 Task: Search one way flight ticket for 1 adult, 5 children, 2 infants in seat and 1 infant on lap in first from Great Falls: Great Falls International Airport to Jacksonville: Albert J. Ellis Airport on 8-3-2023. Number of bags: 2 carry on bags and 6 checked bags. Price is upto 92000. Outbound departure time preference is 14:15.
Action: Mouse moved to (324, 430)
Screenshot: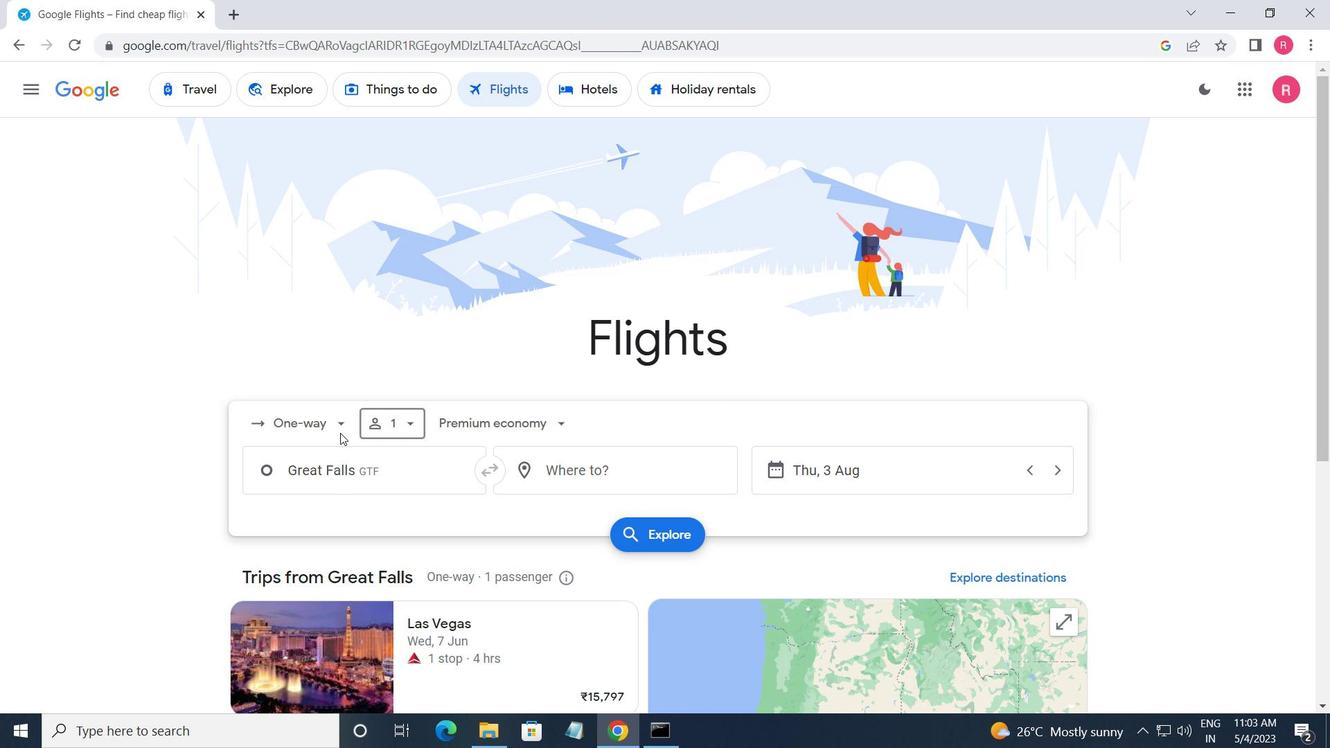 
Action: Mouse pressed left at (324, 430)
Screenshot: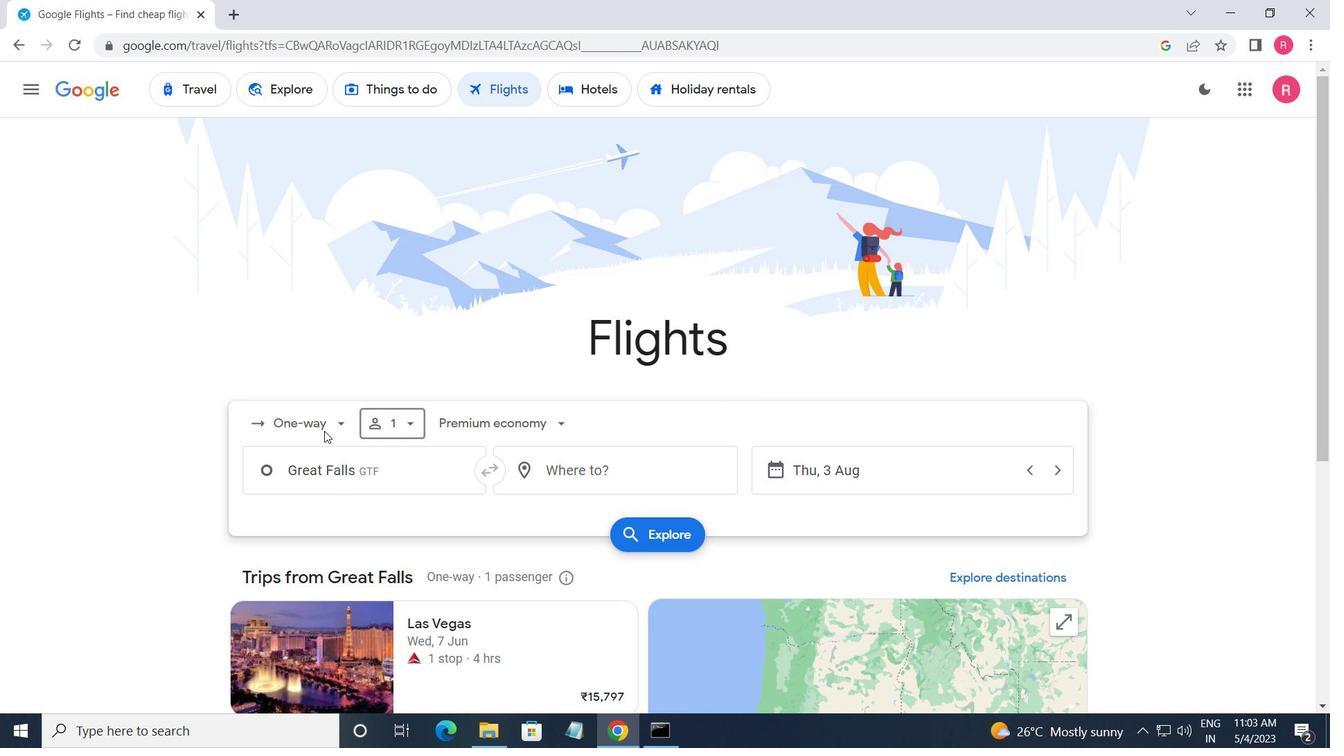 
Action: Mouse moved to (266, 497)
Screenshot: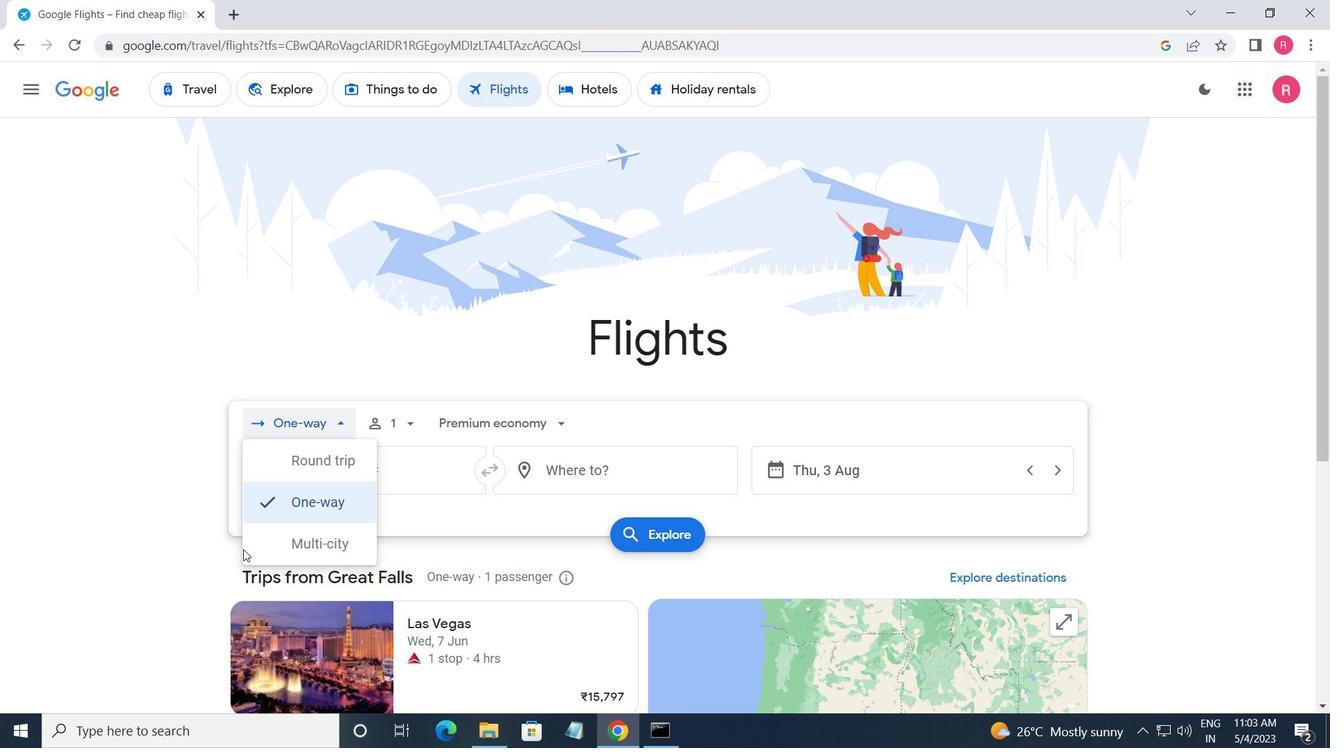 
Action: Mouse pressed left at (266, 497)
Screenshot: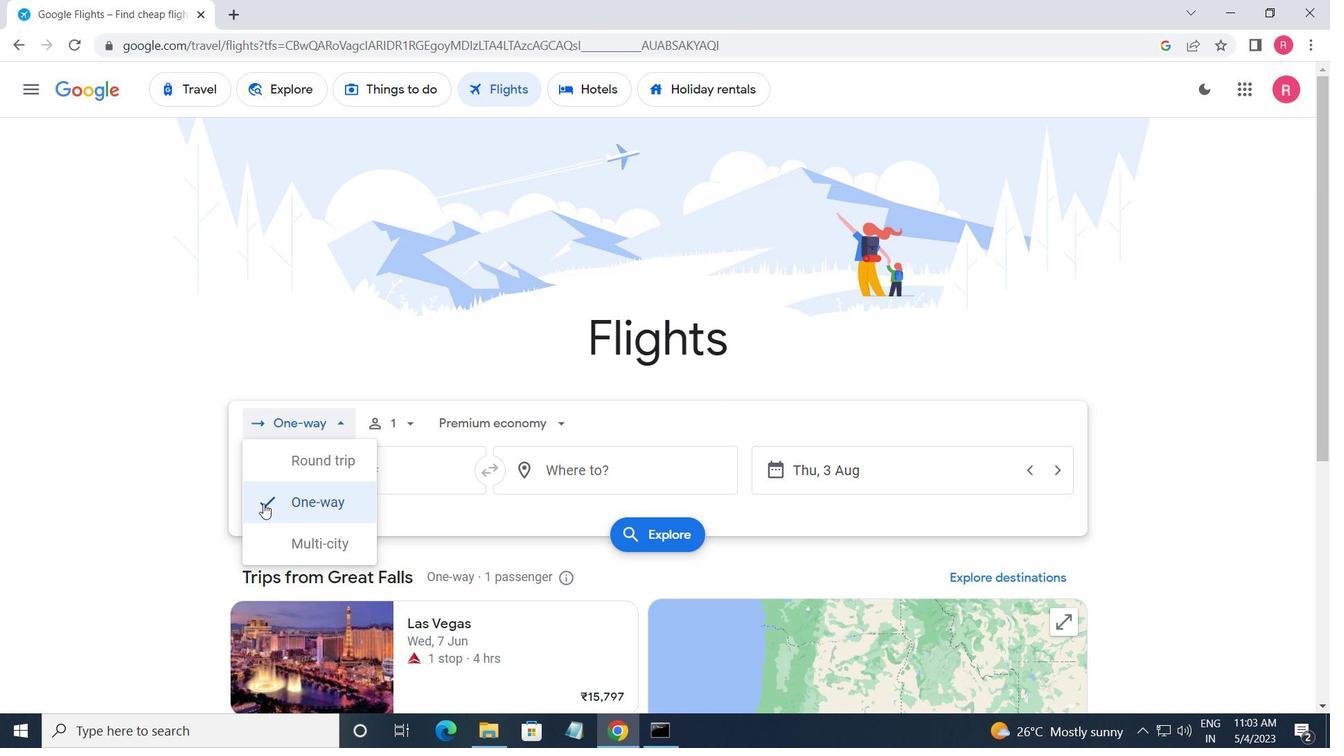 
Action: Mouse moved to (395, 408)
Screenshot: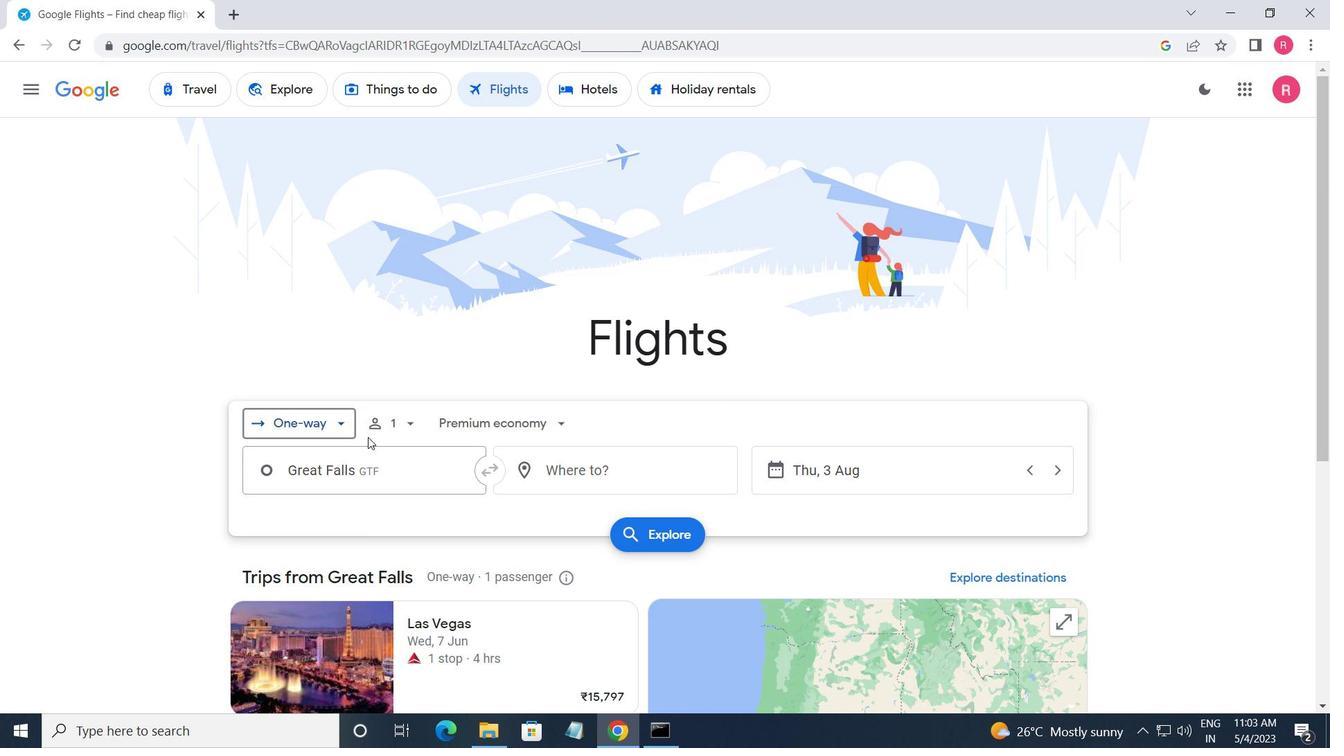 
Action: Mouse pressed left at (395, 408)
Screenshot: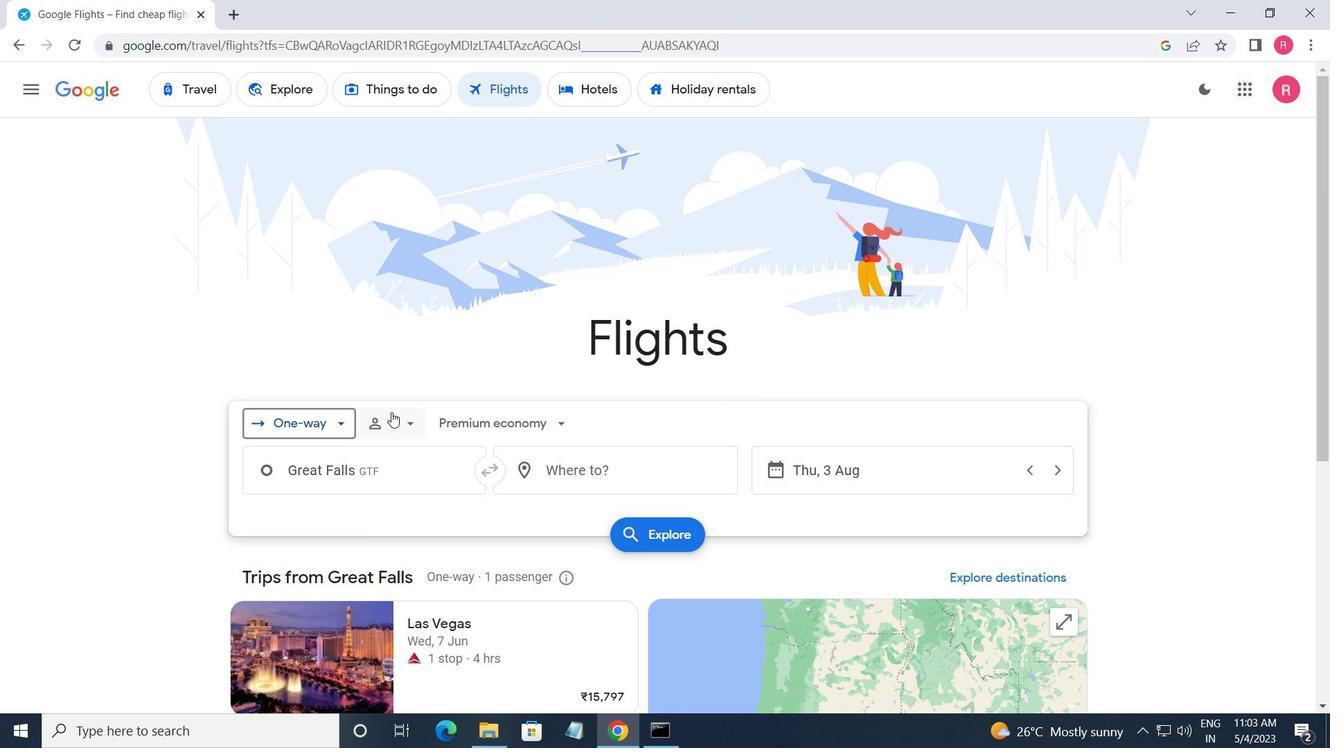 
Action: Mouse moved to (546, 511)
Screenshot: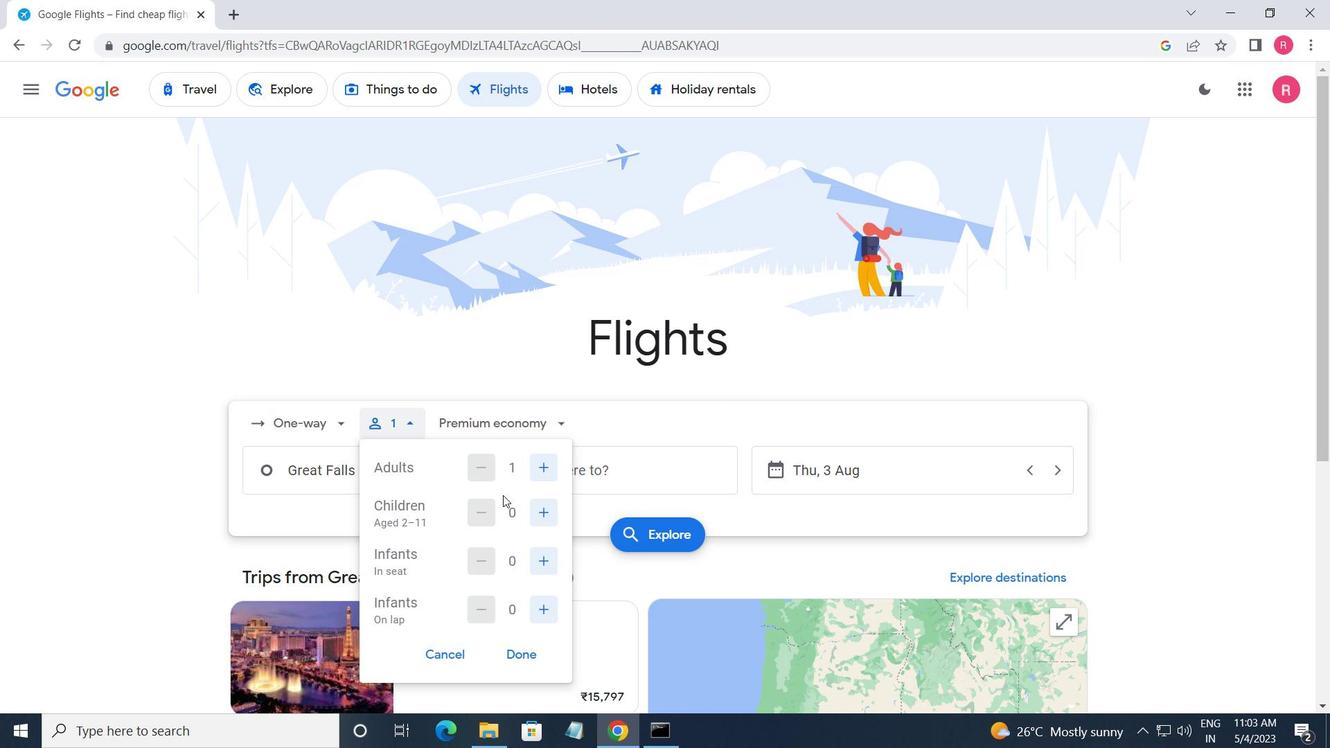 
Action: Mouse pressed left at (546, 511)
Screenshot: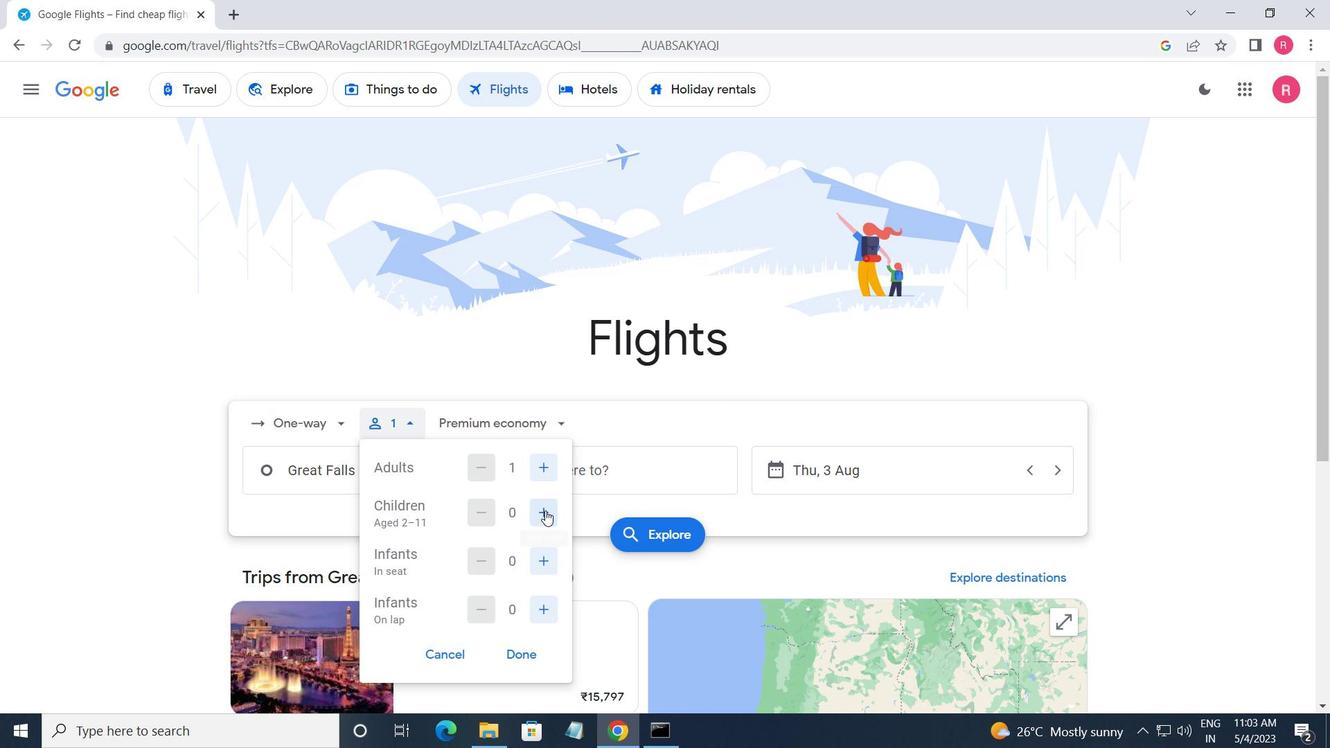 
Action: Mouse pressed left at (546, 511)
Screenshot: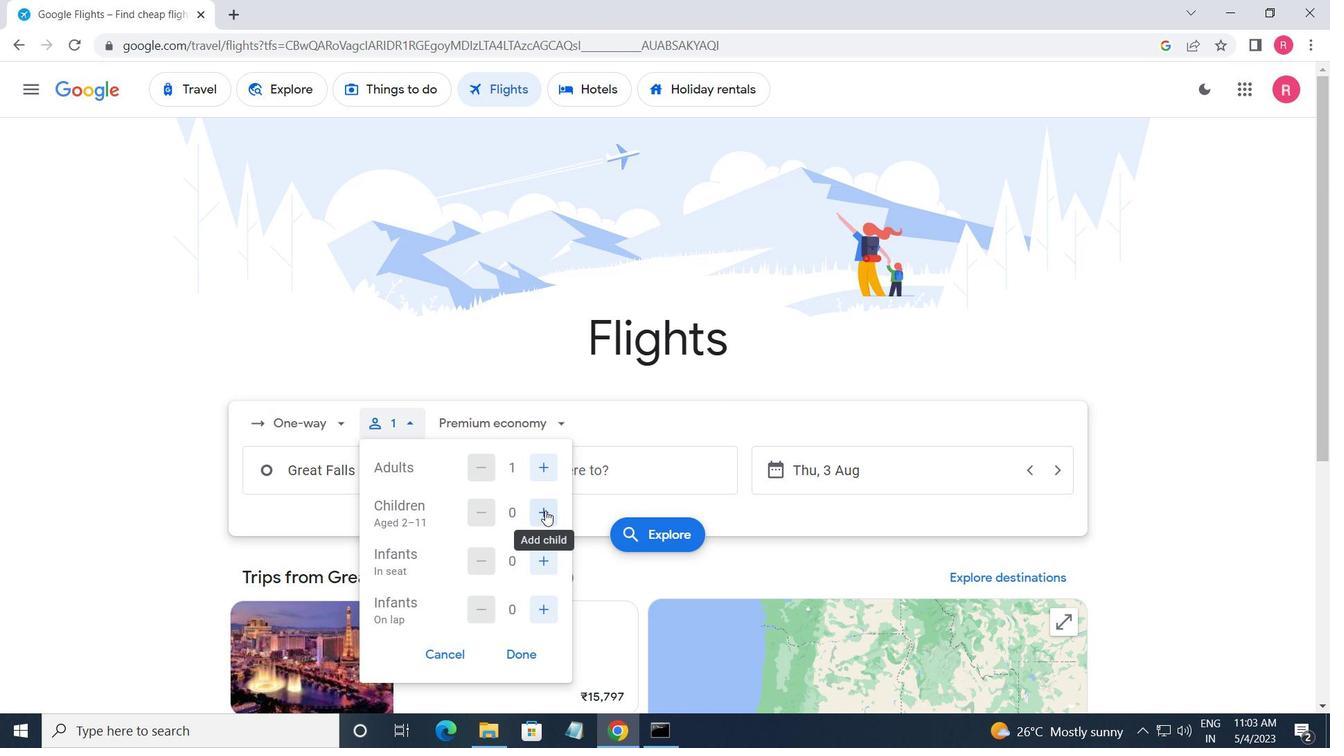 
Action: Mouse pressed left at (546, 511)
Screenshot: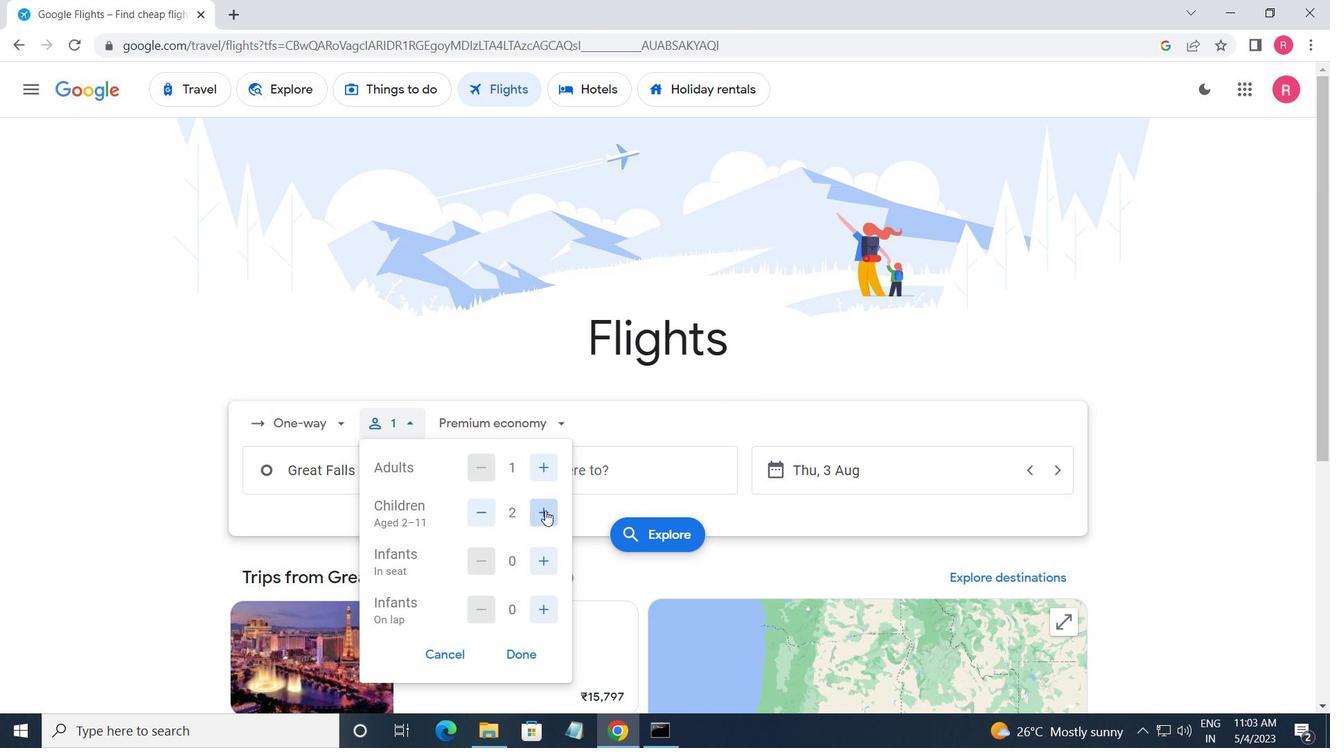 
Action: Mouse pressed left at (546, 511)
Screenshot: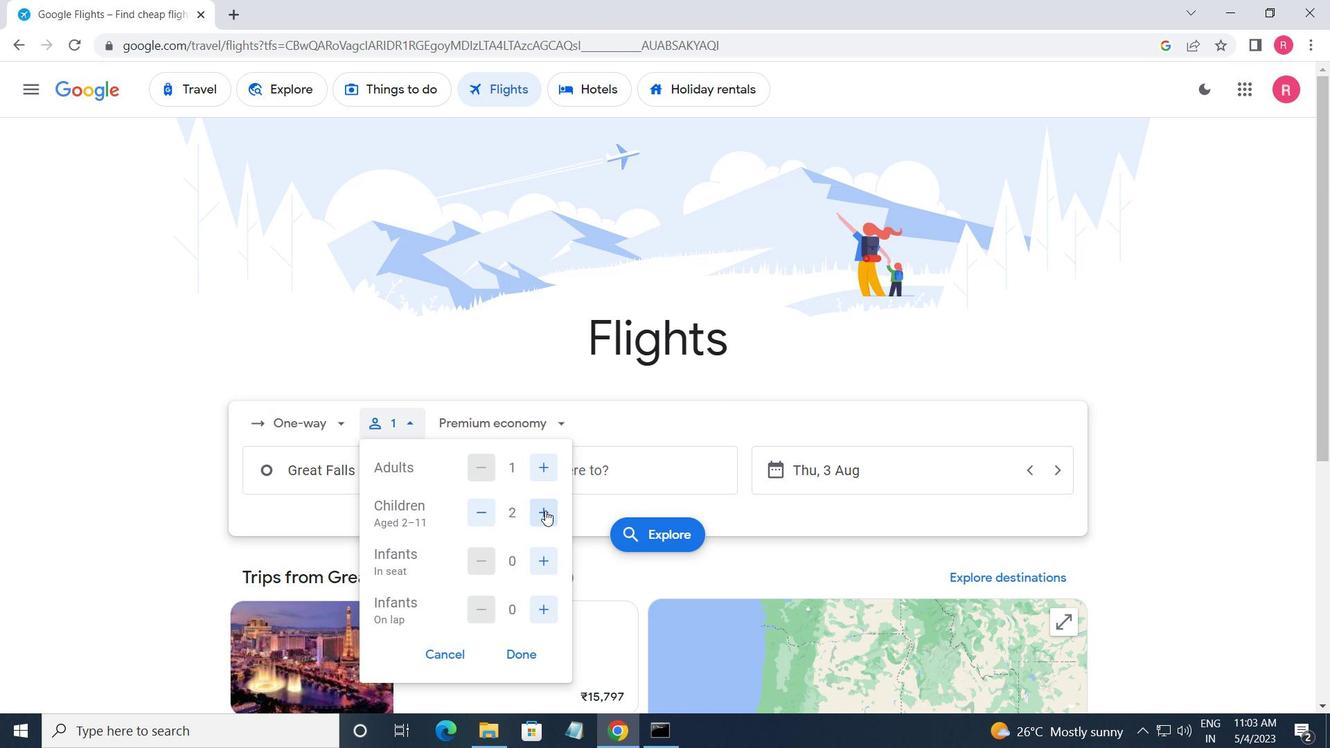 
Action: Mouse moved to (546, 516)
Screenshot: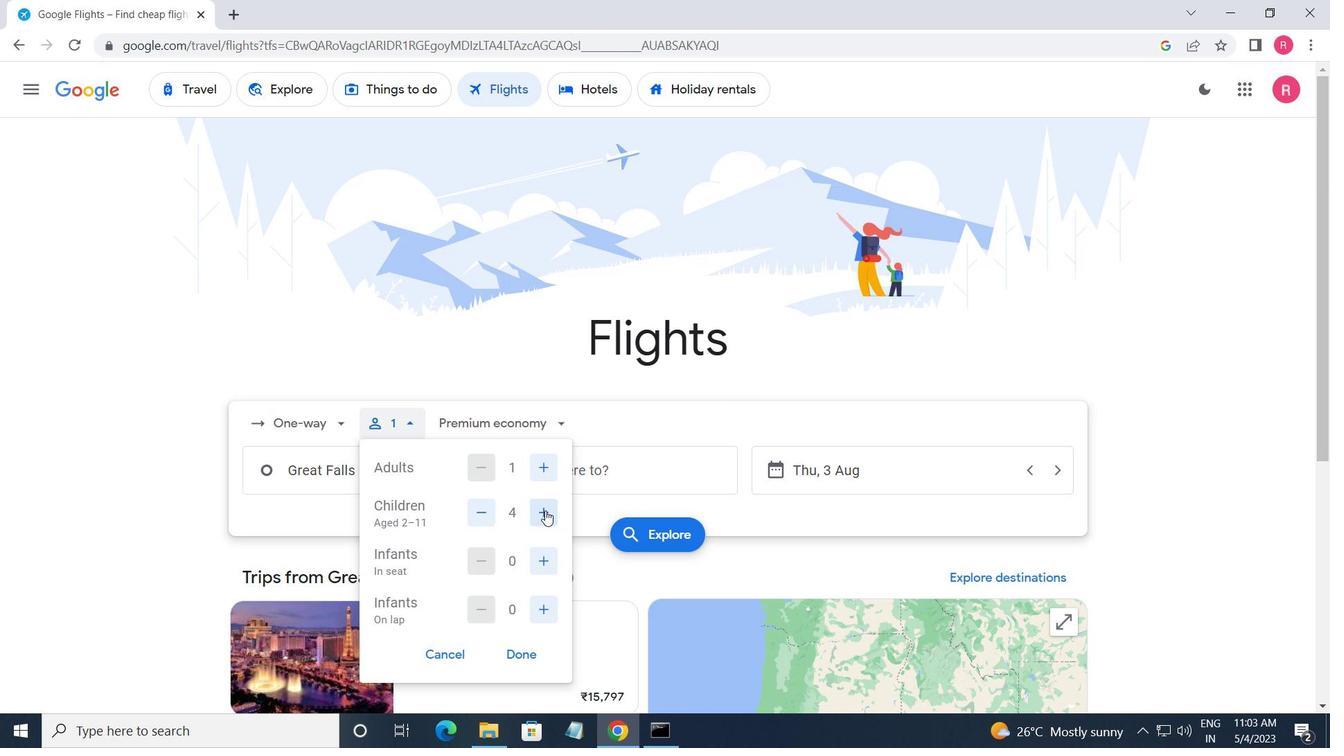 
Action: Mouse pressed left at (546, 516)
Screenshot: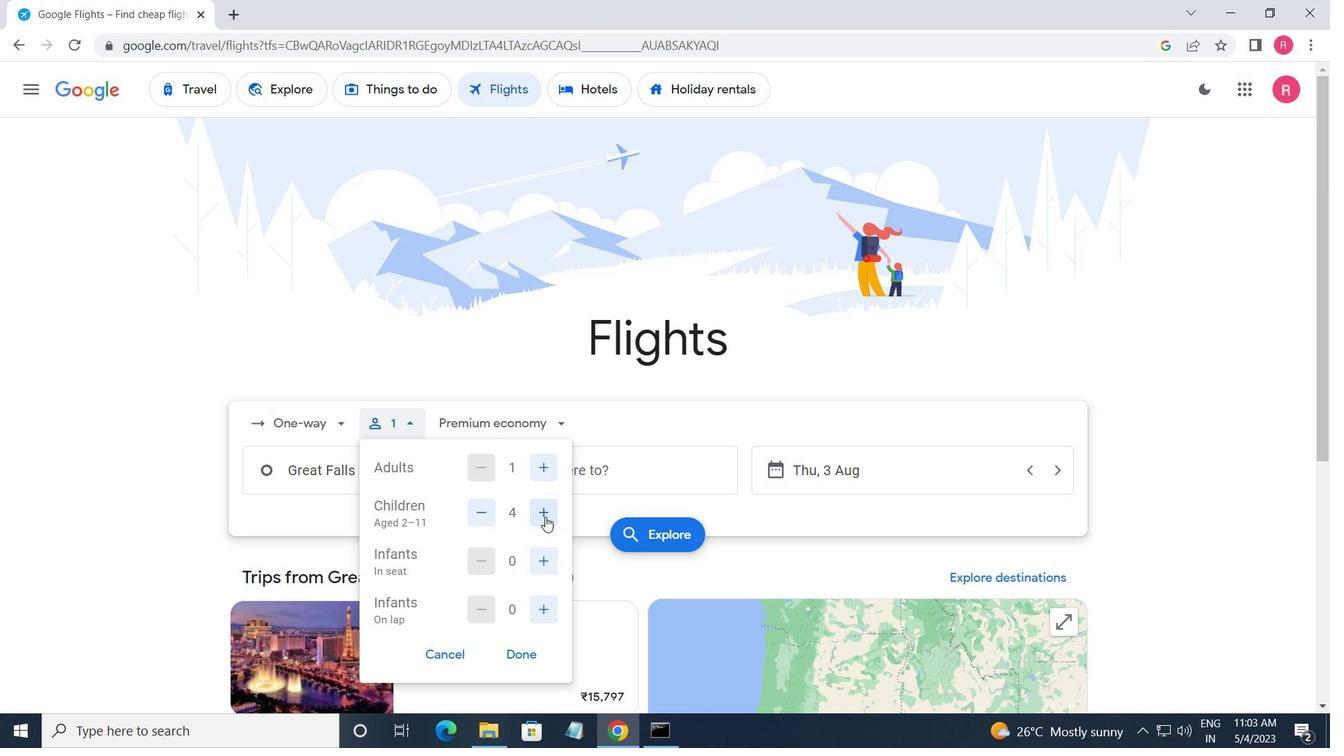 
Action: Mouse moved to (541, 566)
Screenshot: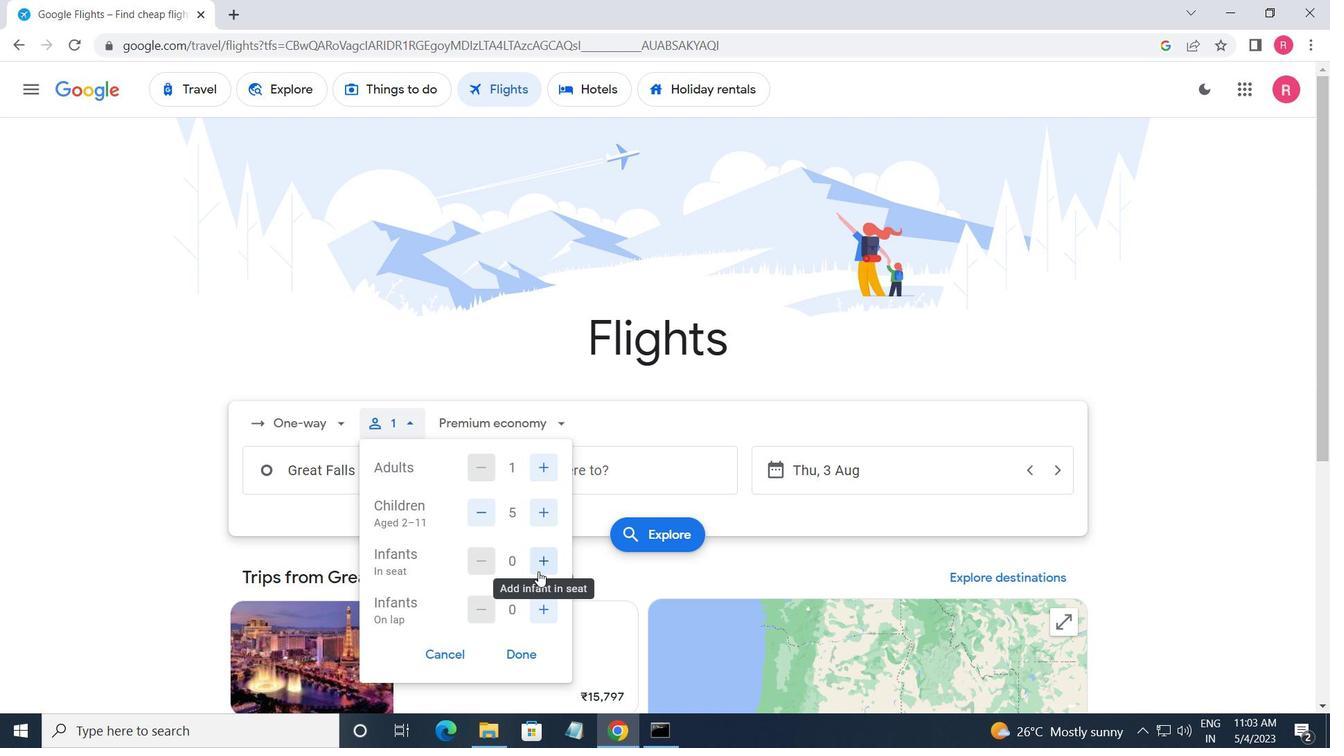 
Action: Mouse pressed left at (541, 566)
Screenshot: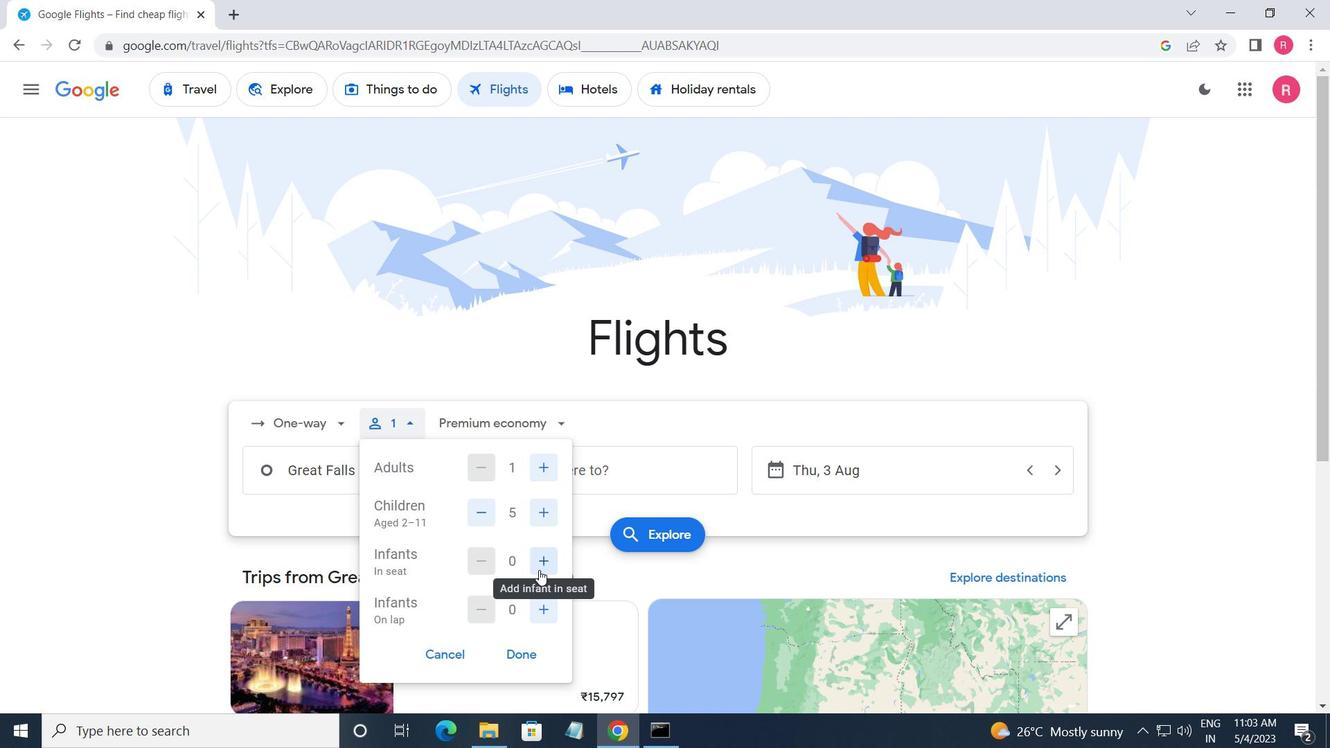
Action: Mouse pressed left at (541, 566)
Screenshot: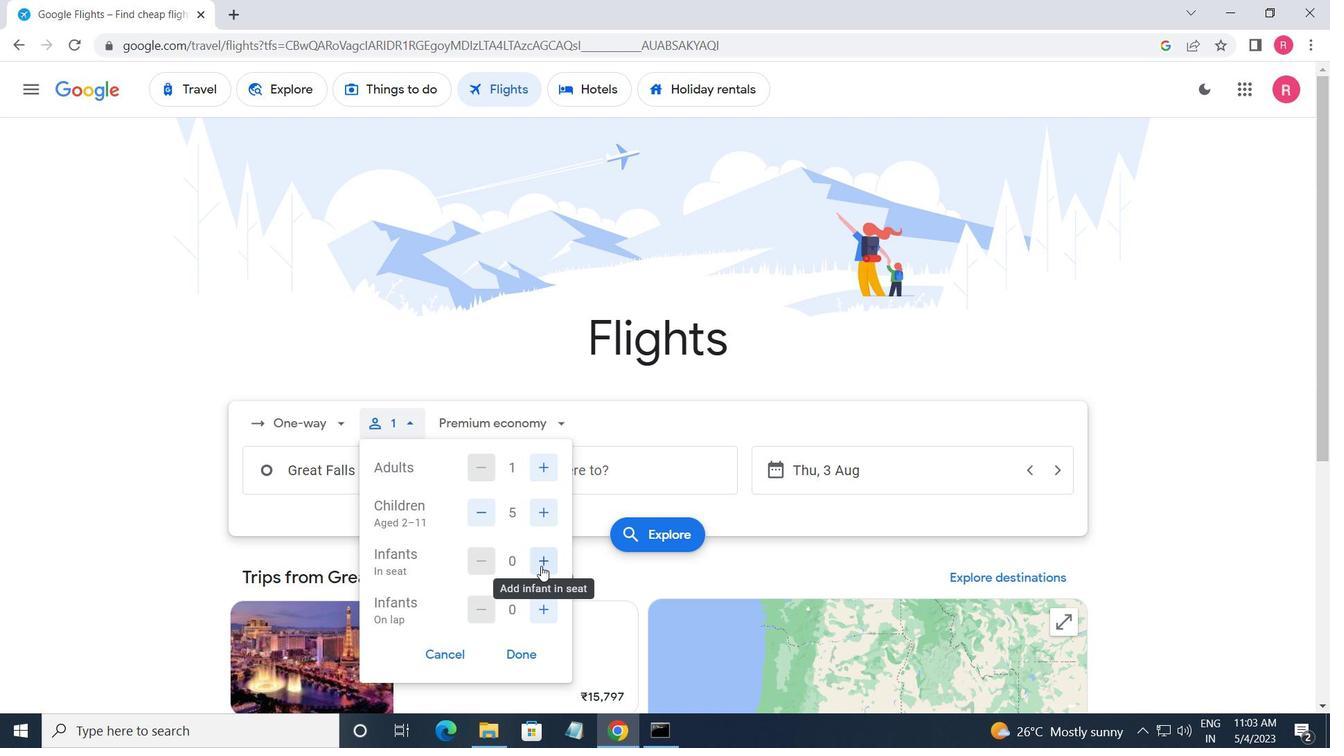 
Action: Mouse moved to (542, 605)
Screenshot: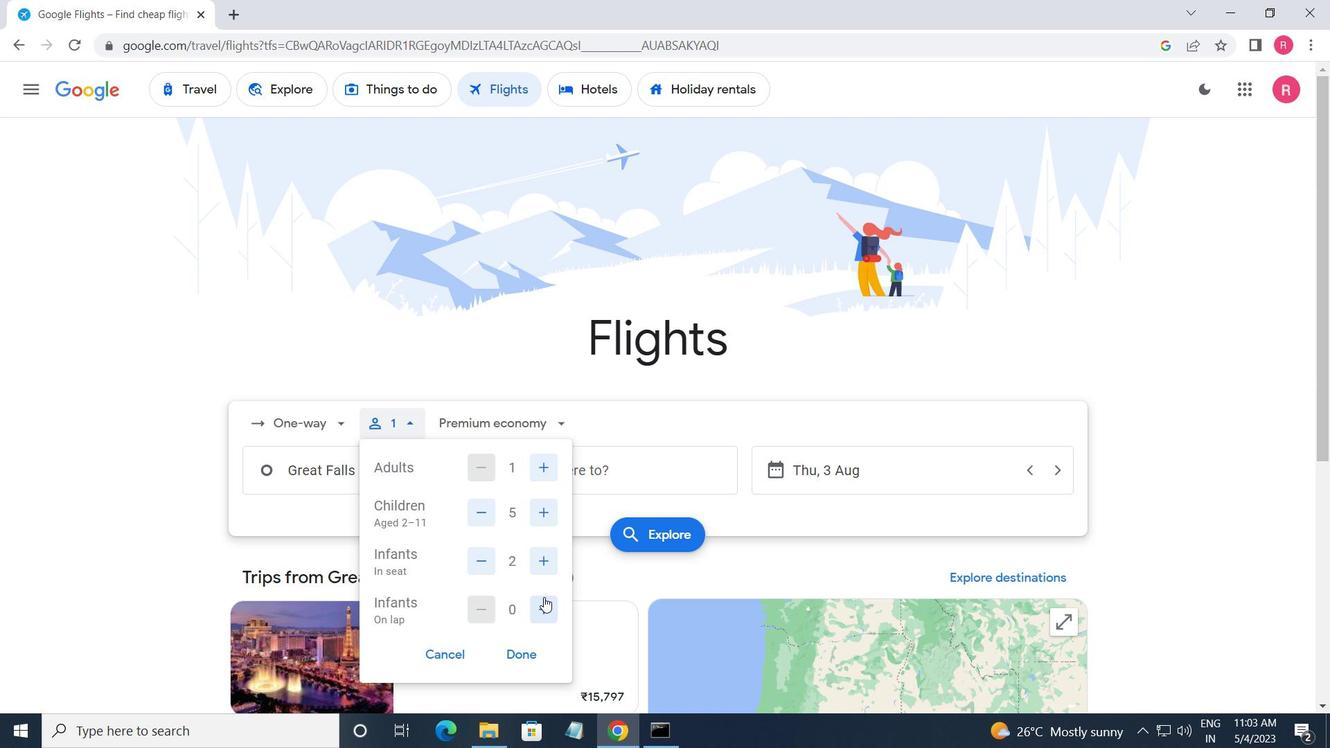
Action: Mouse pressed left at (542, 605)
Screenshot: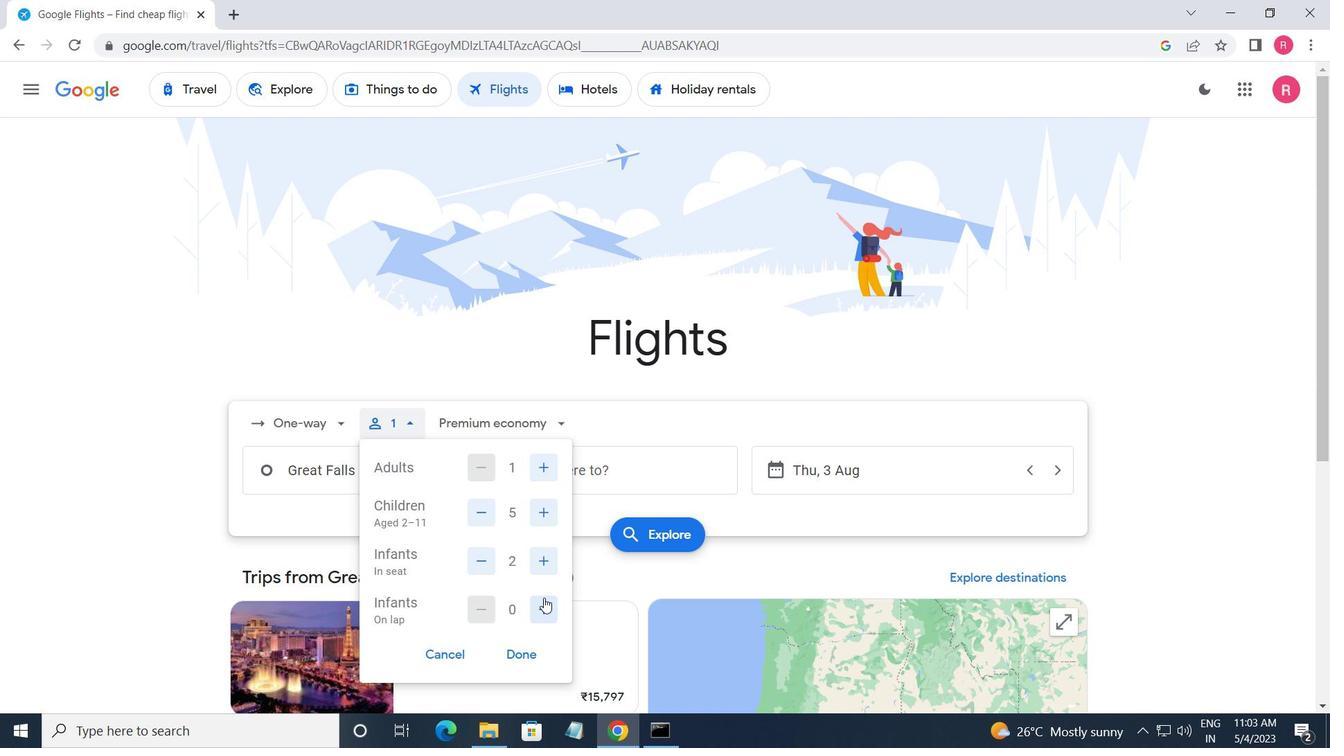 
Action: Mouse moved to (481, 613)
Screenshot: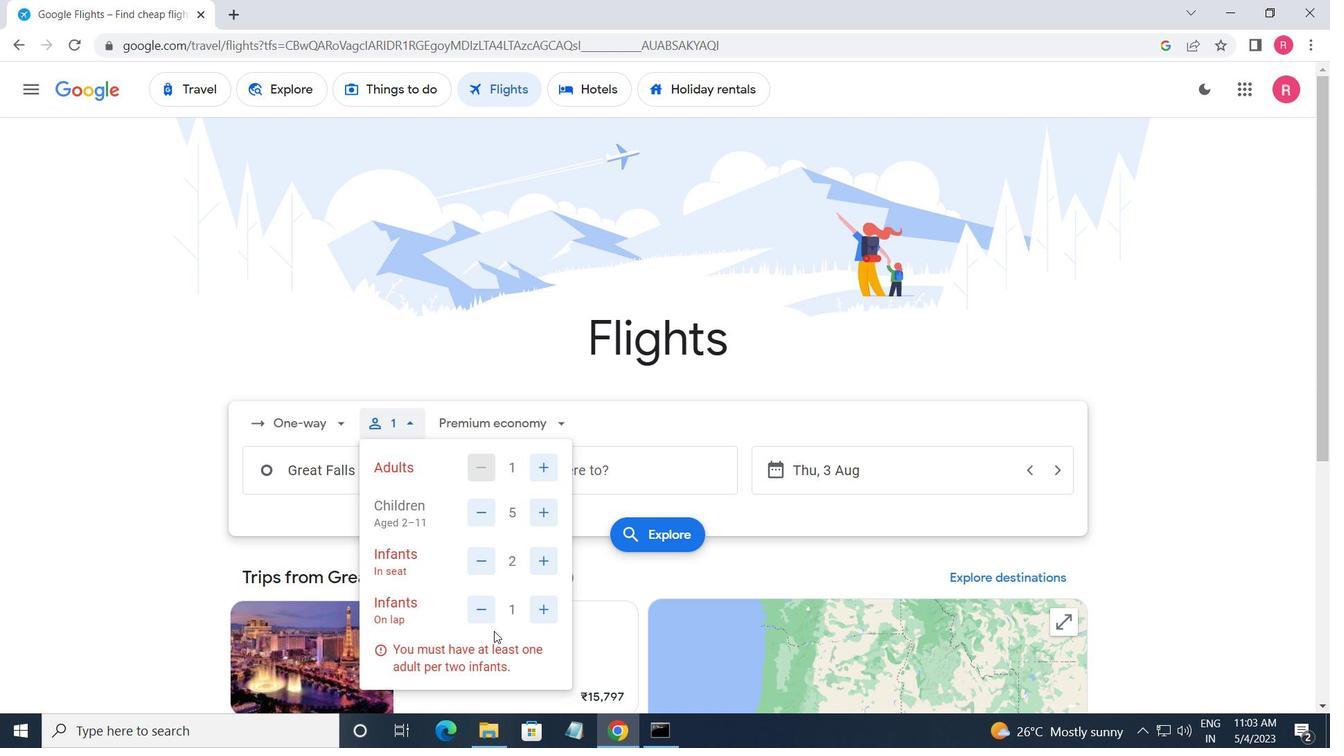 
Action: Mouse pressed left at (481, 613)
Screenshot: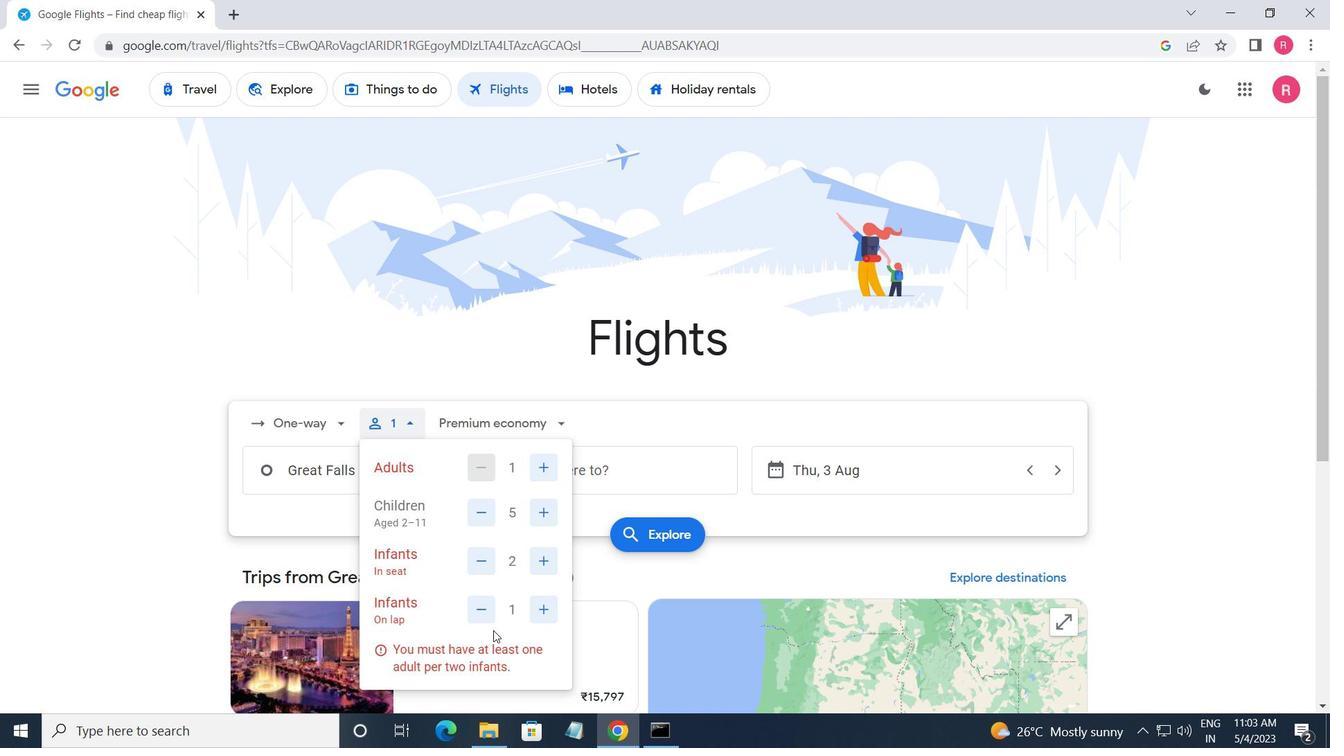 
Action: Mouse moved to (512, 657)
Screenshot: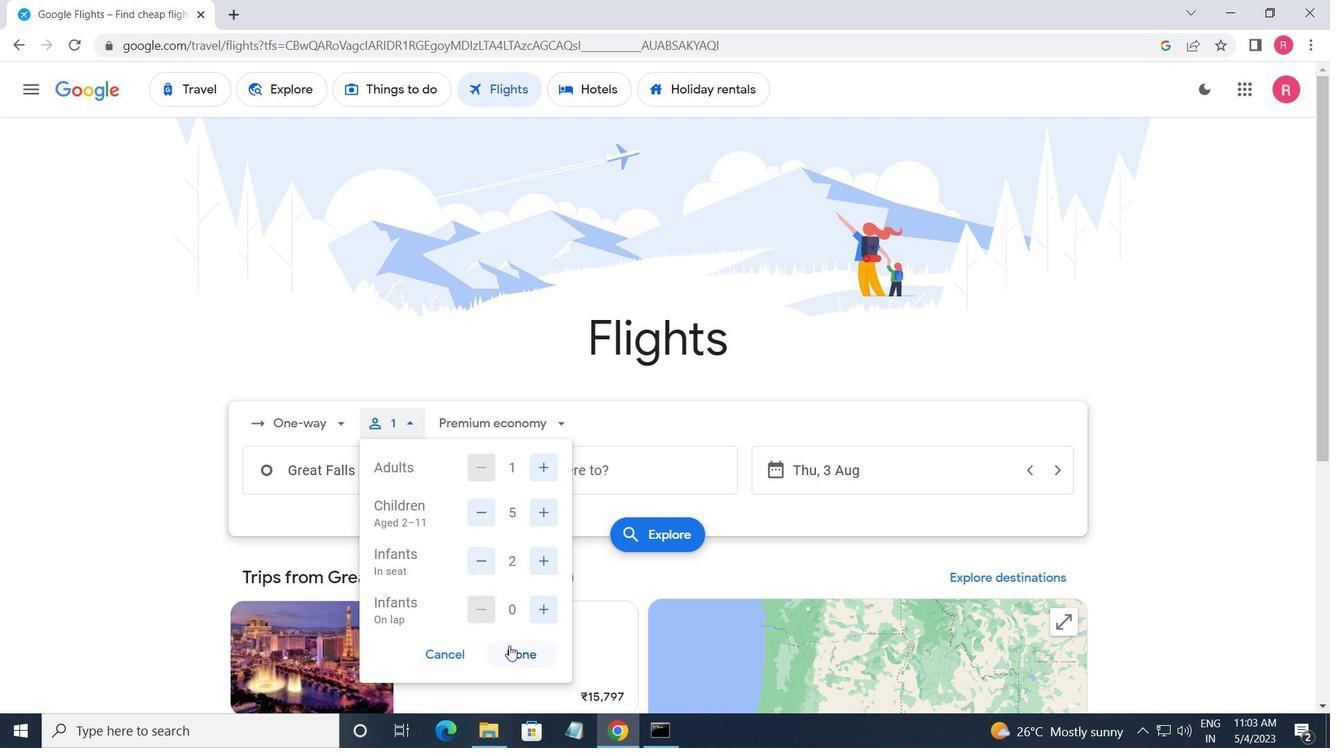 
Action: Mouse pressed left at (512, 657)
Screenshot: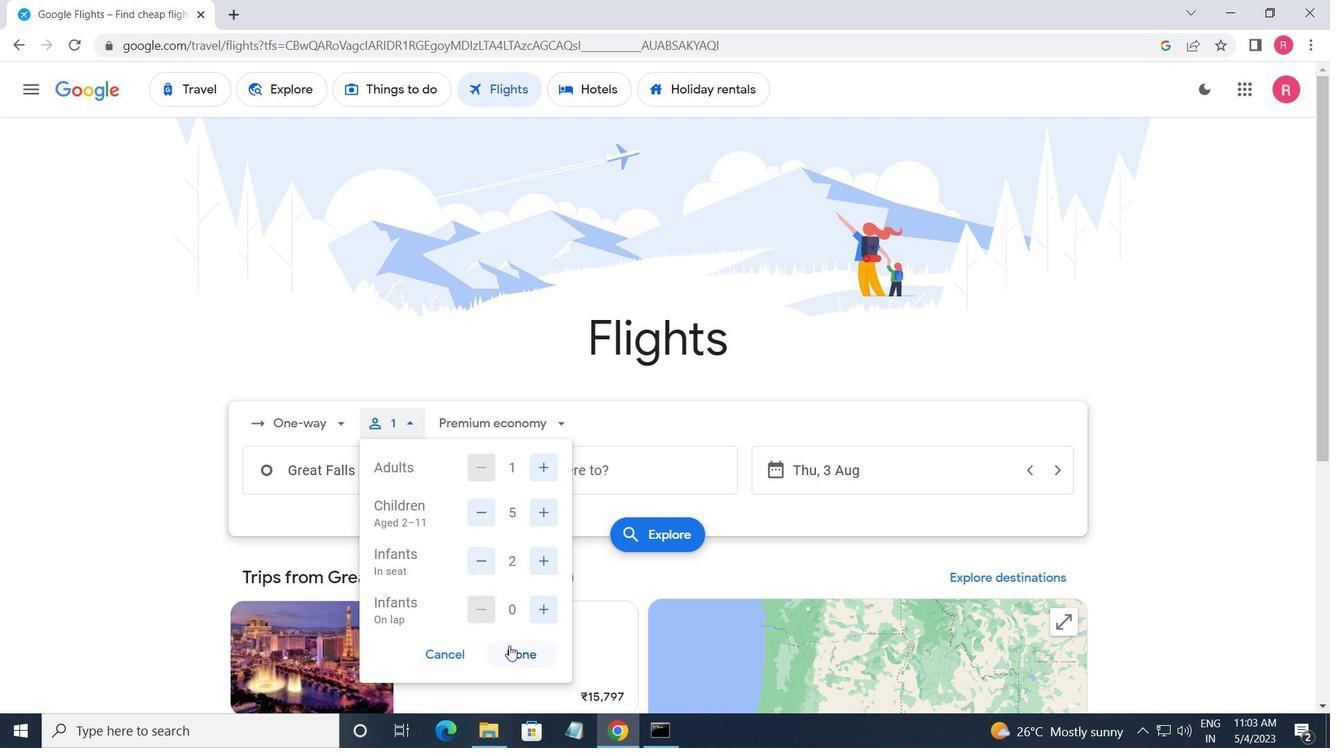
Action: Mouse moved to (462, 433)
Screenshot: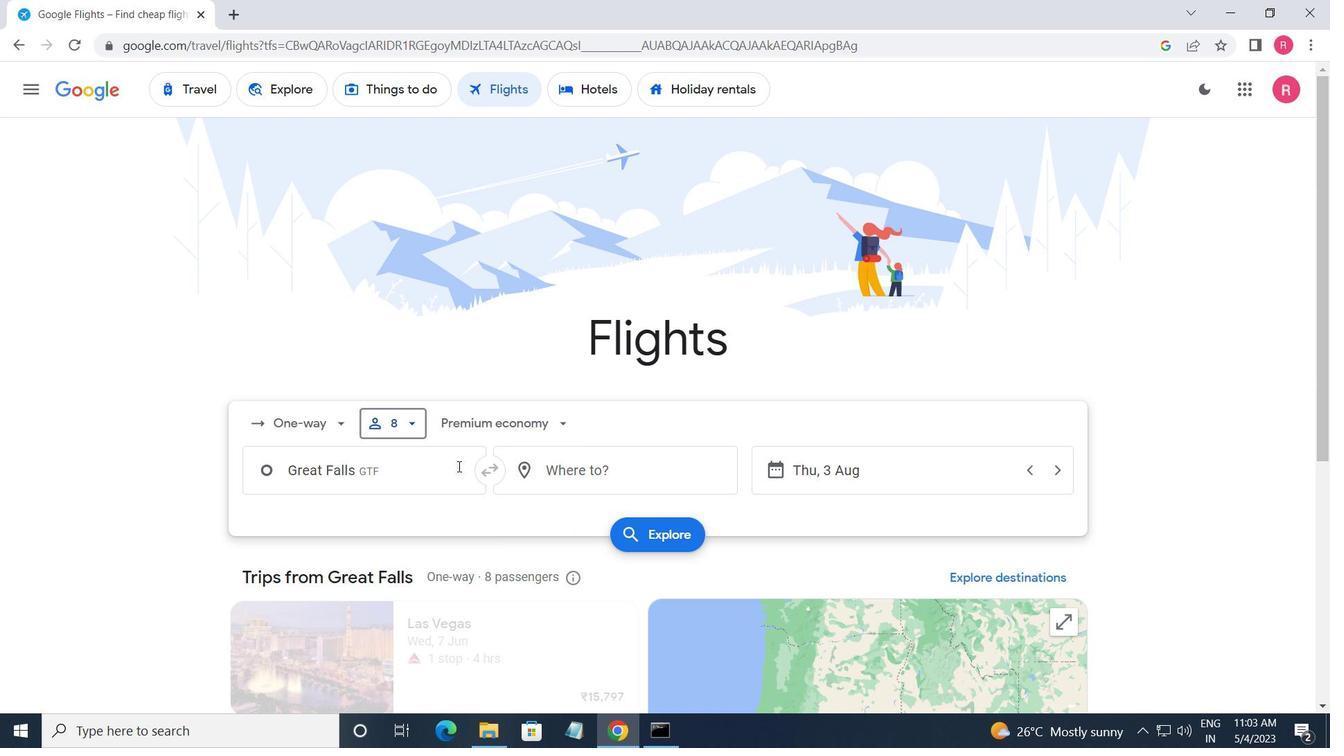 
Action: Mouse pressed left at (462, 433)
Screenshot: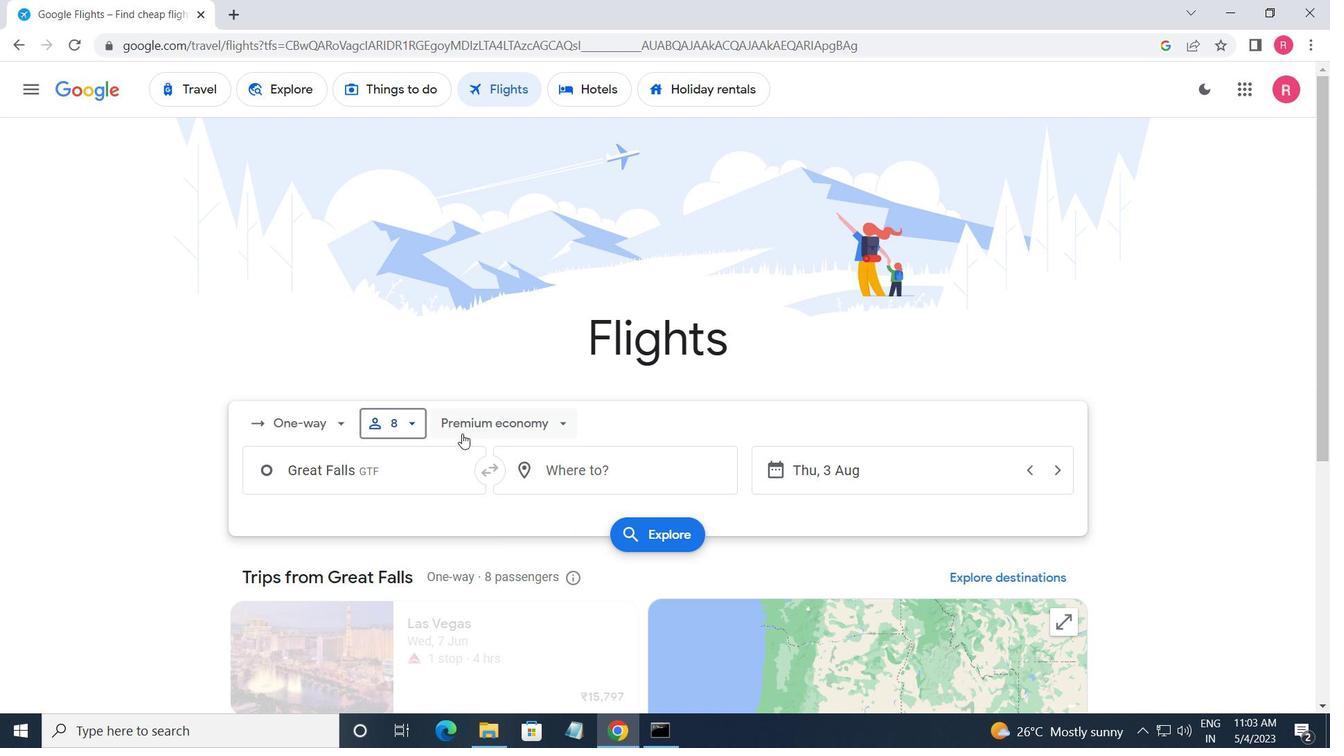 
Action: Mouse moved to (504, 587)
Screenshot: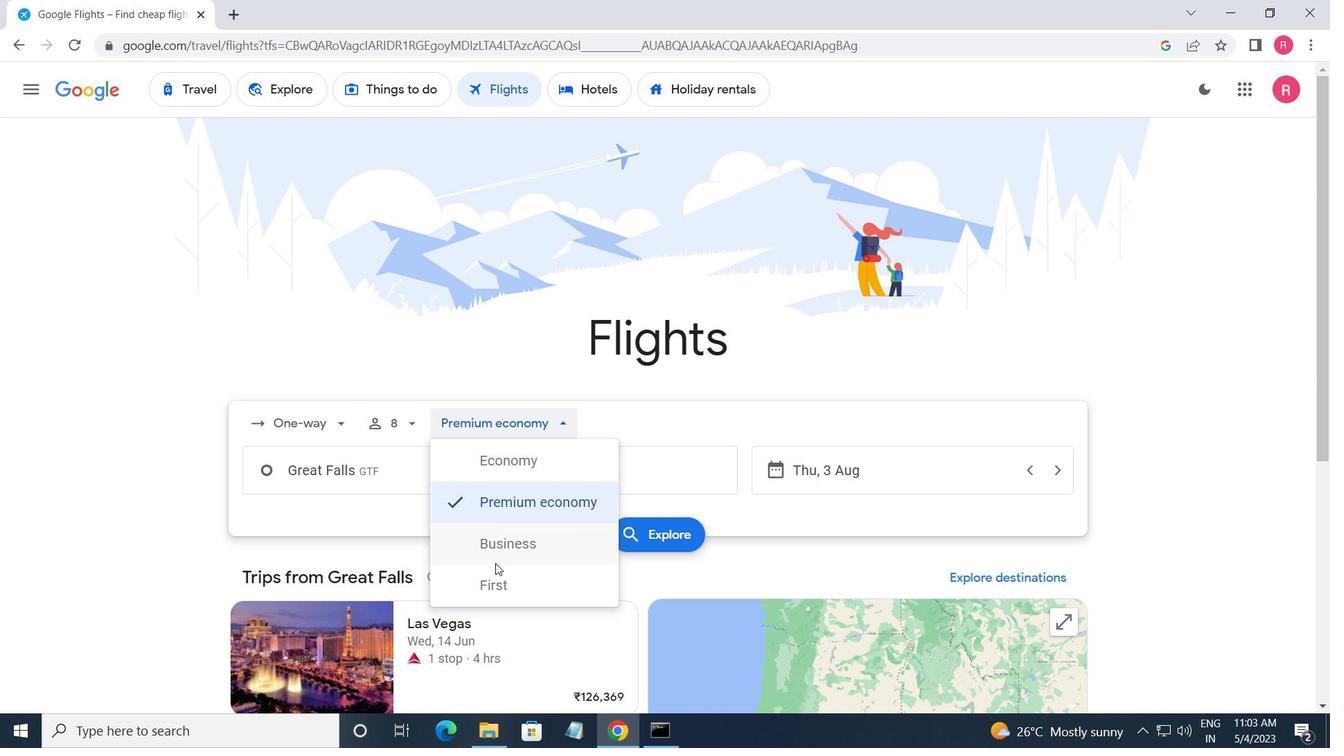 
Action: Mouse pressed left at (504, 587)
Screenshot: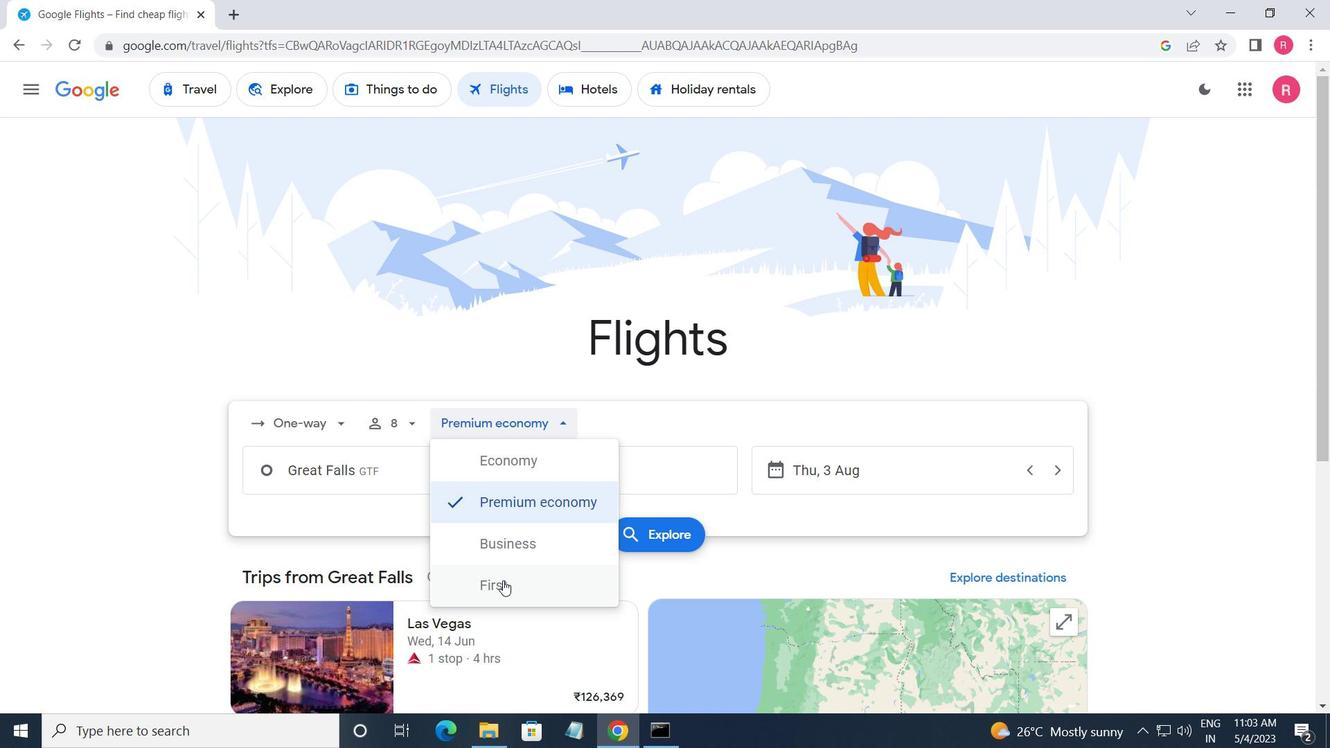 
Action: Mouse moved to (397, 470)
Screenshot: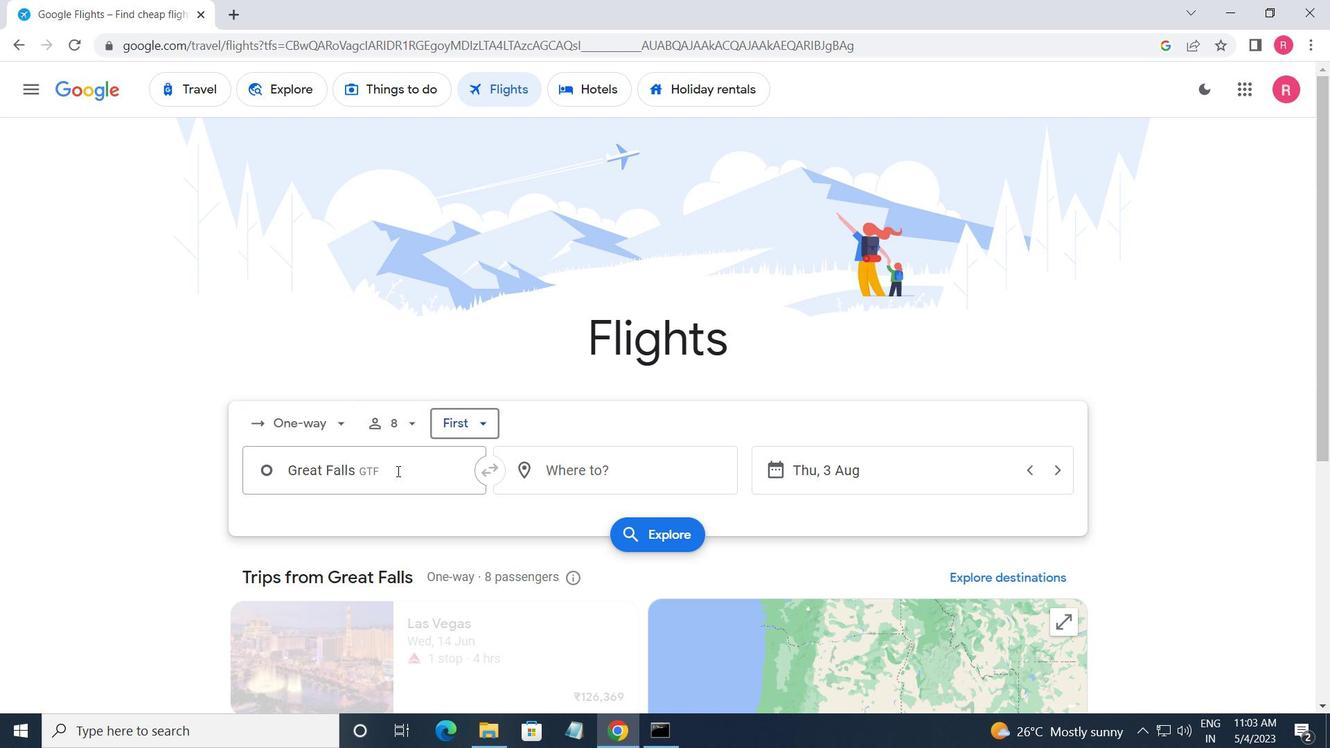 
Action: Mouse pressed left at (397, 470)
Screenshot: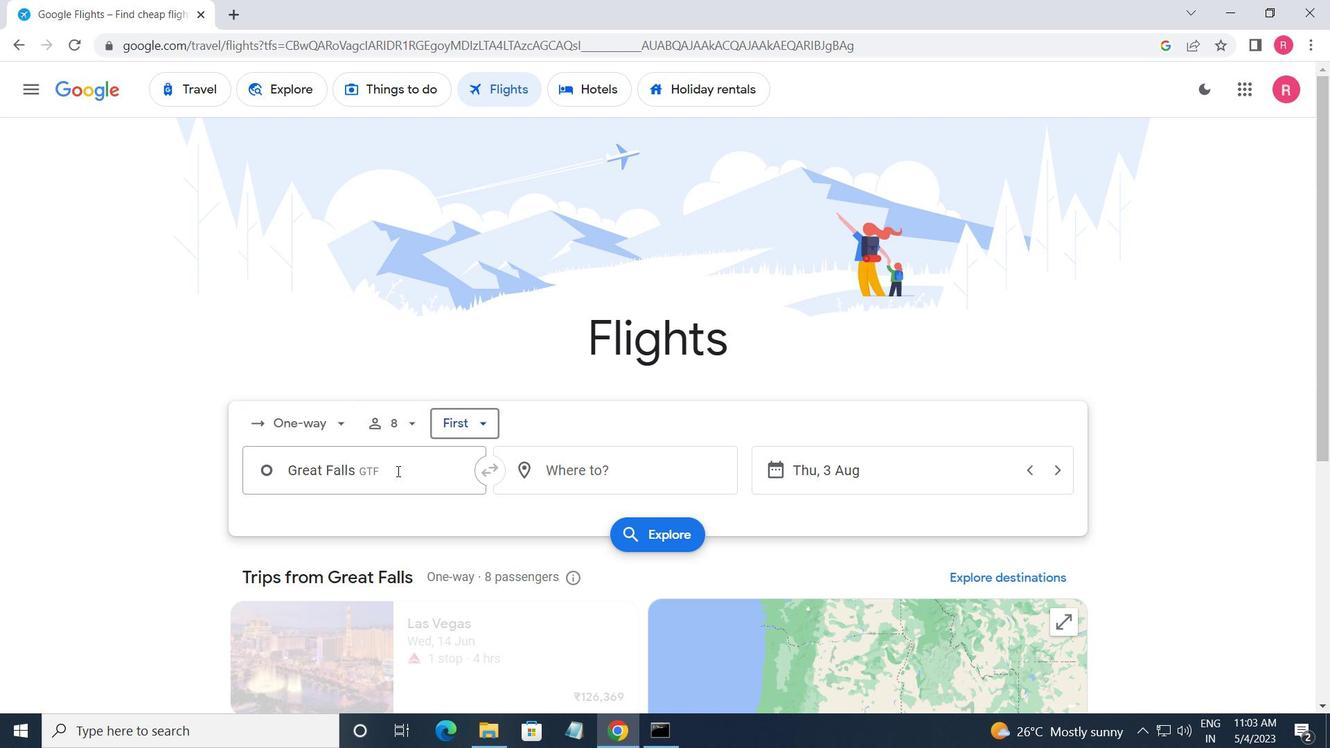 
Action: Mouse moved to (412, 573)
Screenshot: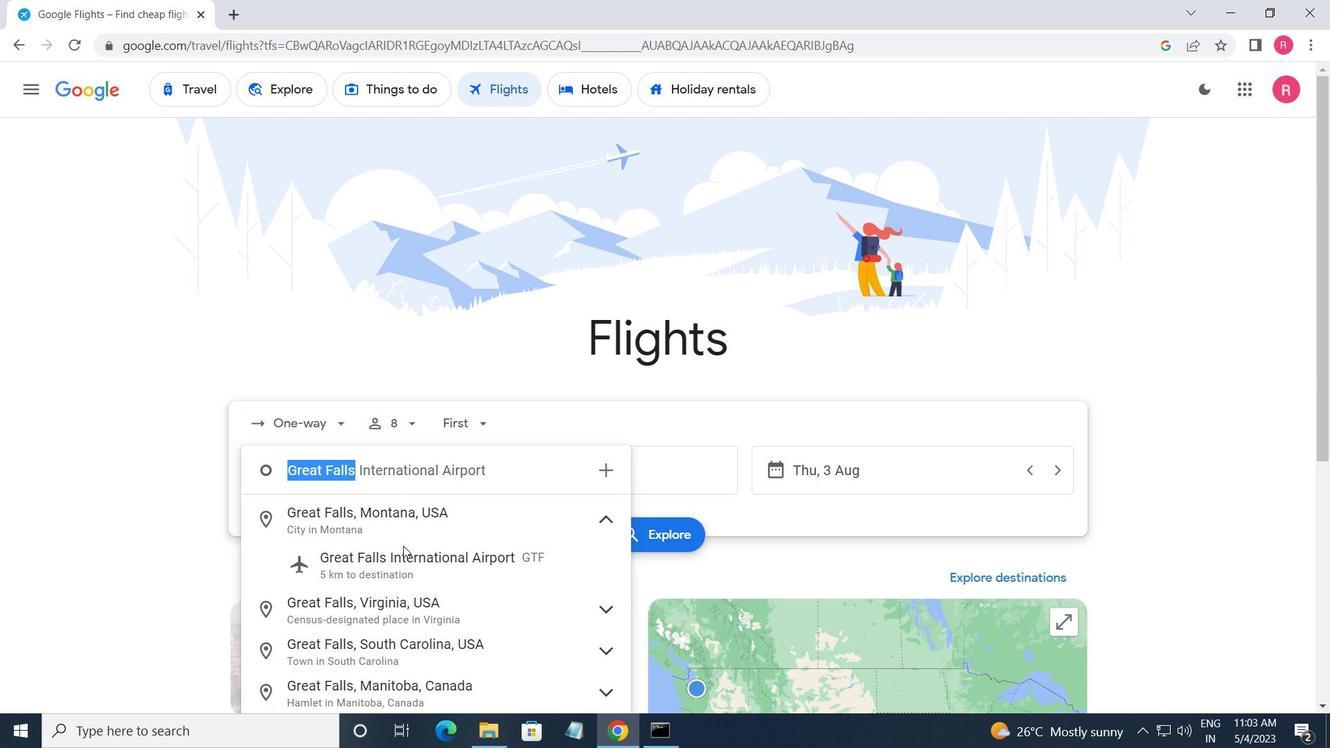 
Action: Mouse pressed left at (412, 573)
Screenshot: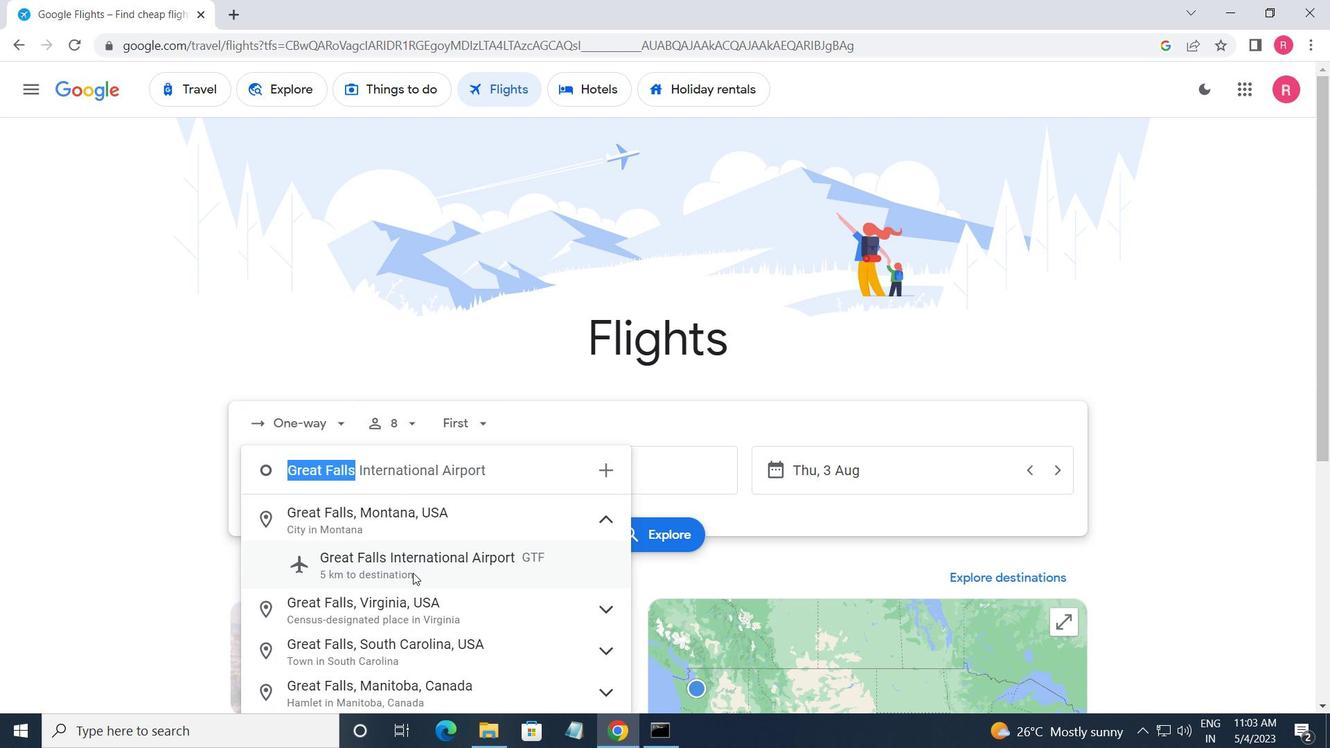 
Action: Mouse moved to (613, 477)
Screenshot: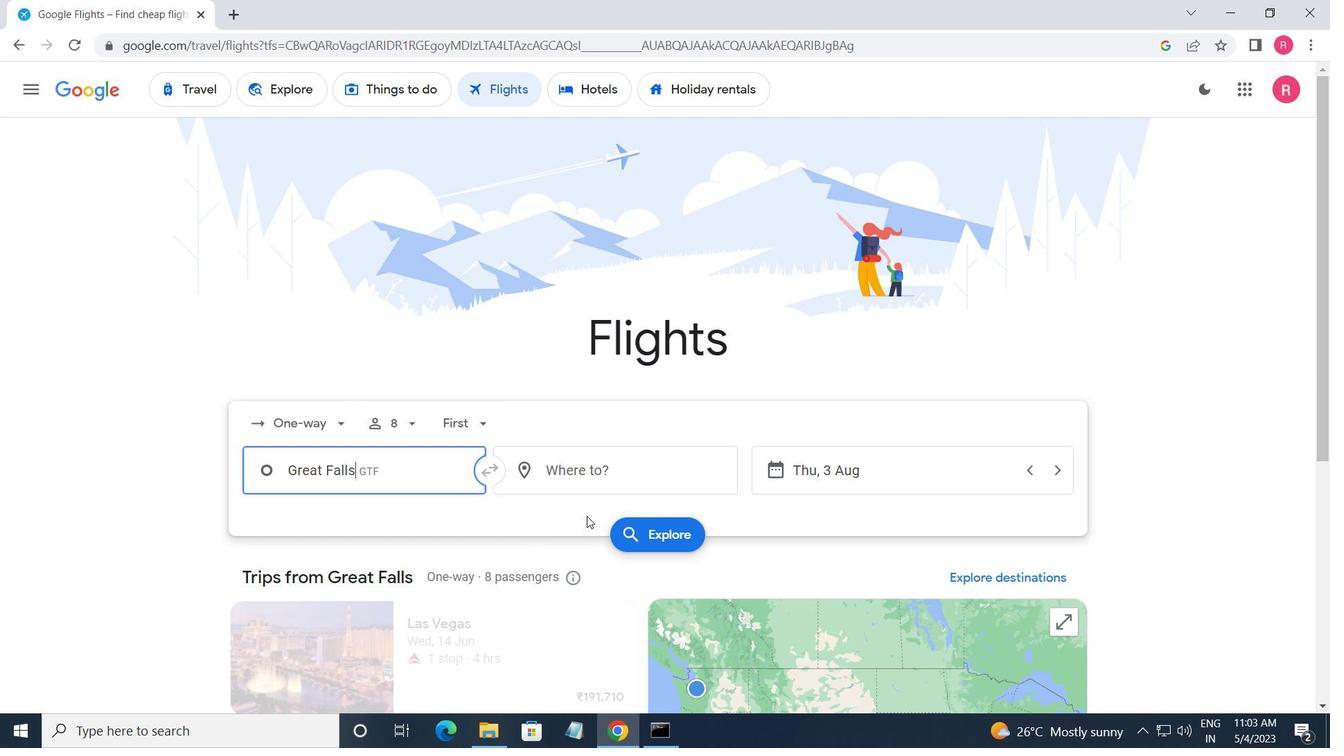 
Action: Mouse pressed left at (613, 477)
Screenshot: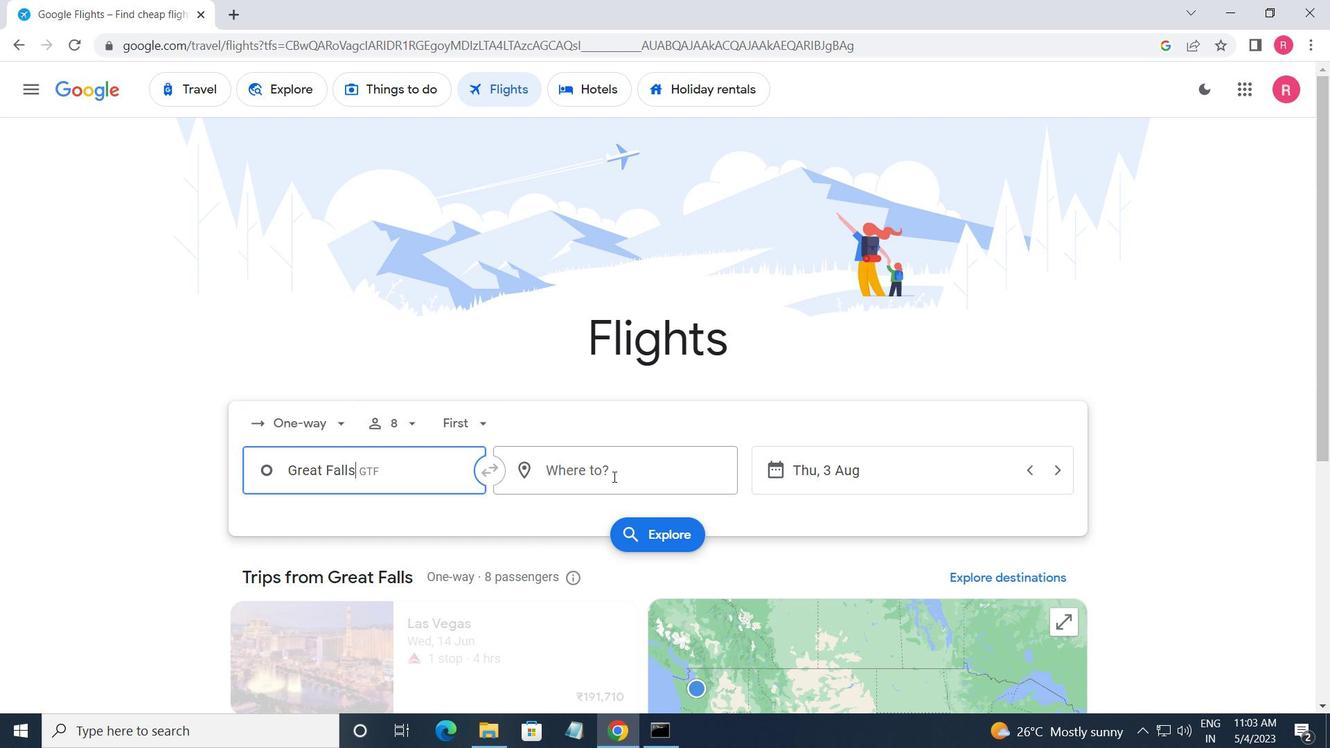 
Action: Mouse moved to (616, 649)
Screenshot: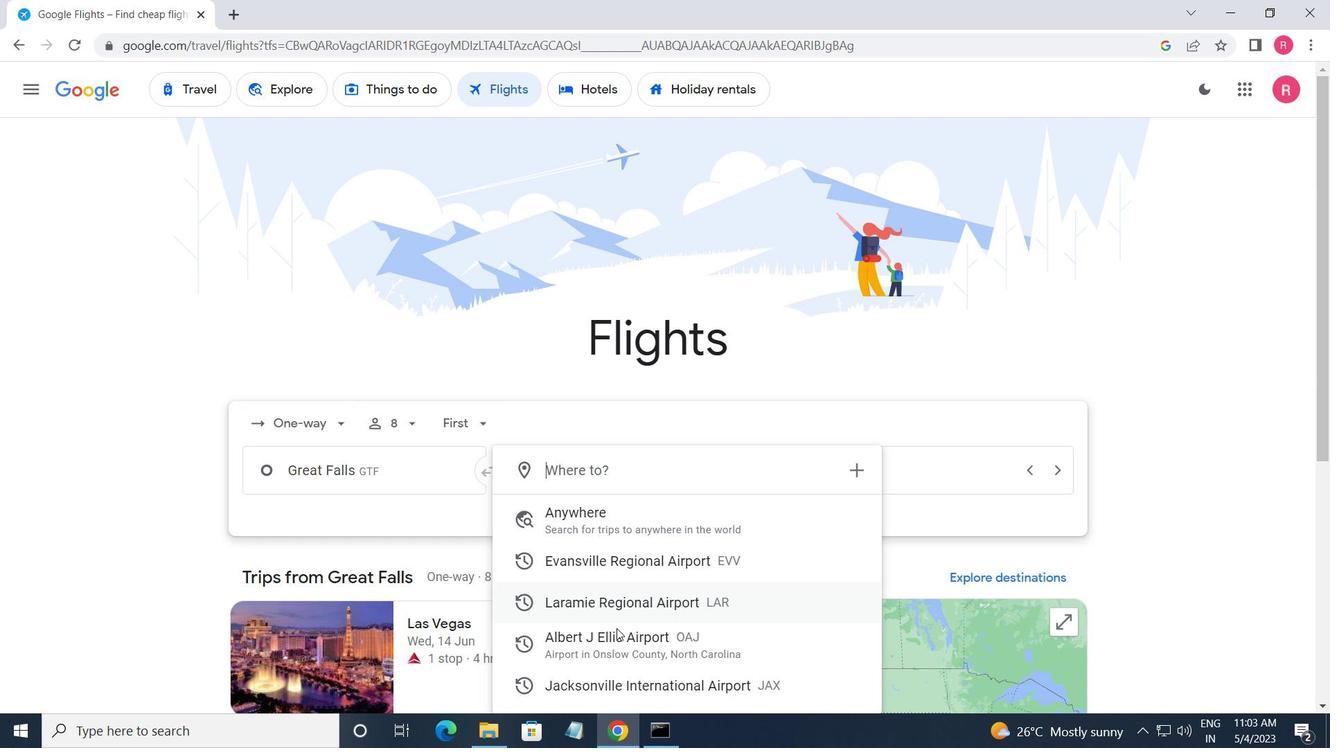 
Action: Mouse pressed left at (616, 649)
Screenshot: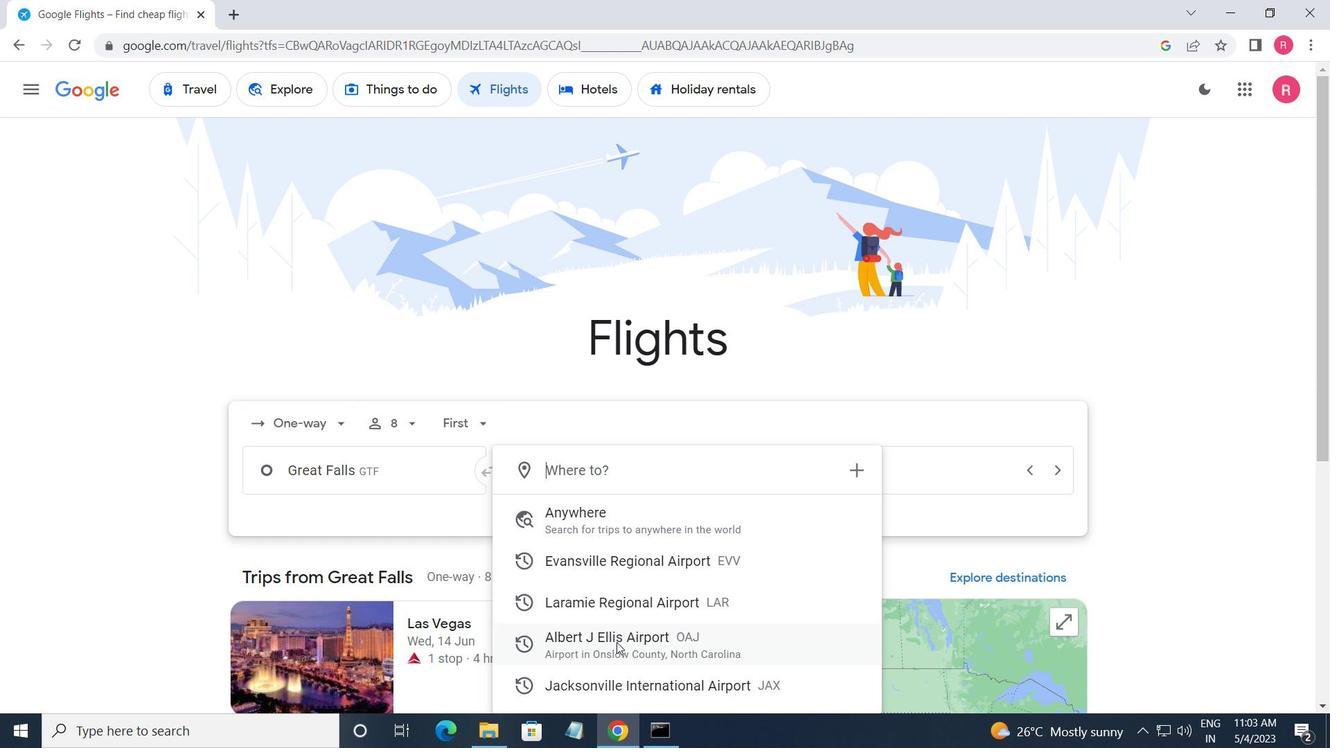 
Action: Mouse moved to (864, 473)
Screenshot: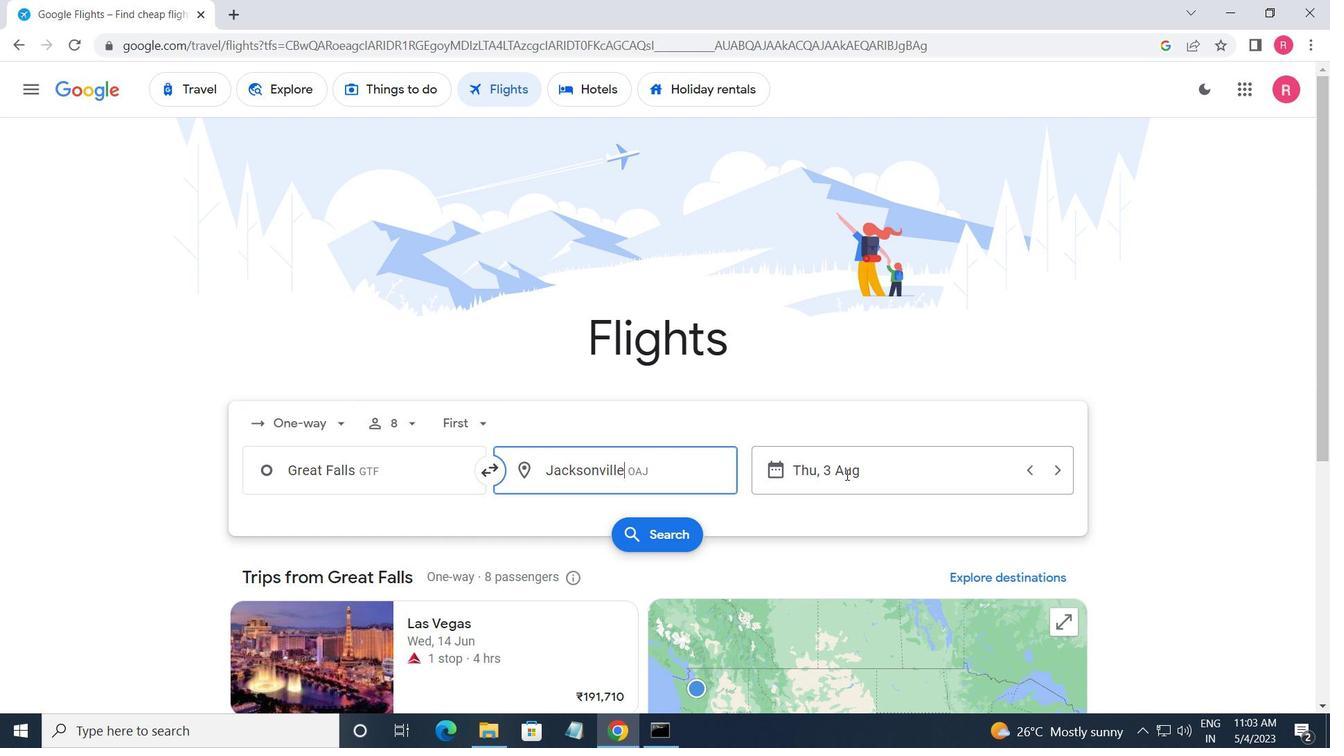 
Action: Mouse pressed left at (864, 473)
Screenshot: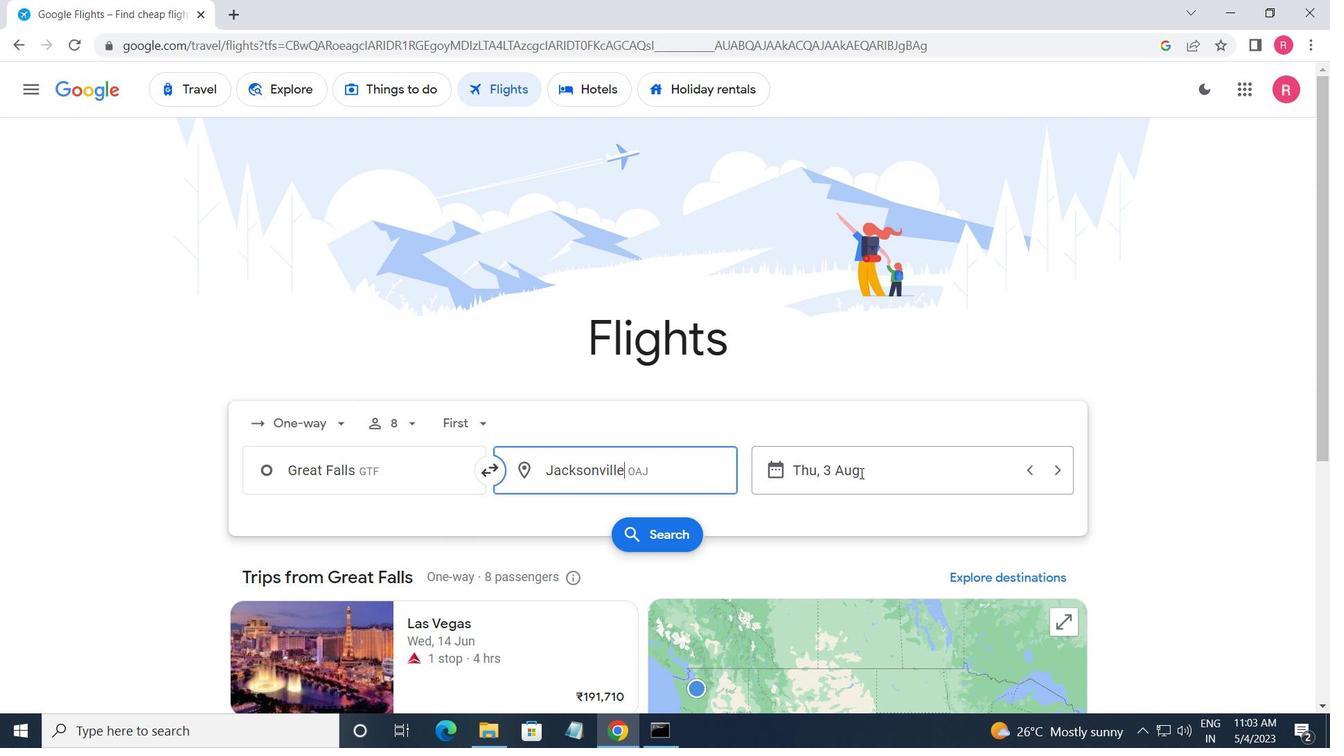 
Action: Mouse moved to (634, 410)
Screenshot: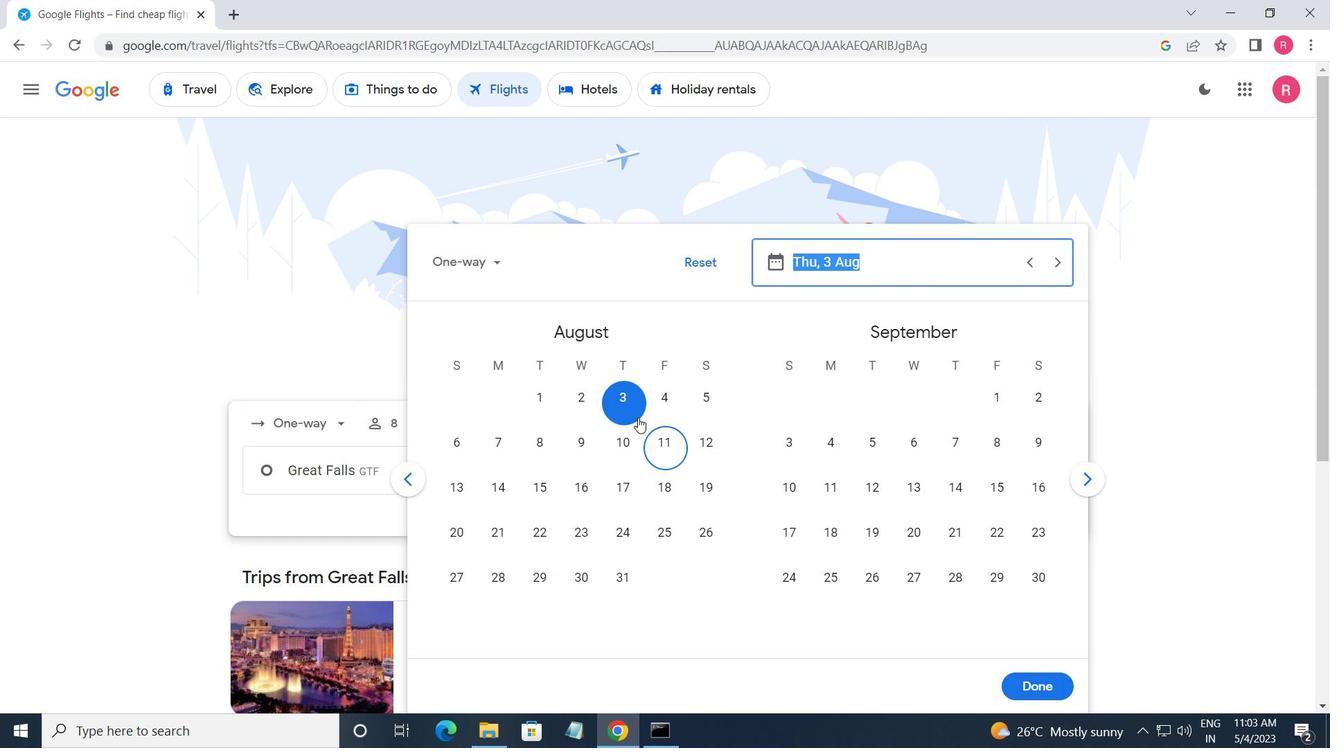 
Action: Mouse pressed left at (634, 410)
Screenshot: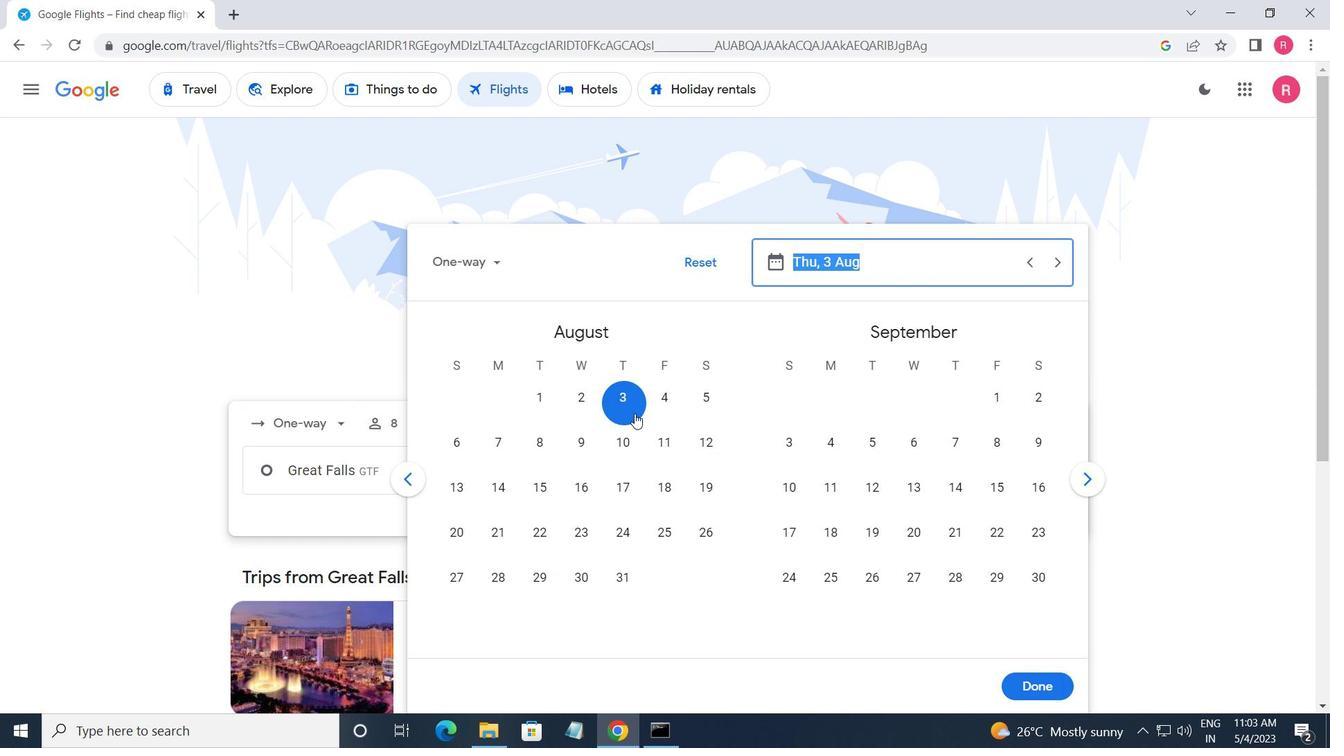 
Action: Mouse moved to (1035, 679)
Screenshot: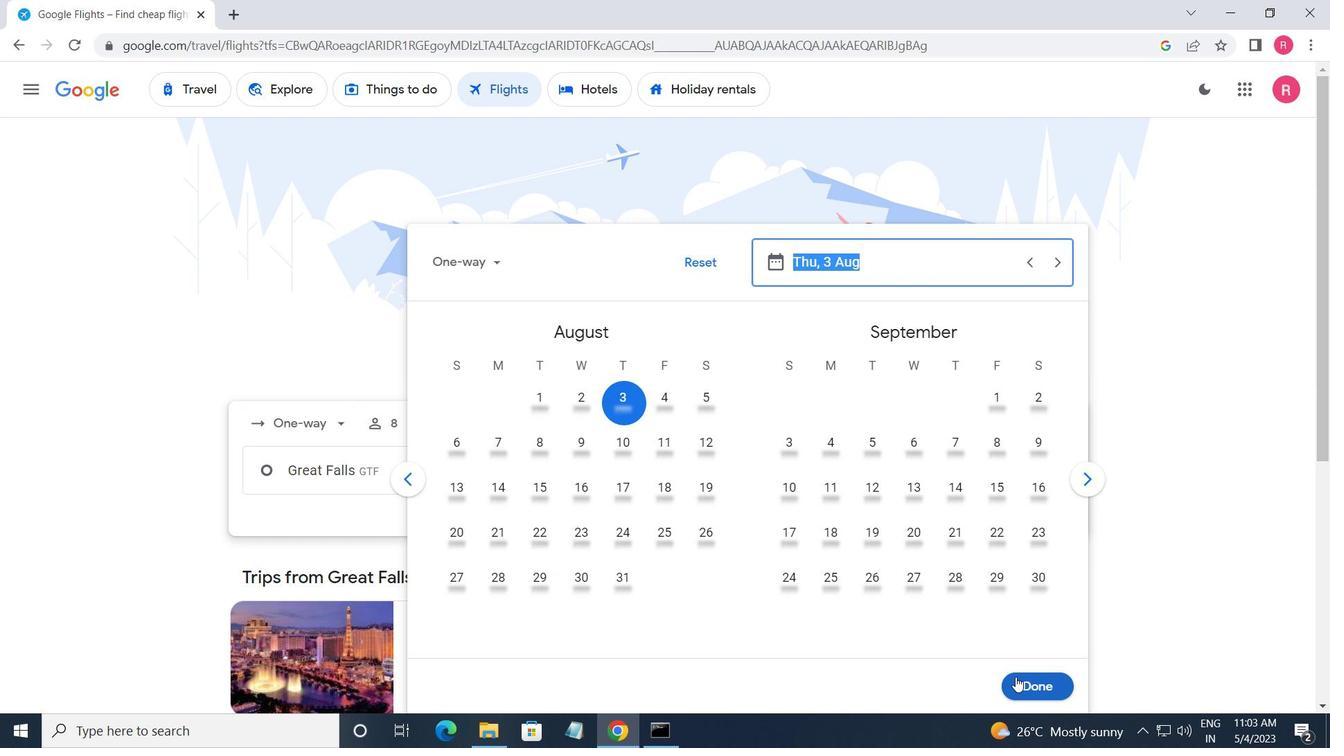 
Action: Mouse pressed left at (1035, 679)
Screenshot: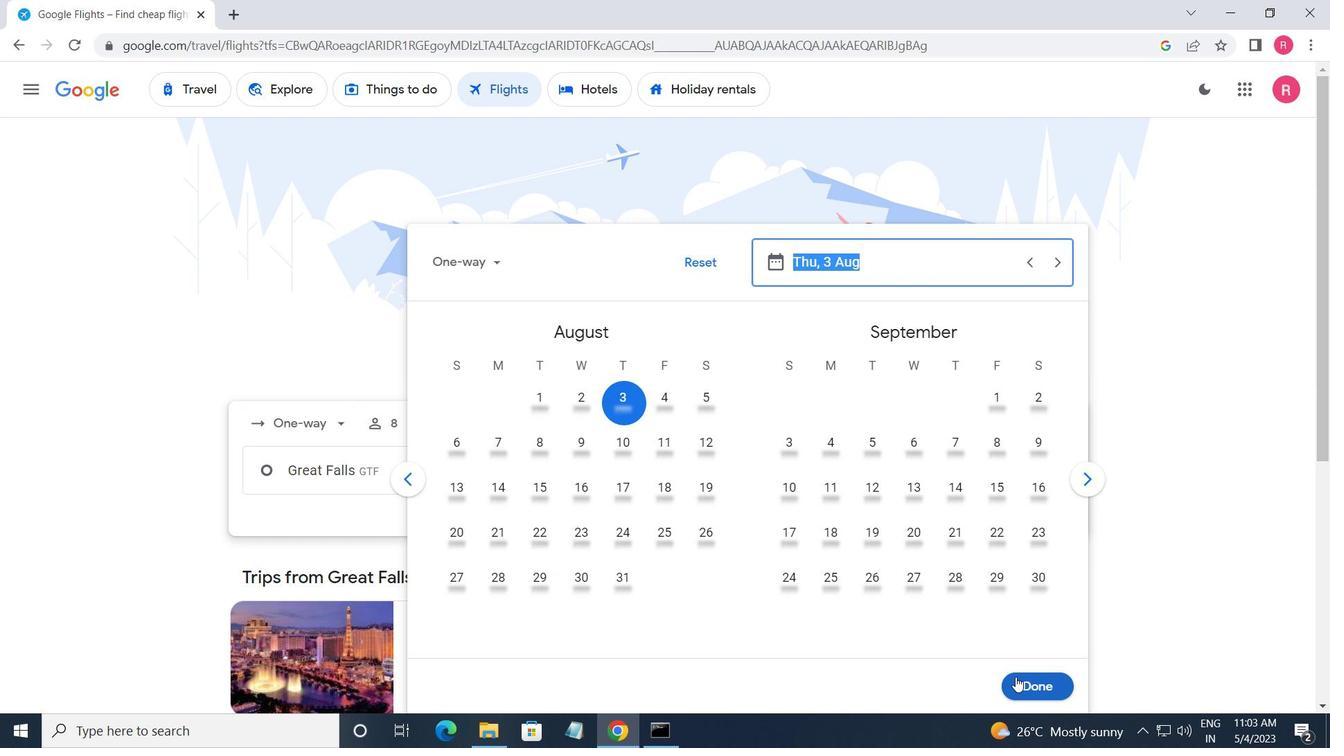 
Action: Mouse moved to (650, 541)
Screenshot: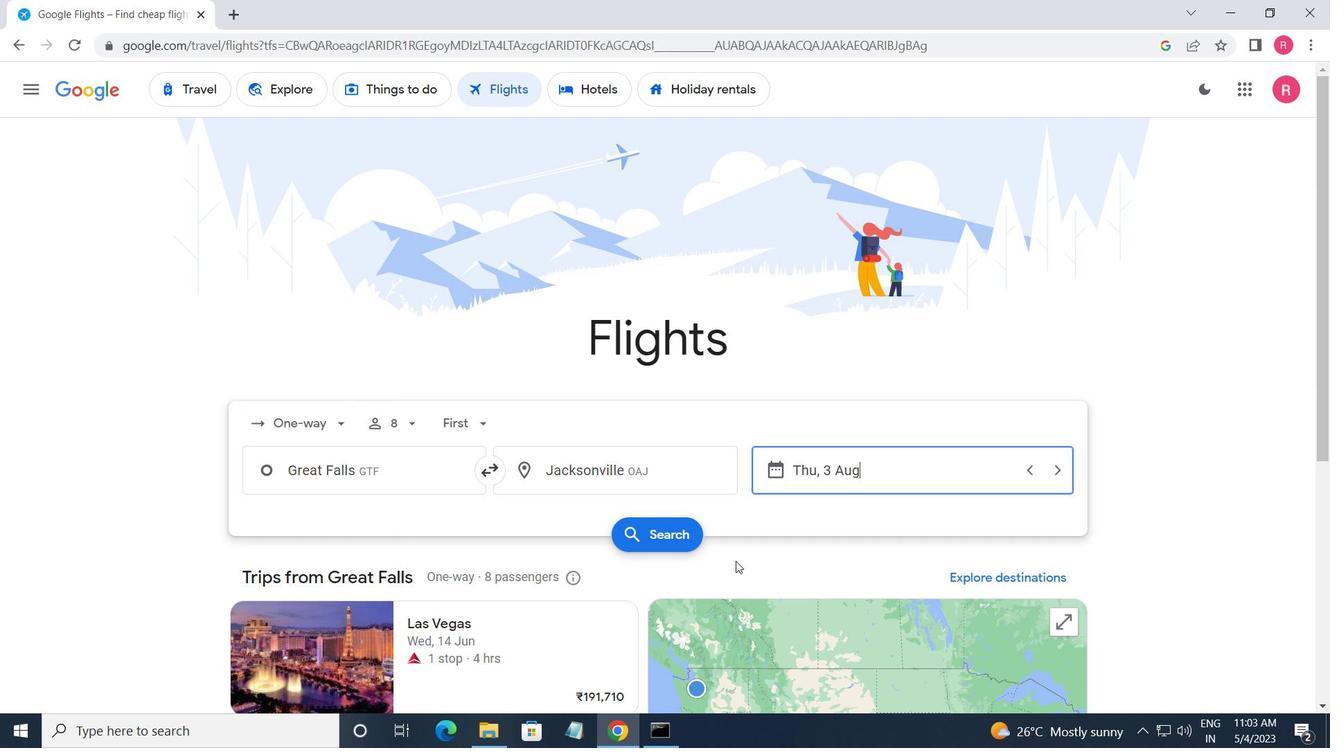 
Action: Mouse pressed left at (650, 541)
Screenshot: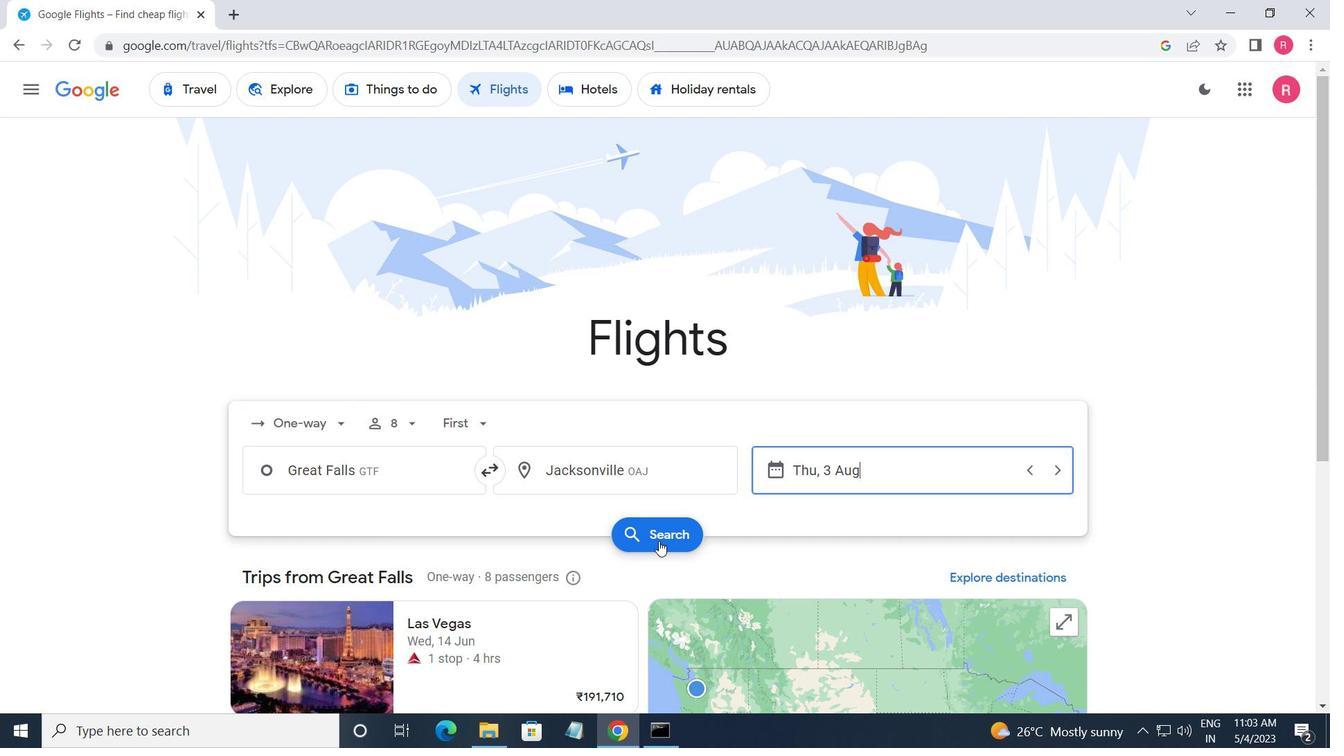 
Action: Mouse moved to (260, 256)
Screenshot: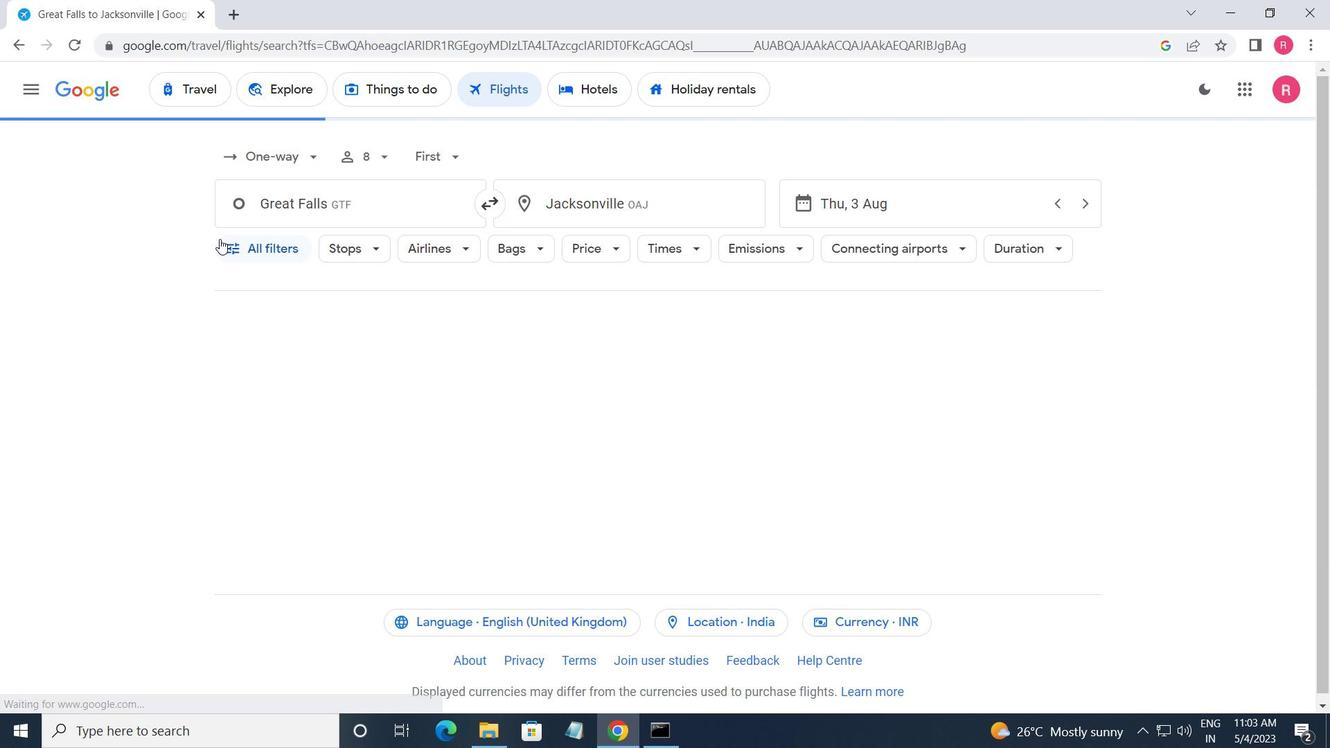 
Action: Mouse pressed left at (260, 256)
Screenshot: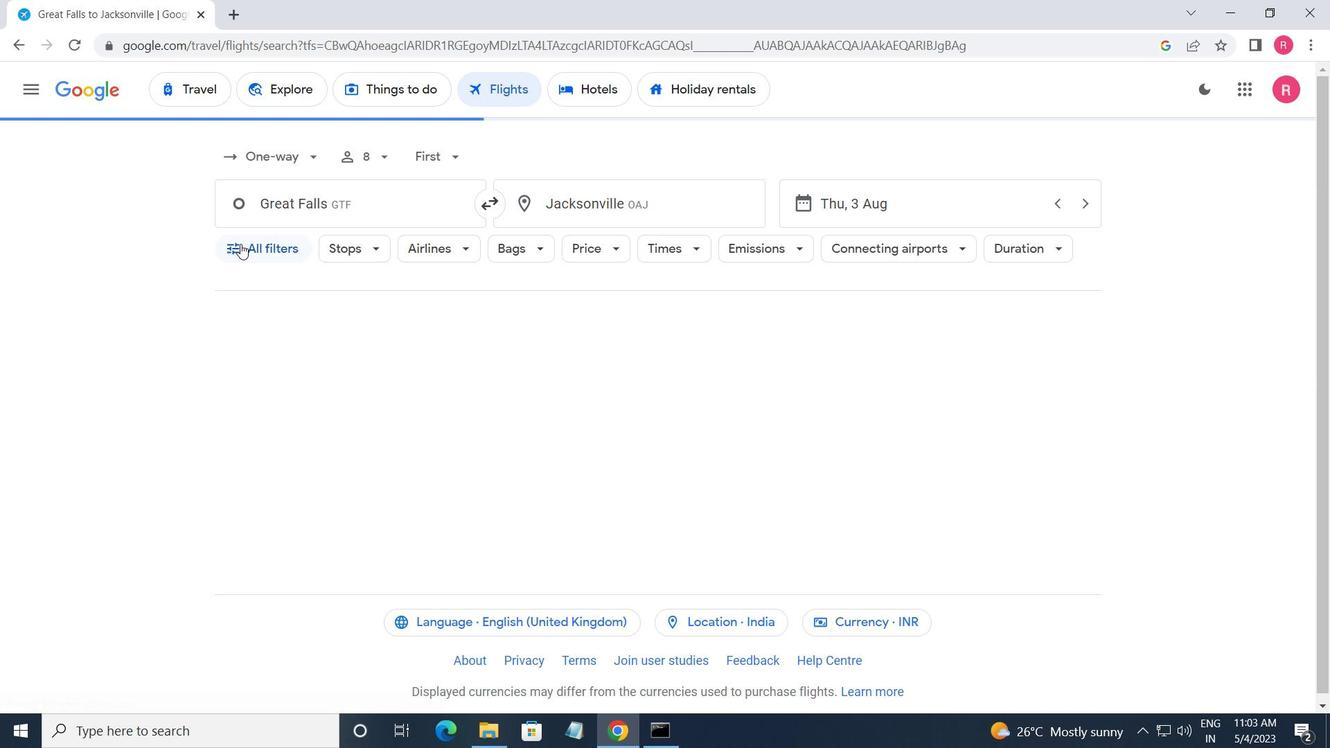 
Action: Mouse moved to (298, 408)
Screenshot: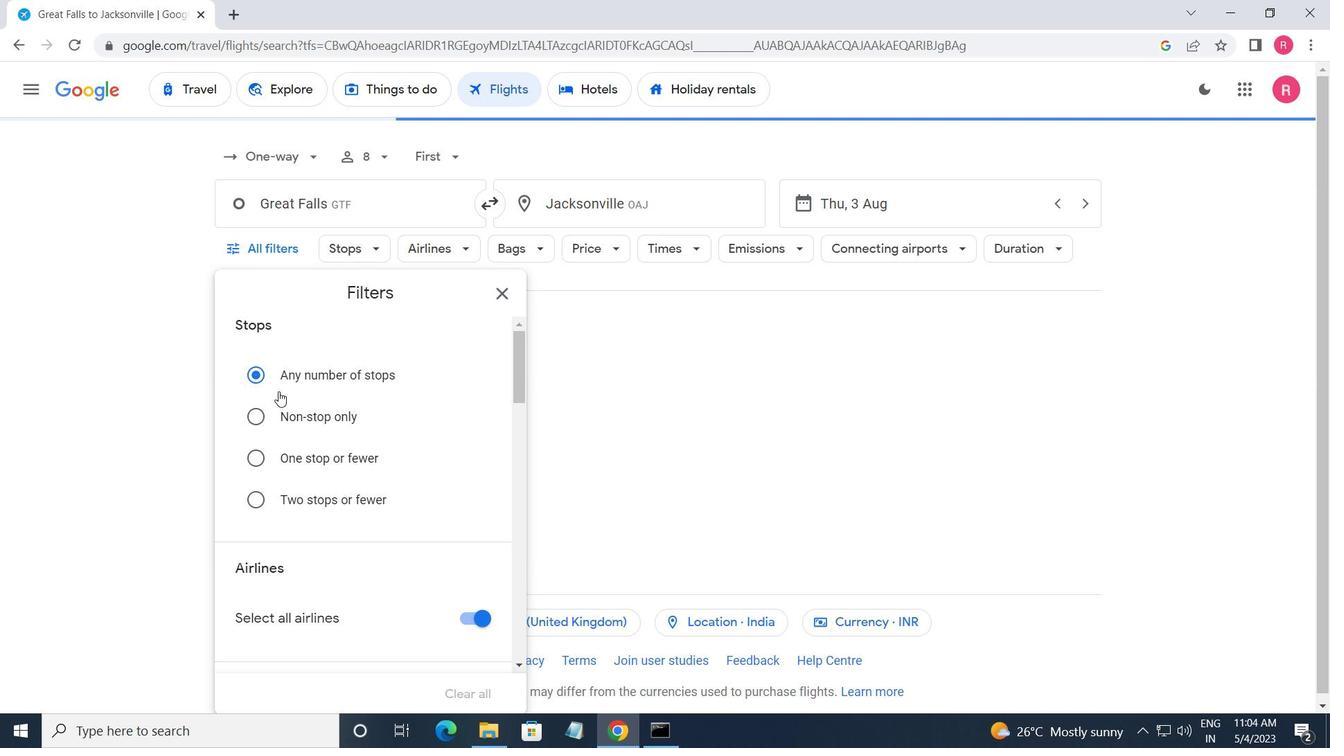 
Action: Mouse scrolled (298, 407) with delta (0, 0)
Screenshot: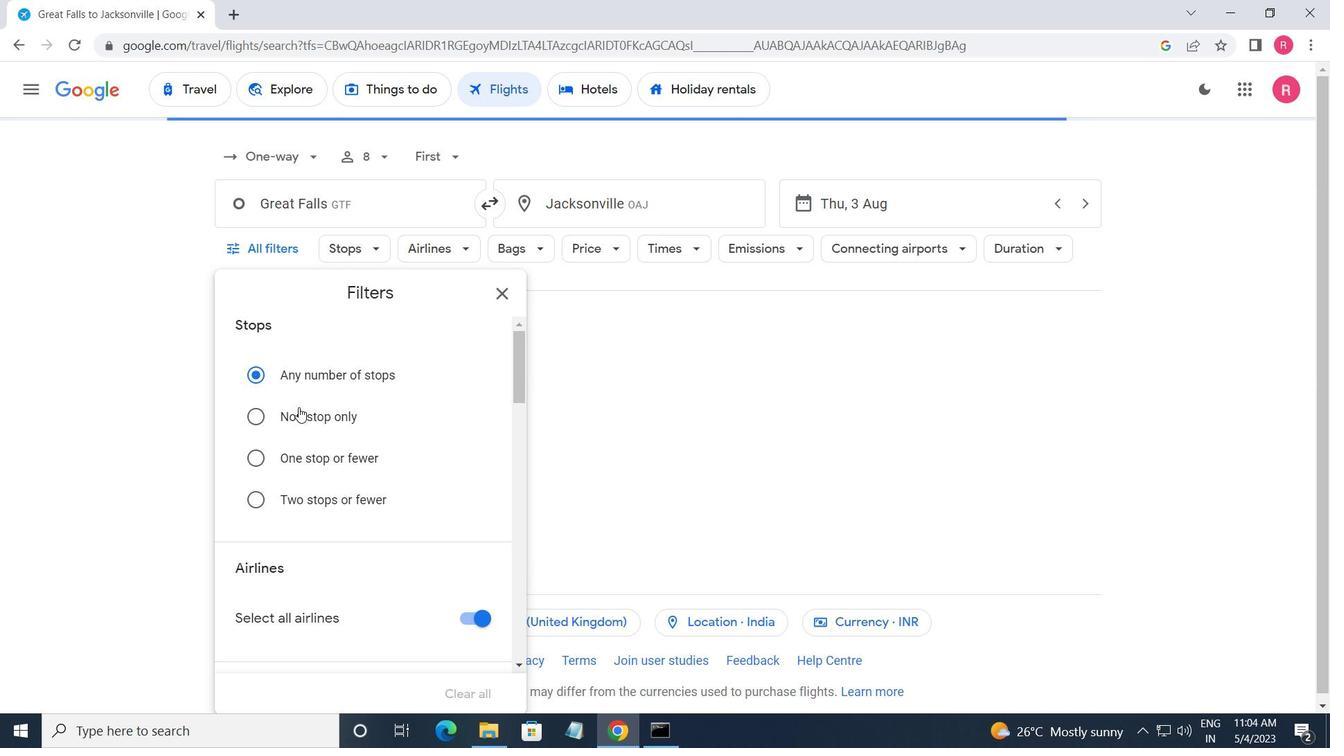 
Action: Mouse moved to (299, 408)
Screenshot: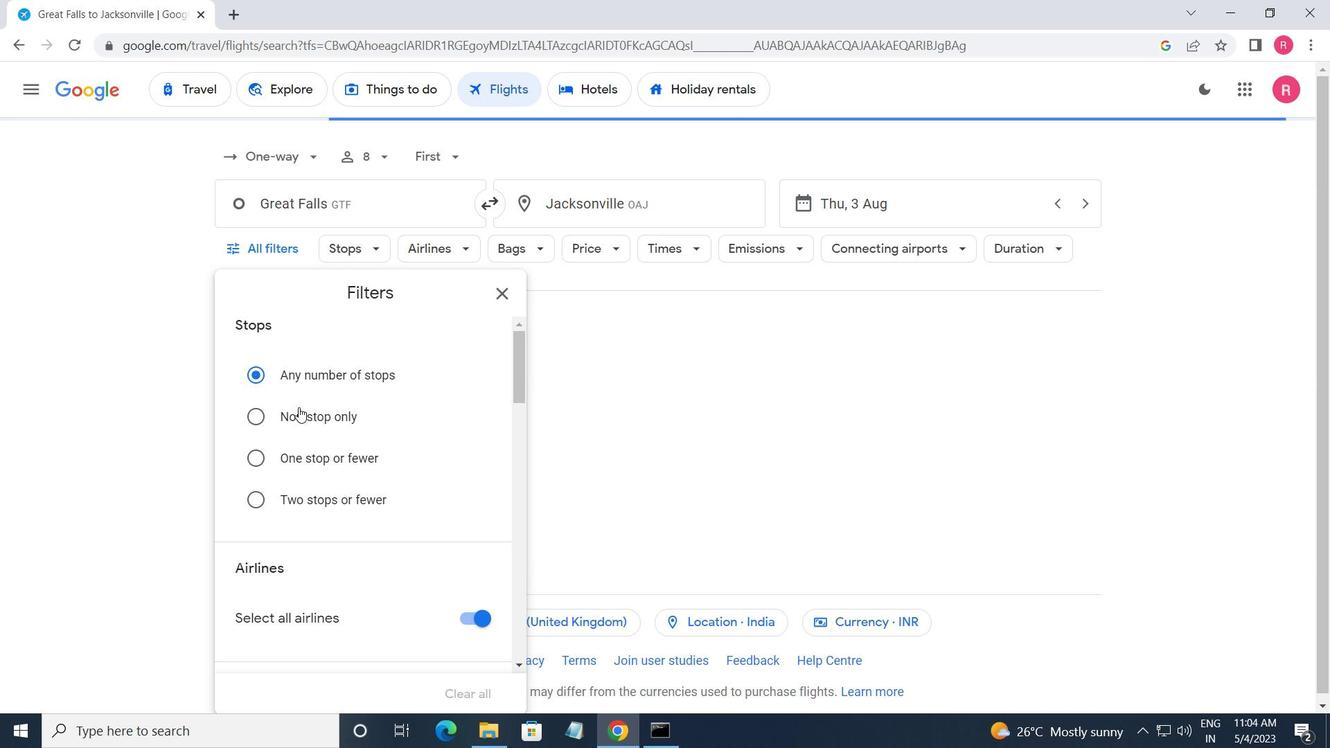 
Action: Mouse scrolled (299, 408) with delta (0, 0)
Screenshot: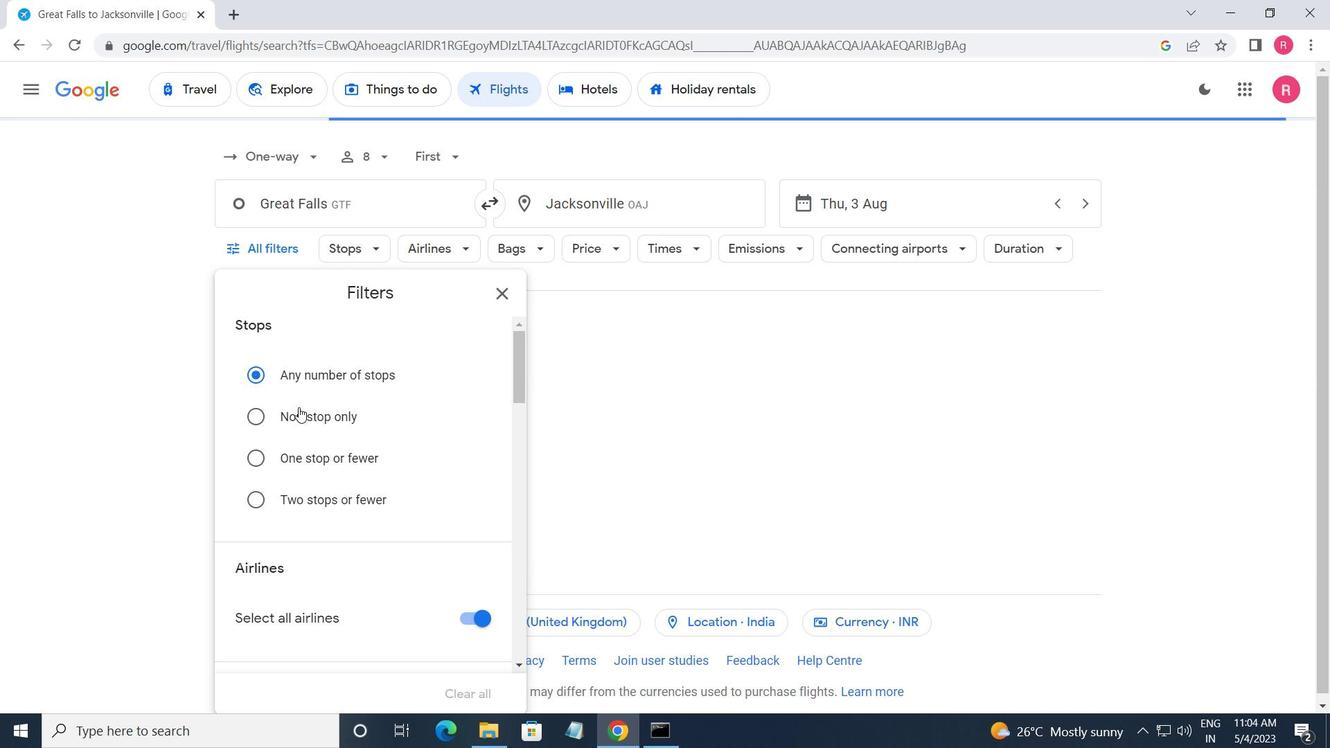 
Action: Mouse moved to (301, 415)
Screenshot: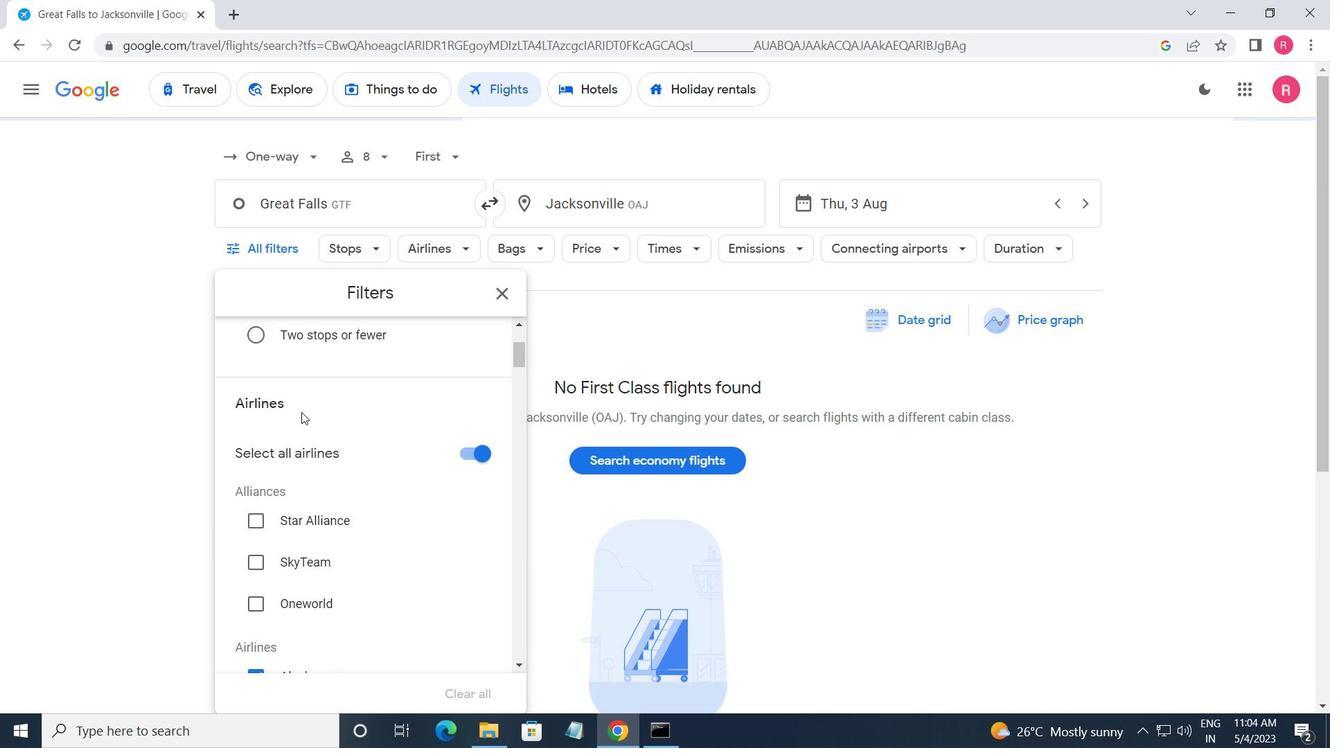 
Action: Mouse scrolled (301, 415) with delta (0, 0)
Screenshot: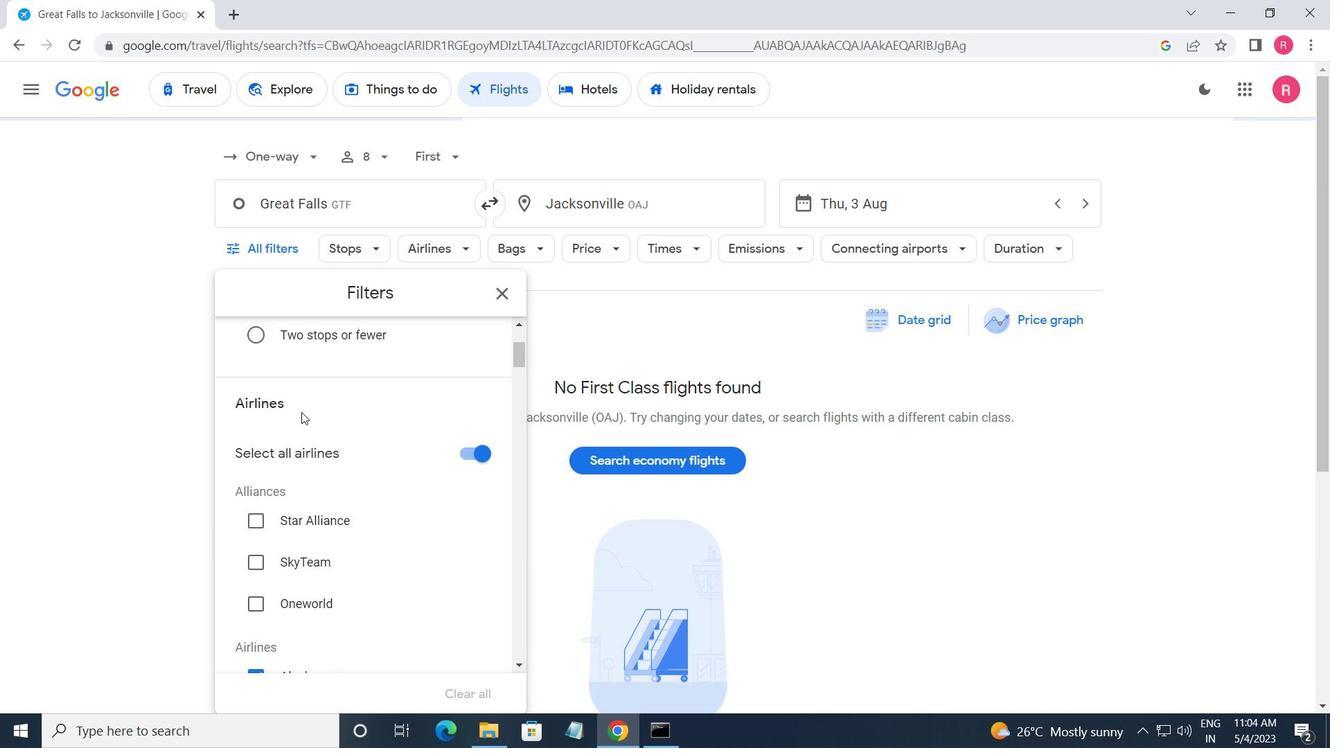 
Action: Mouse moved to (305, 428)
Screenshot: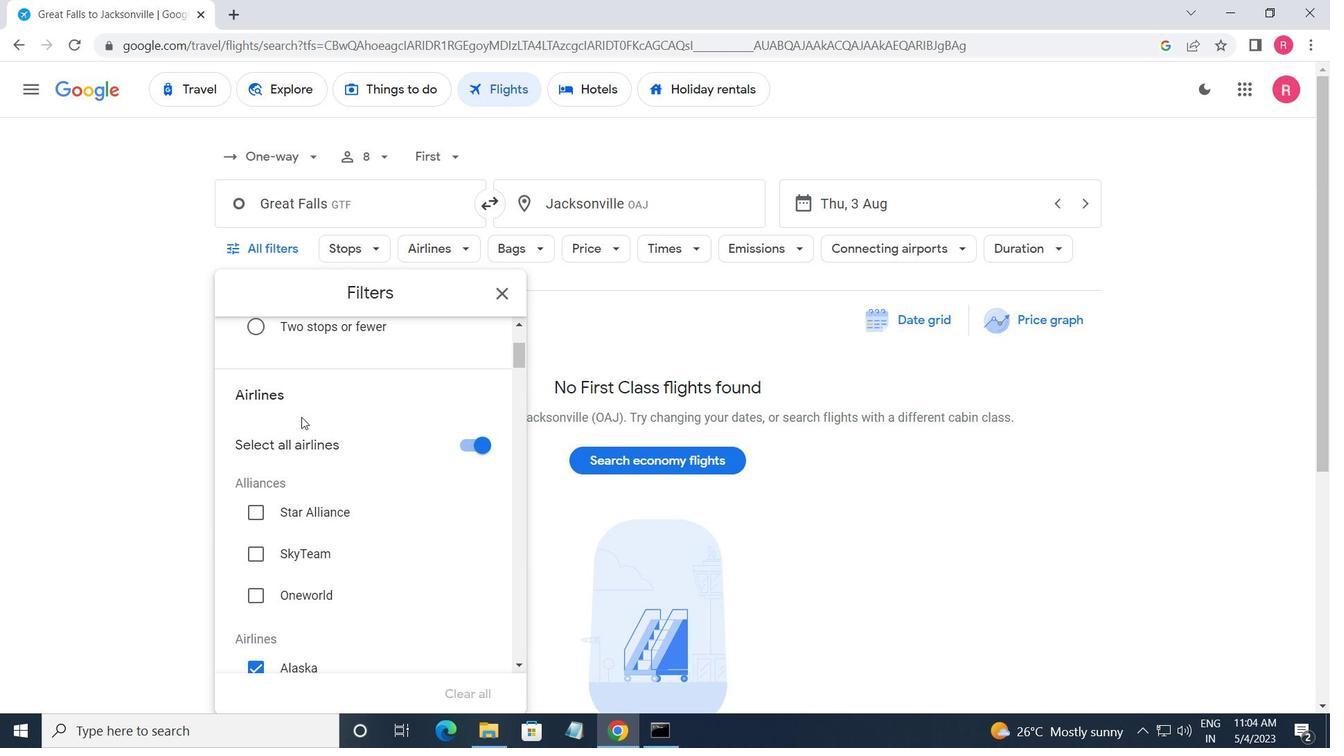 
Action: Mouse scrolled (305, 427) with delta (0, 0)
Screenshot: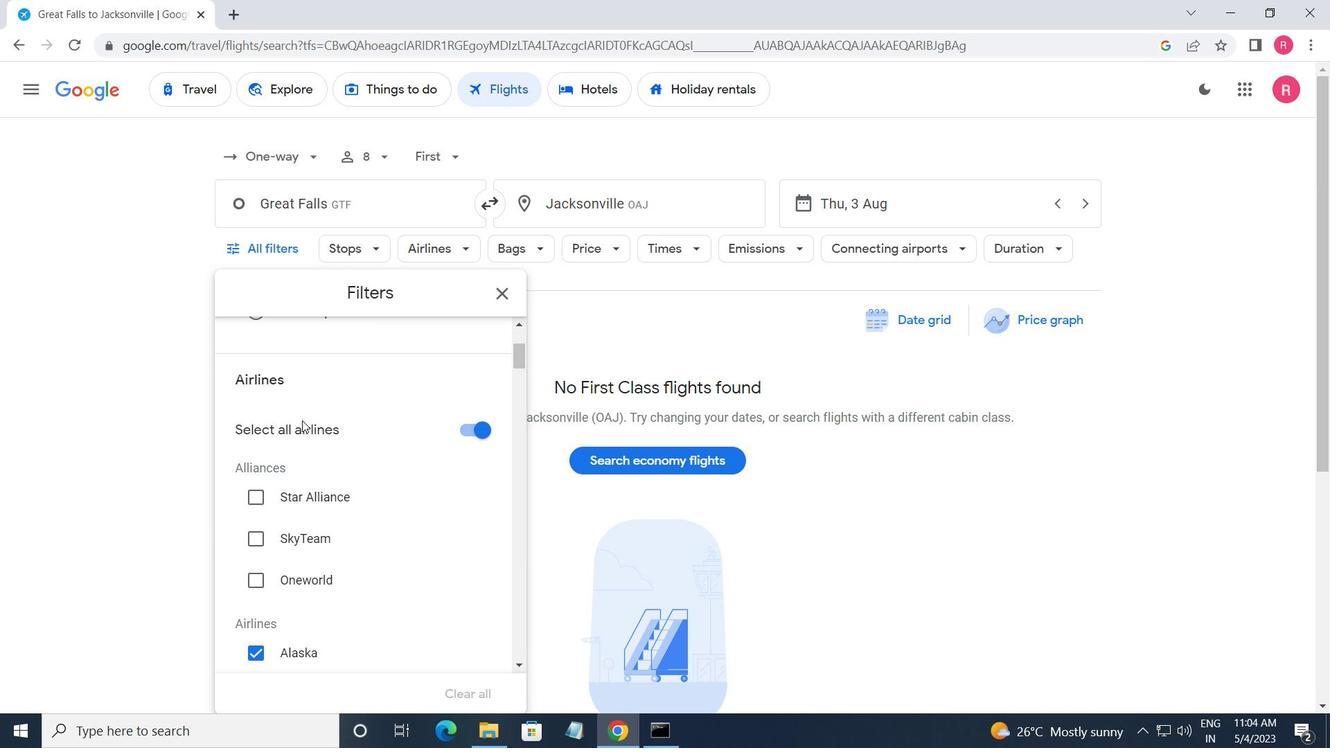 
Action: Mouse moved to (307, 432)
Screenshot: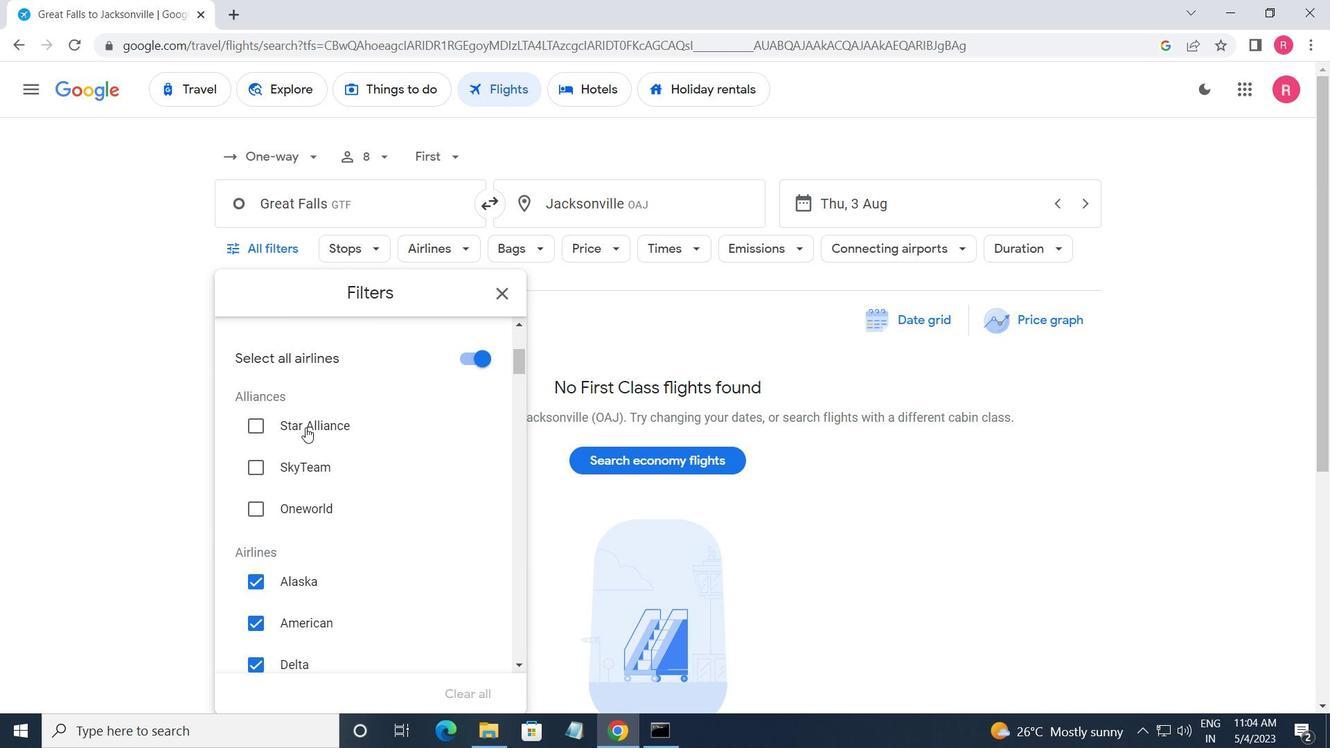 
Action: Mouse scrolled (307, 433) with delta (0, 0)
Screenshot: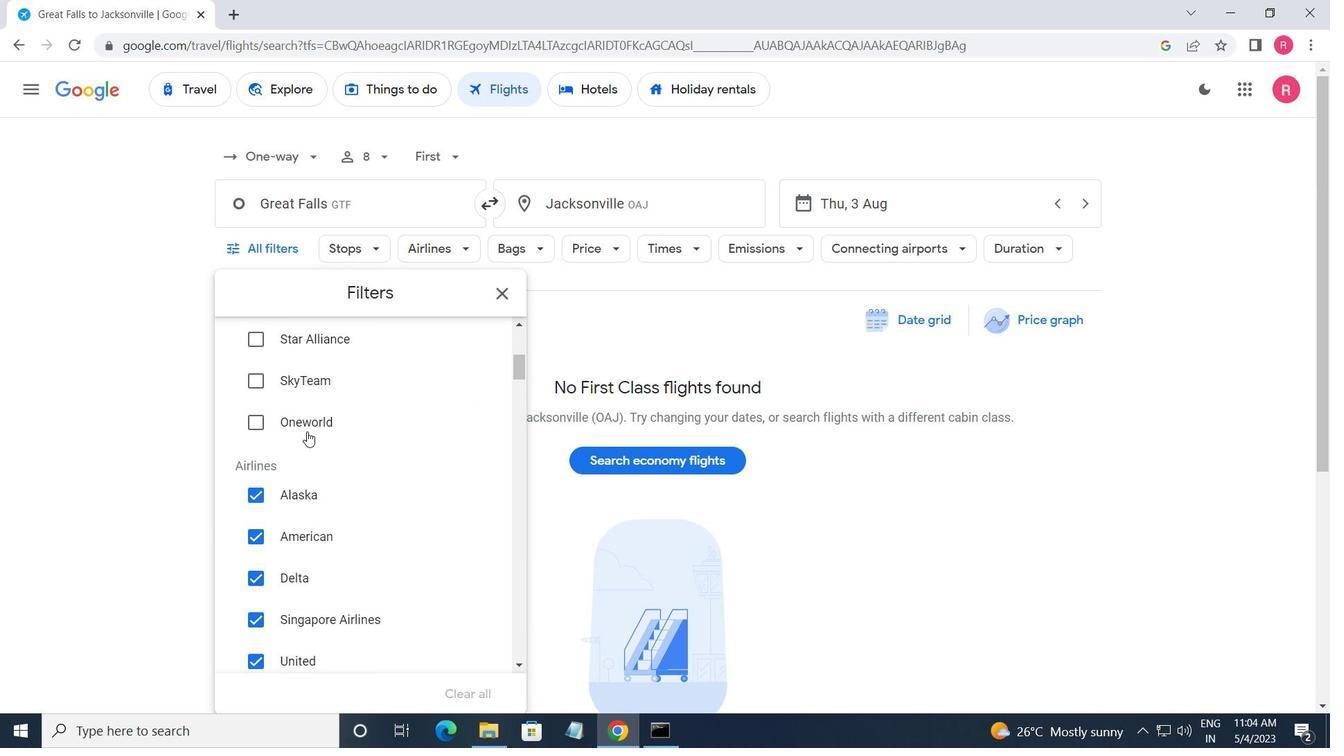 
Action: Mouse moved to (309, 435)
Screenshot: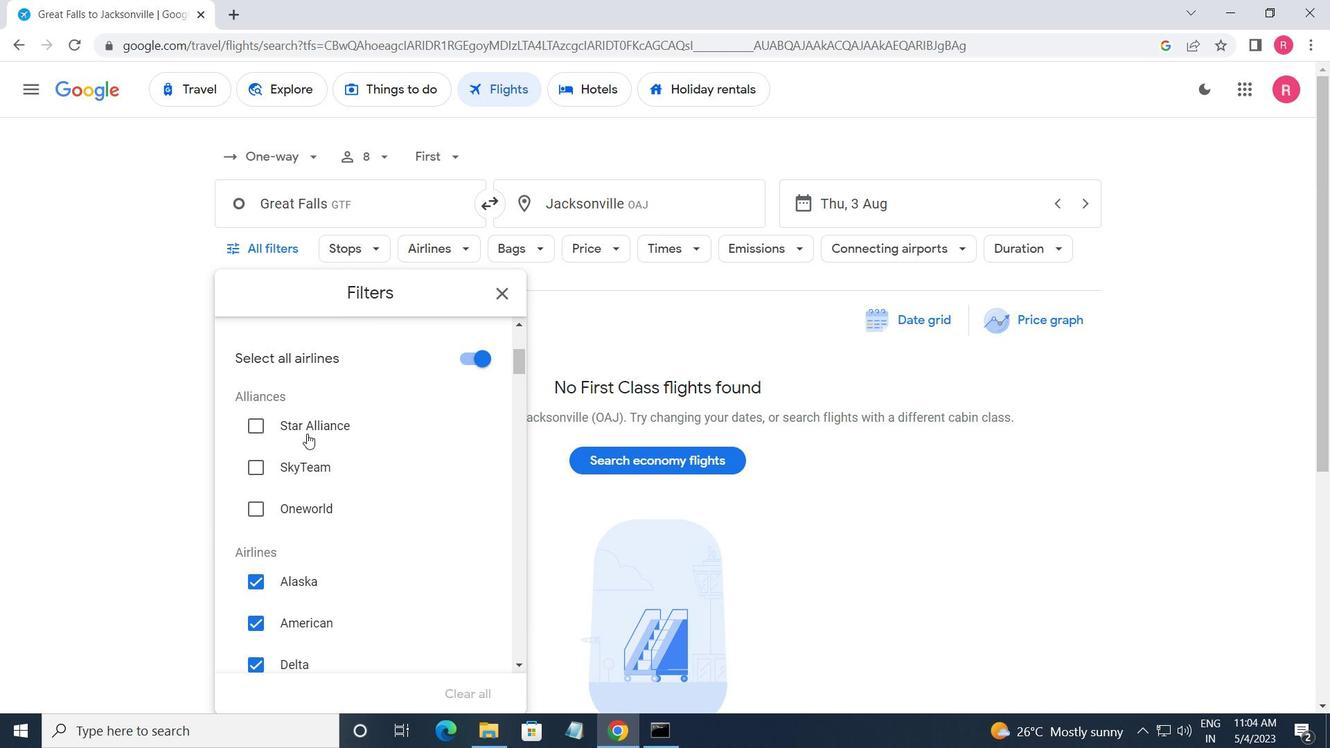 
Action: Mouse scrolled (309, 435) with delta (0, 0)
Screenshot: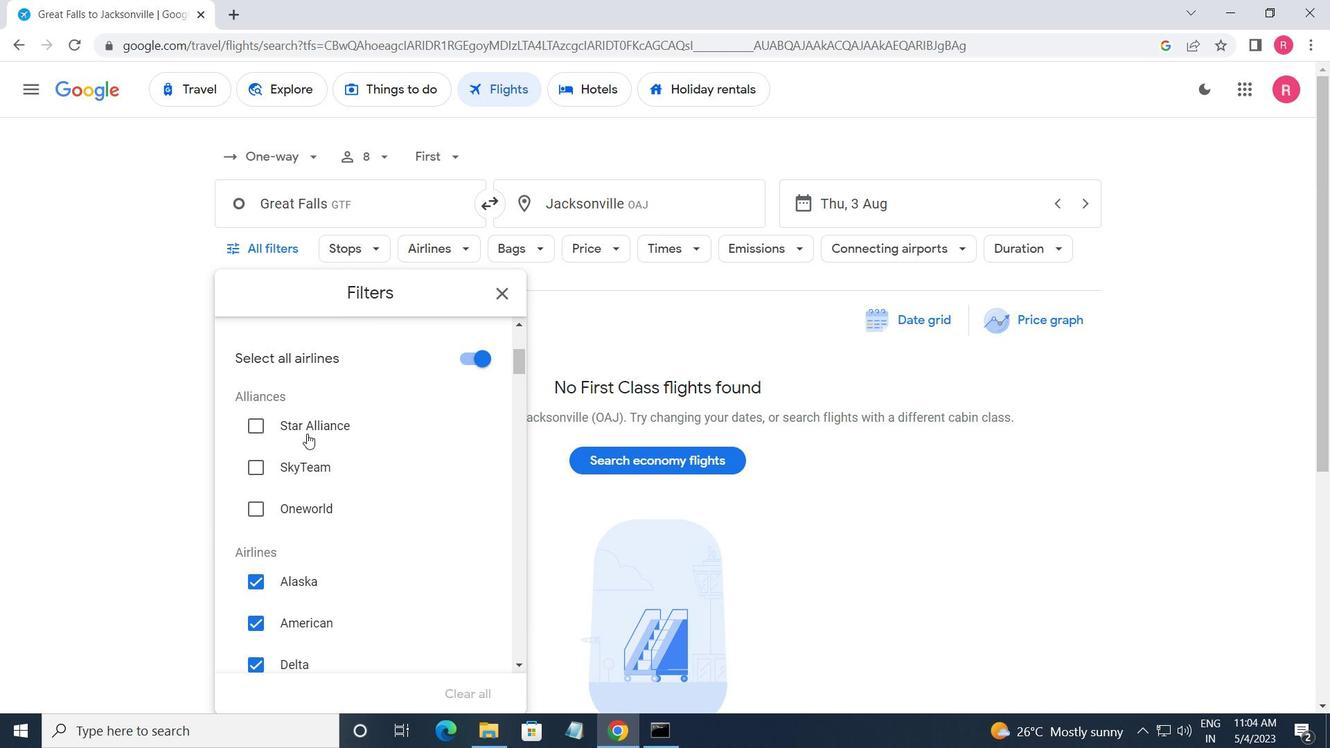 
Action: Mouse moved to (309, 436)
Screenshot: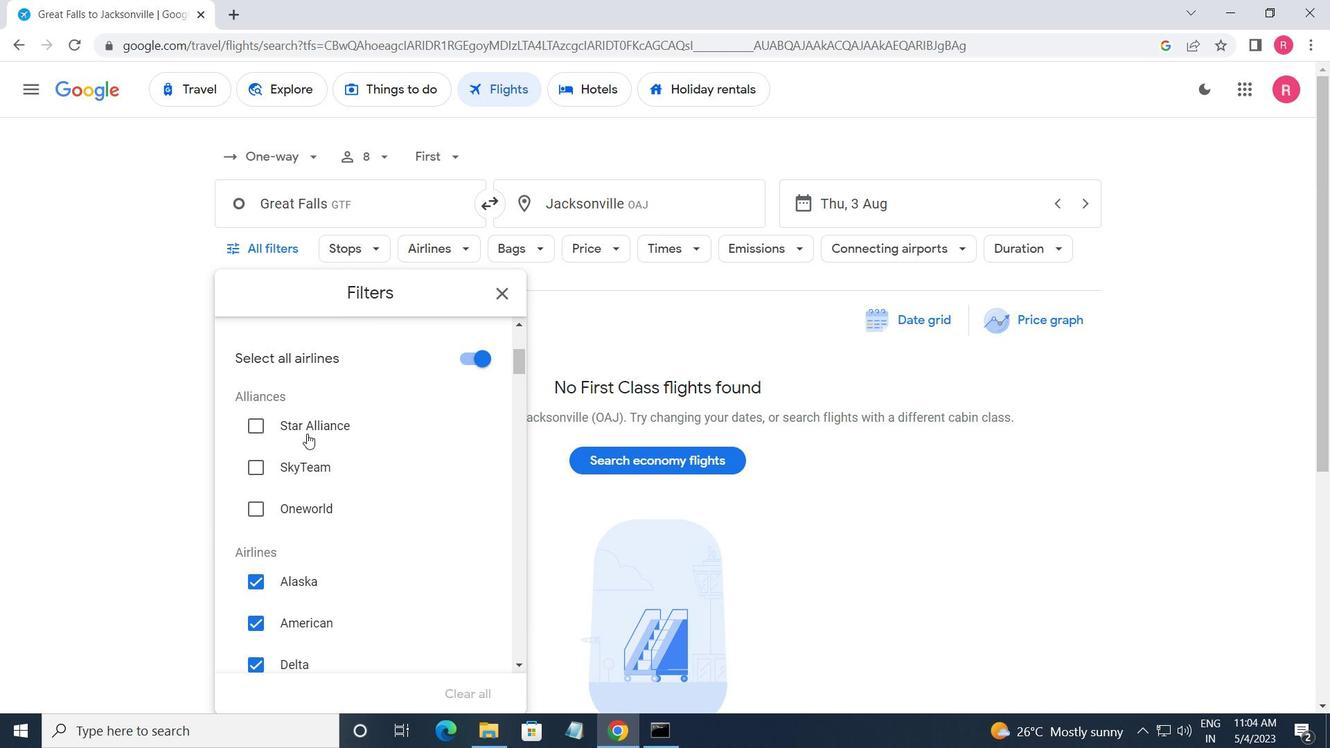 
Action: Mouse scrolled (309, 435) with delta (0, 0)
Screenshot: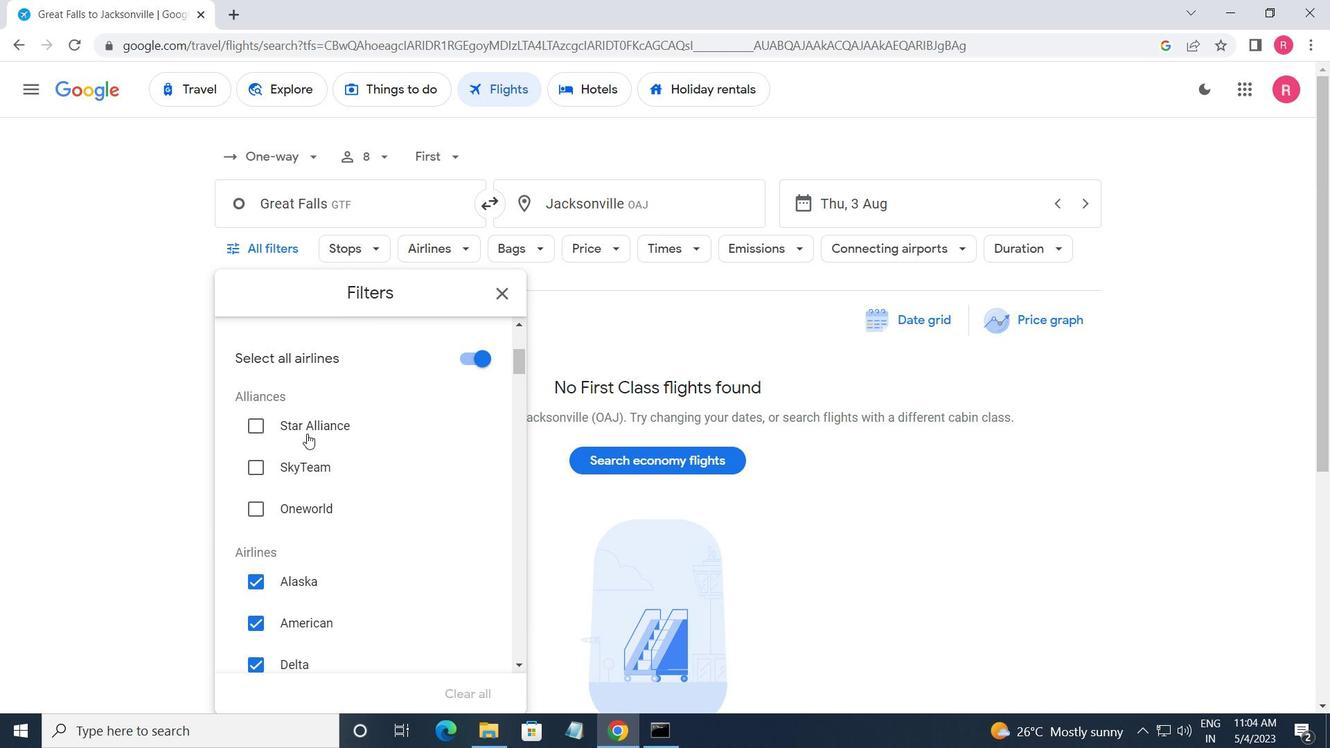 
Action: Mouse moved to (310, 437)
Screenshot: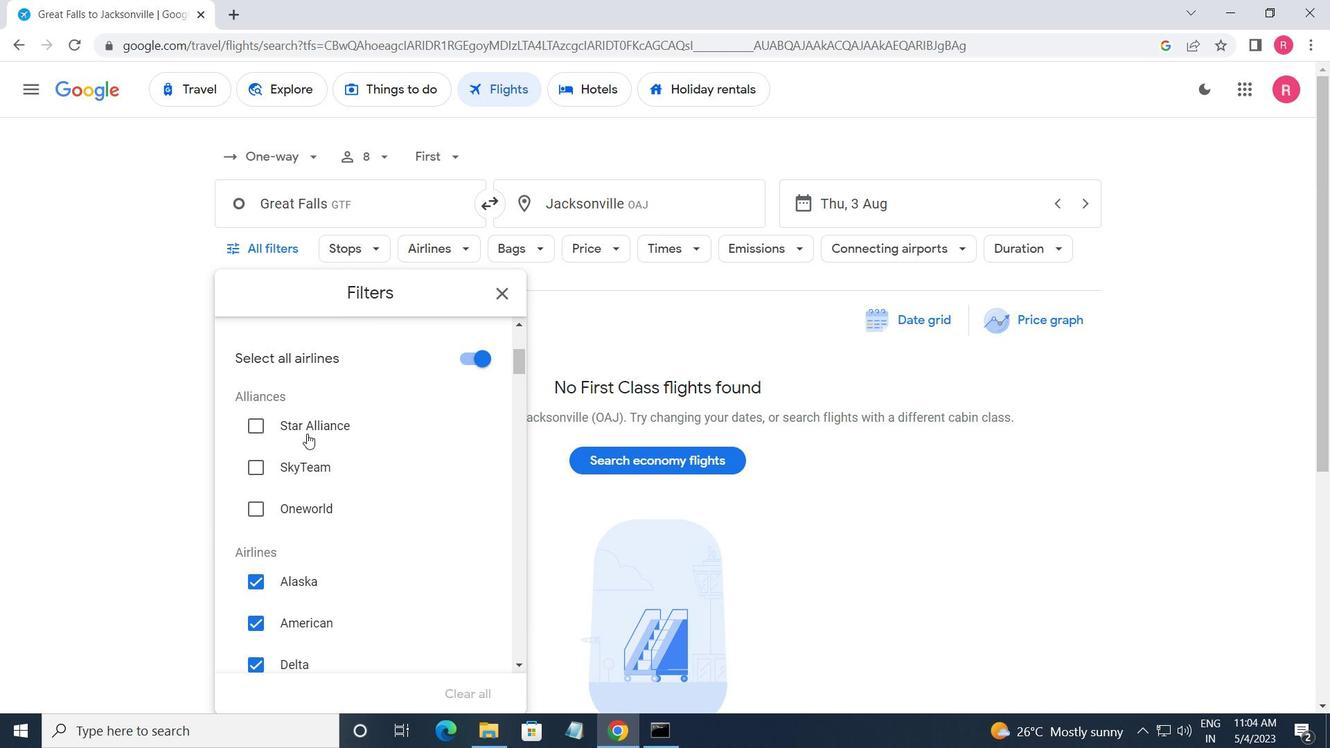 
Action: Mouse scrolled (310, 437) with delta (0, 0)
Screenshot: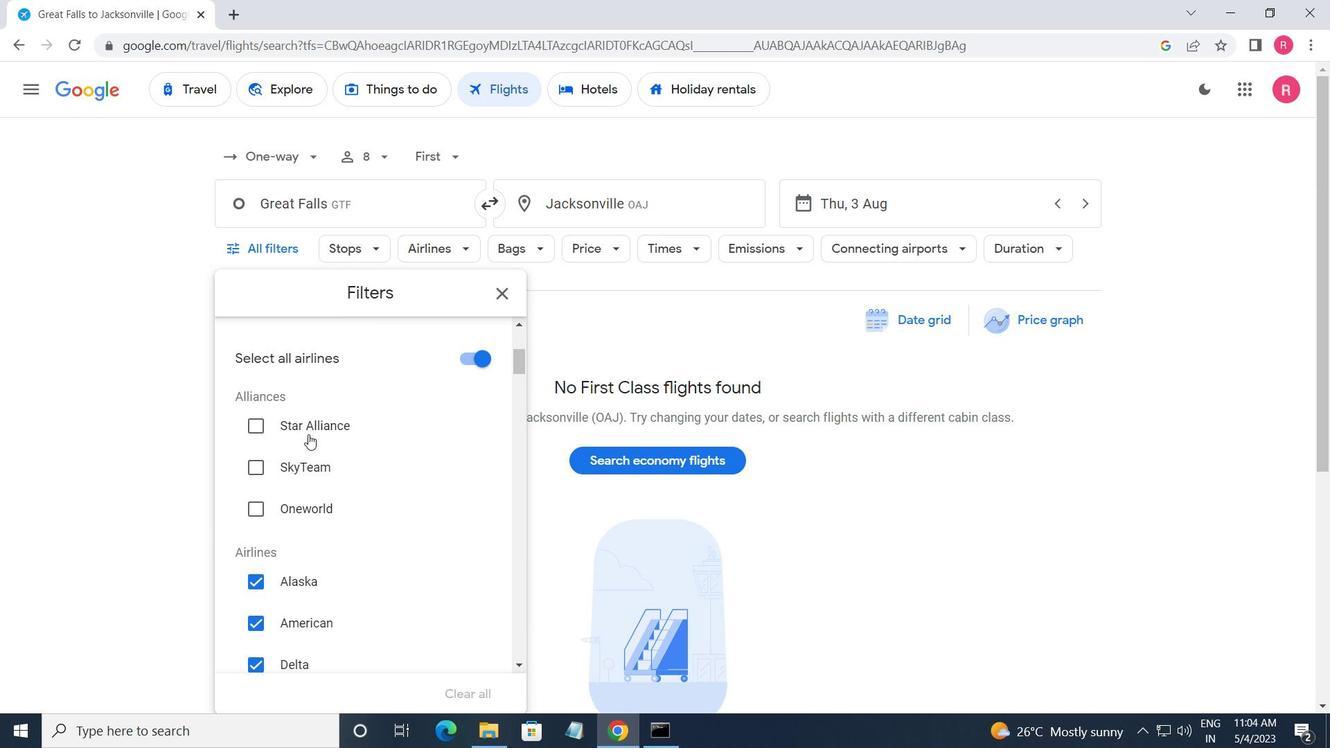 
Action: Mouse scrolled (310, 437) with delta (0, 0)
Screenshot: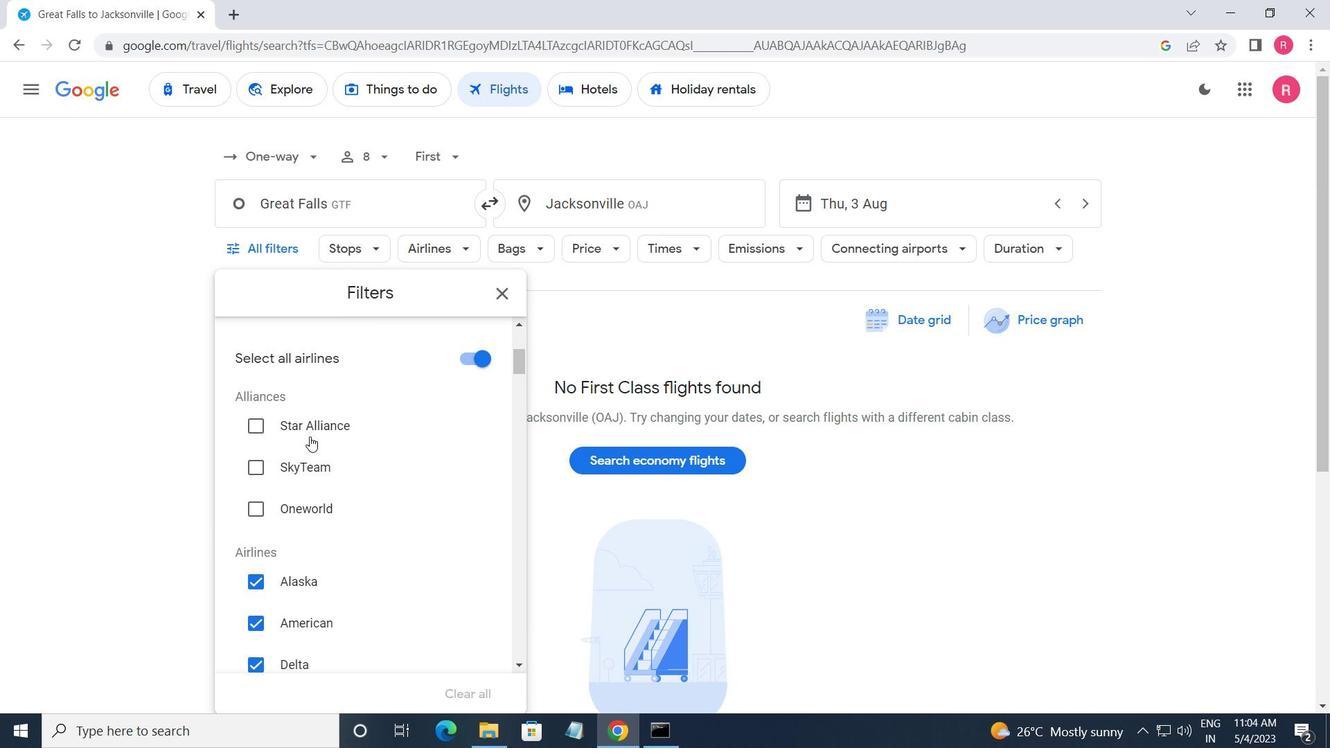 
Action: Mouse moved to (311, 439)
Screenshot: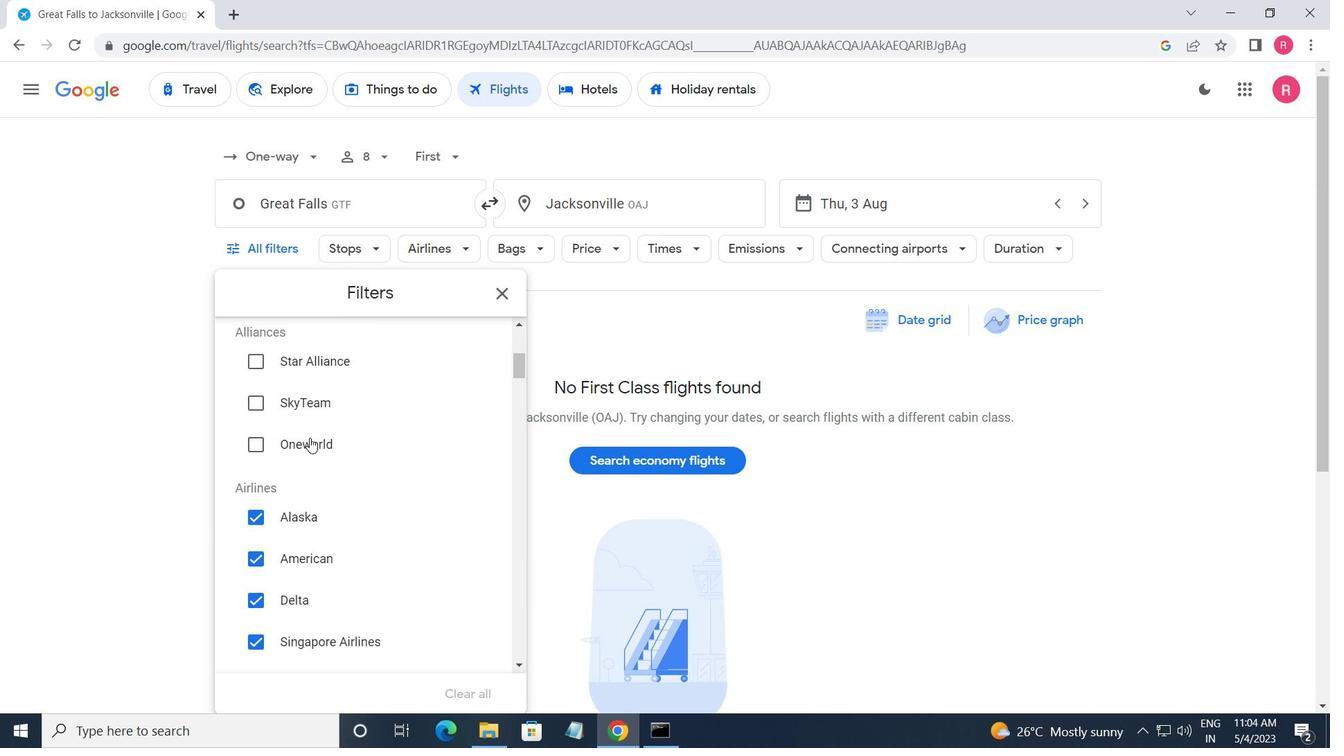 
Action: Mouse scrolled (311, 438) with delta (0, 0)
Screenshot: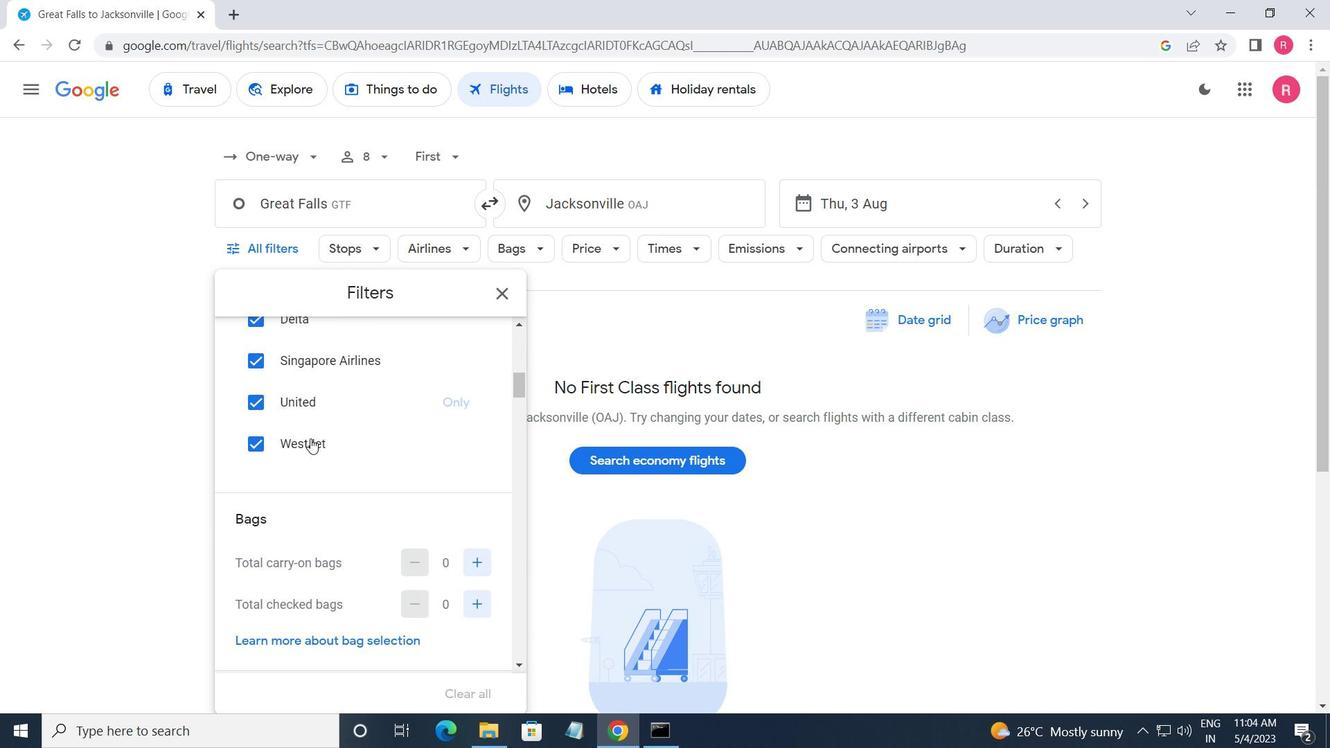 
Action: Mouse scrolled (311, 438) with delta (0, 0)
Screenshot: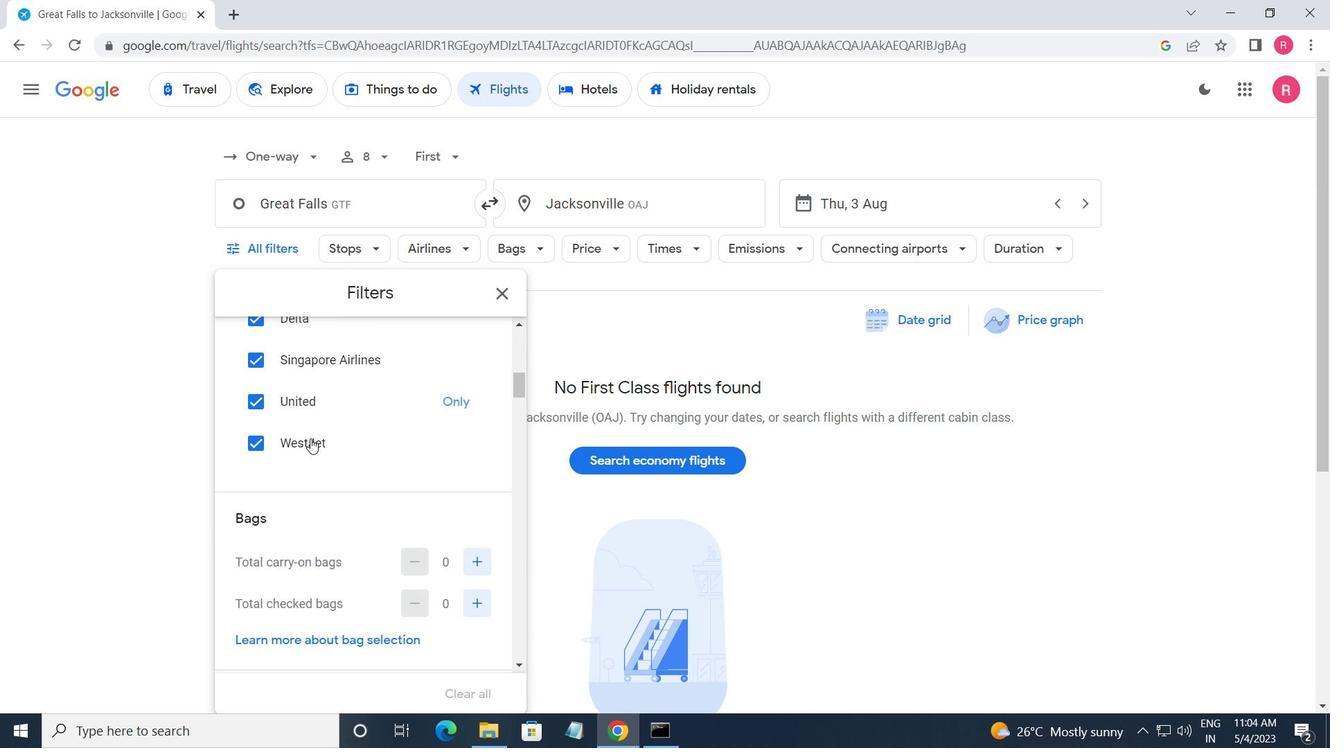 
Action: Mouse scrolled (311, 438) with delta (0, 0)
Screenshot: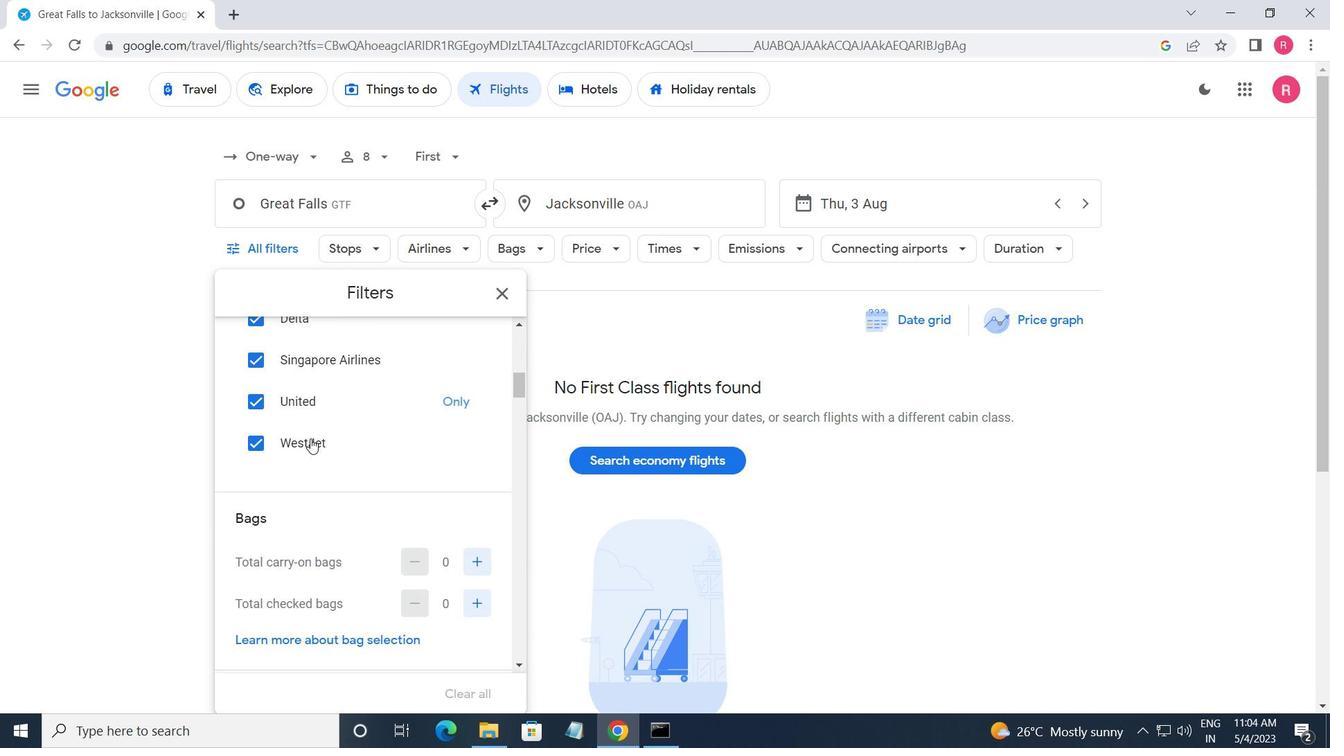 
Action: Mouse moved to (324, 436)
Screenshot: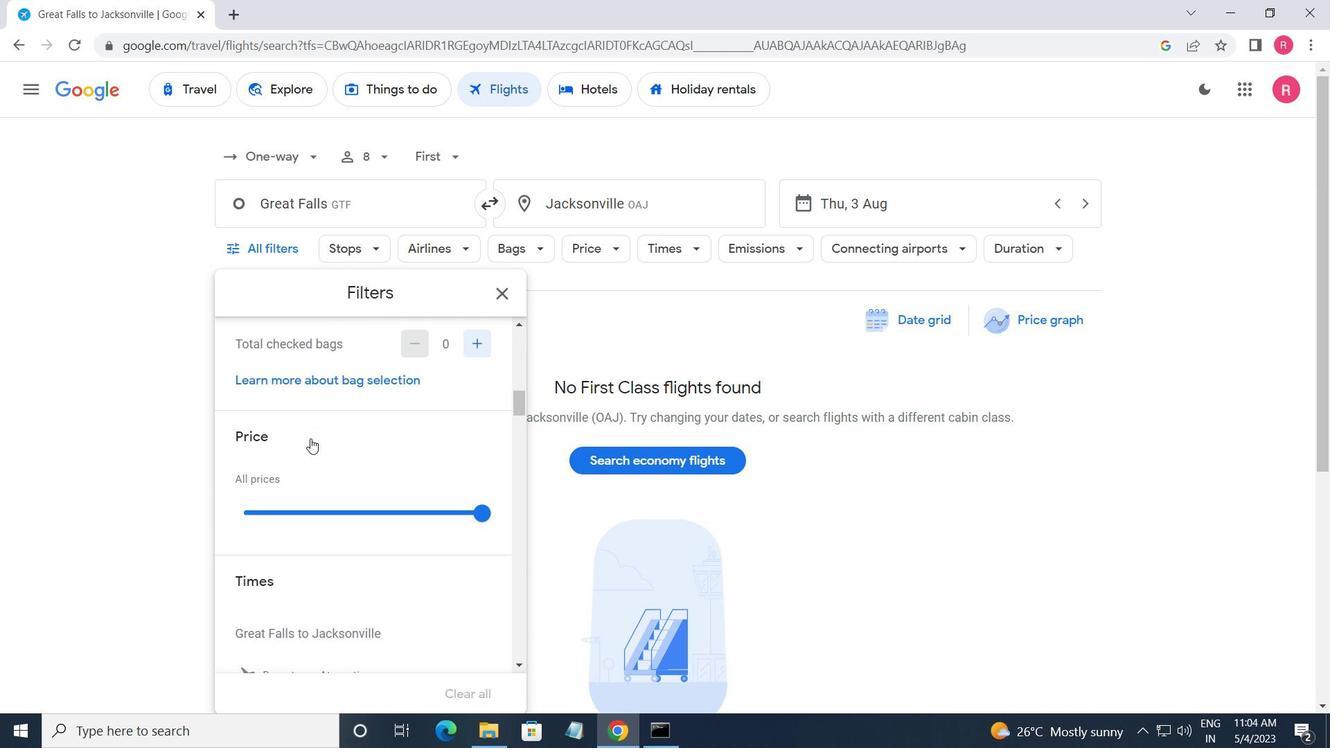 
Action: Mouse scrolled (324, 437) with delta (0, 0)
Screenshot: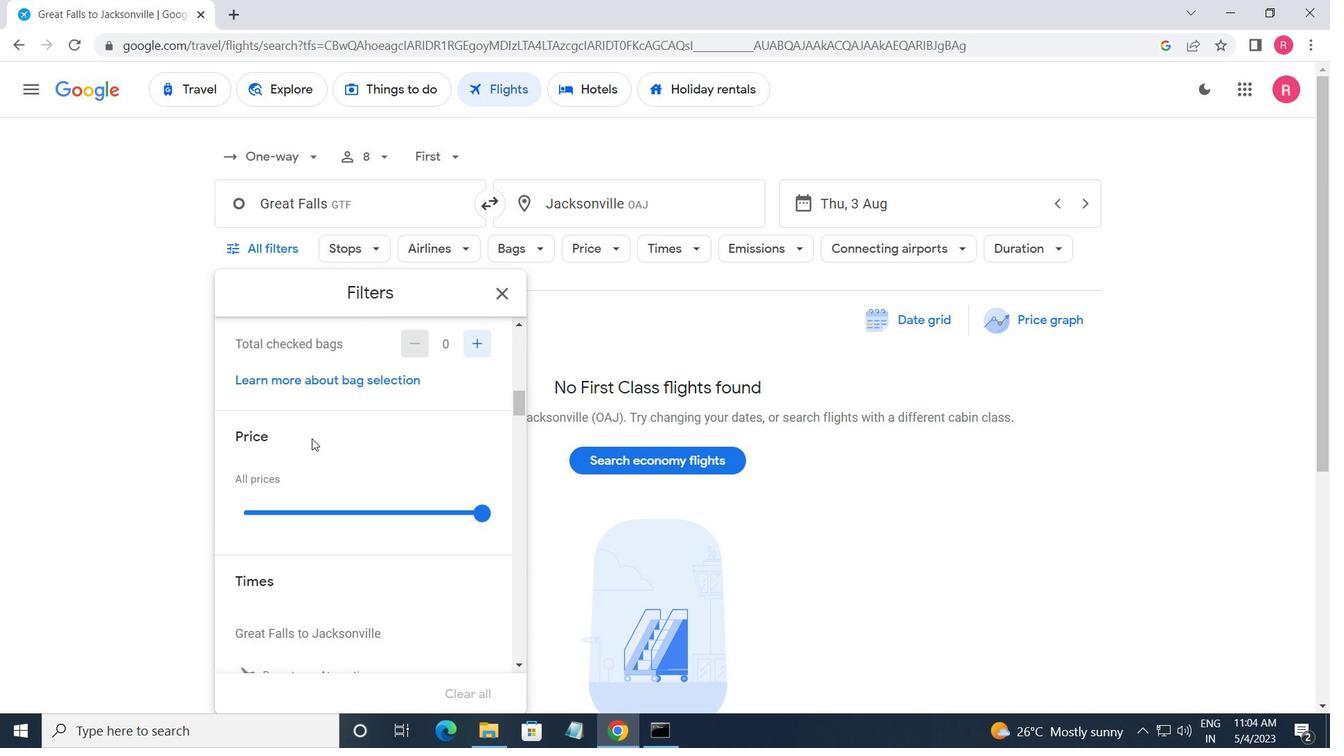 
Action: Mouse scrolled (324, 437) with delta (0, 0)
Screenshot: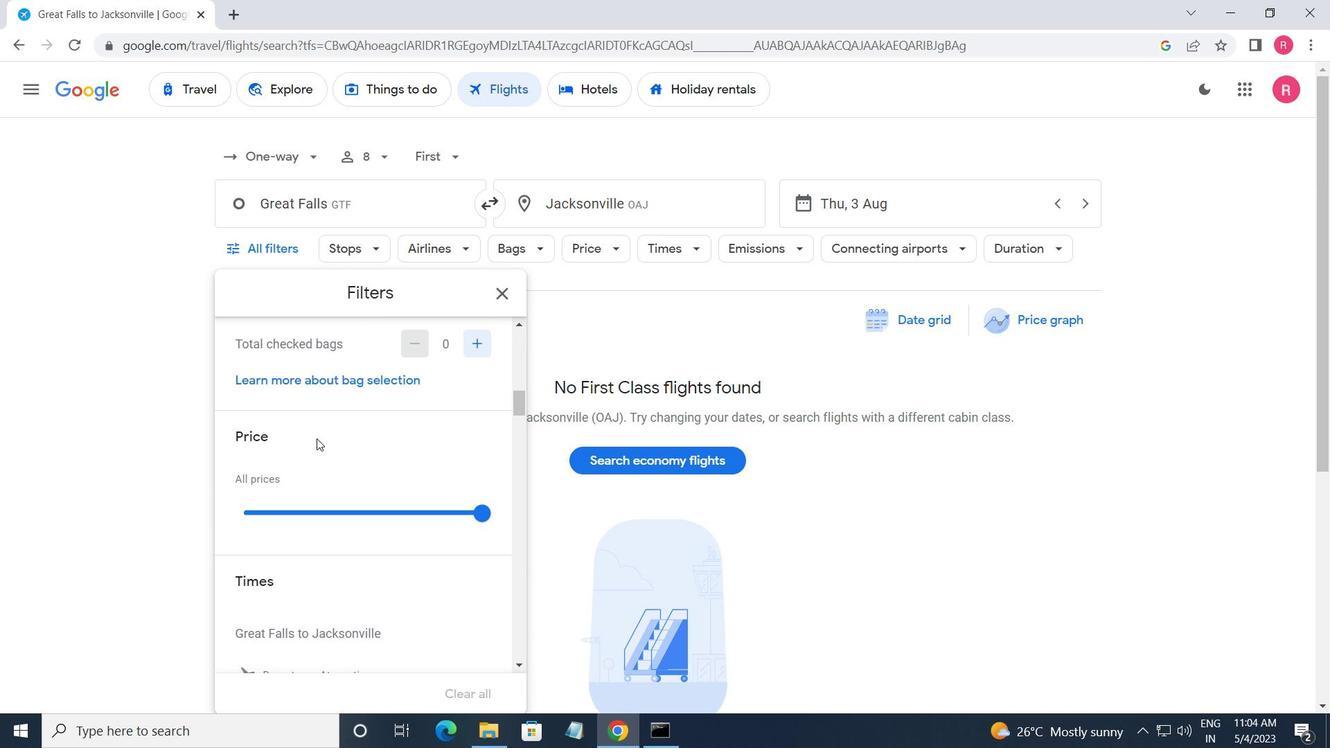 
Action: Mouse moved to (469, 477)
Screenshot: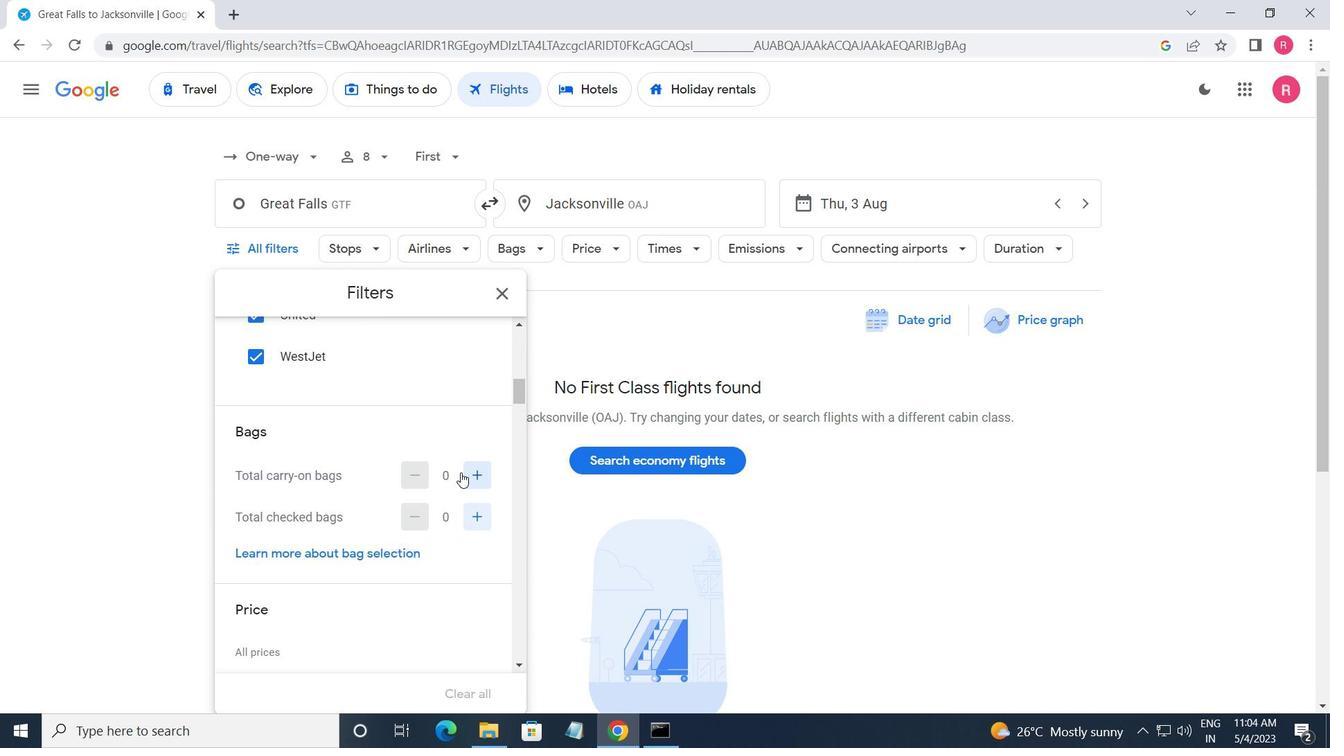 
Action: Mouse pressed left at (469, 477)
Screenshot: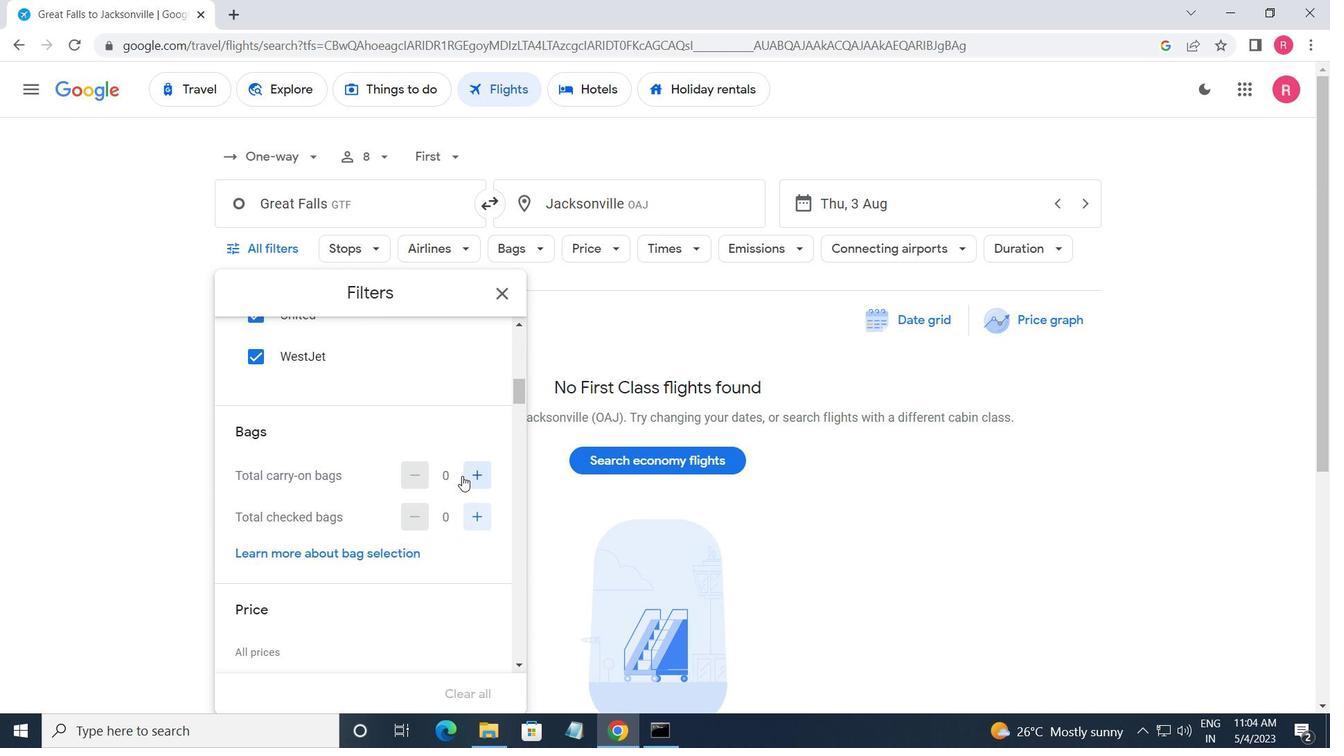 
Action: Mouse pressed left at (469, 477)
Screenshot: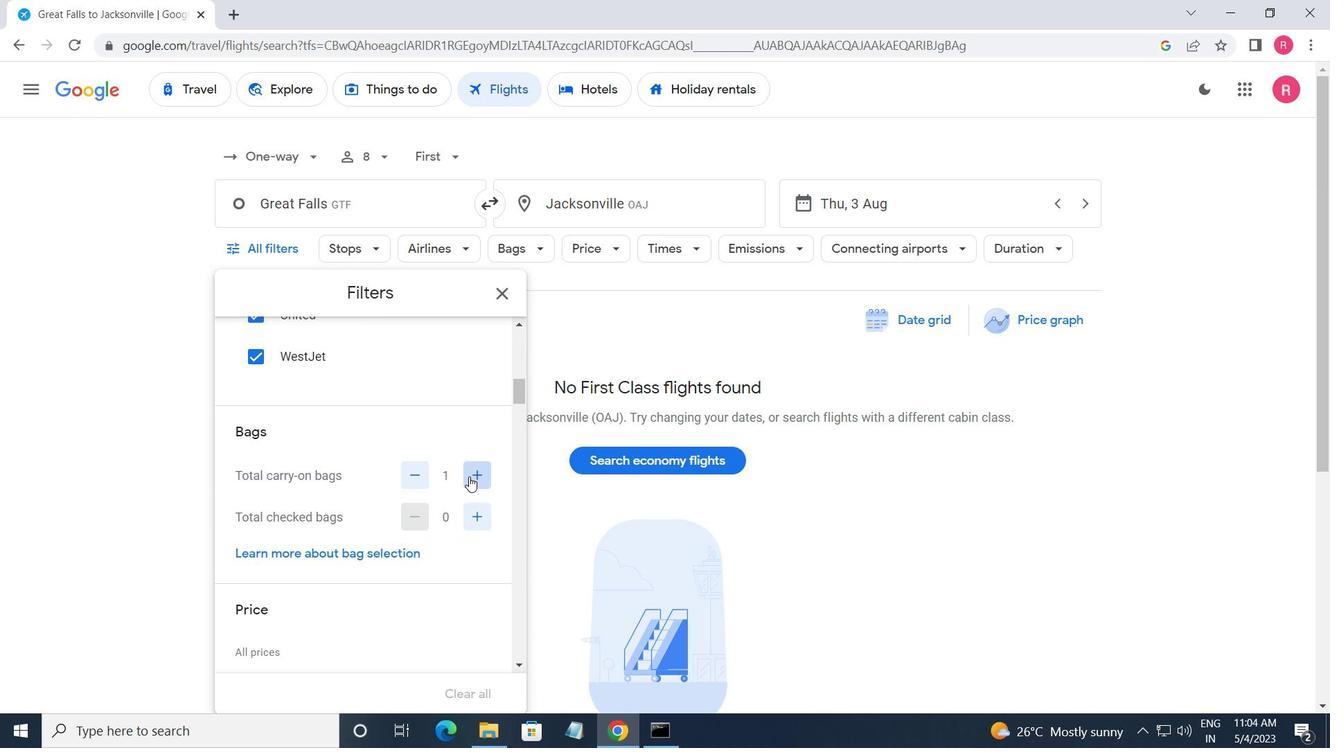 
Action: Mouse moved to (469, 479)
Screenshot: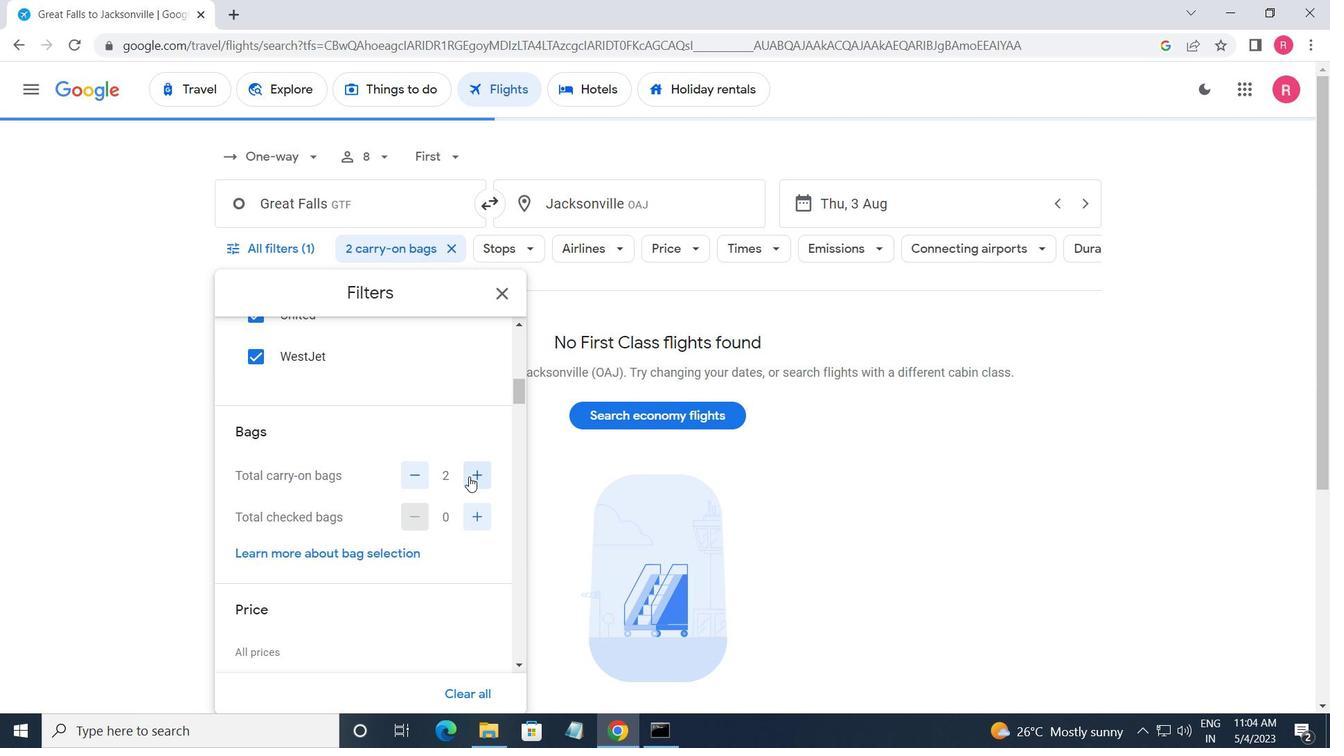
Action: Mouse scrolled (469, 478) with delta (0, 0)
Screenshot: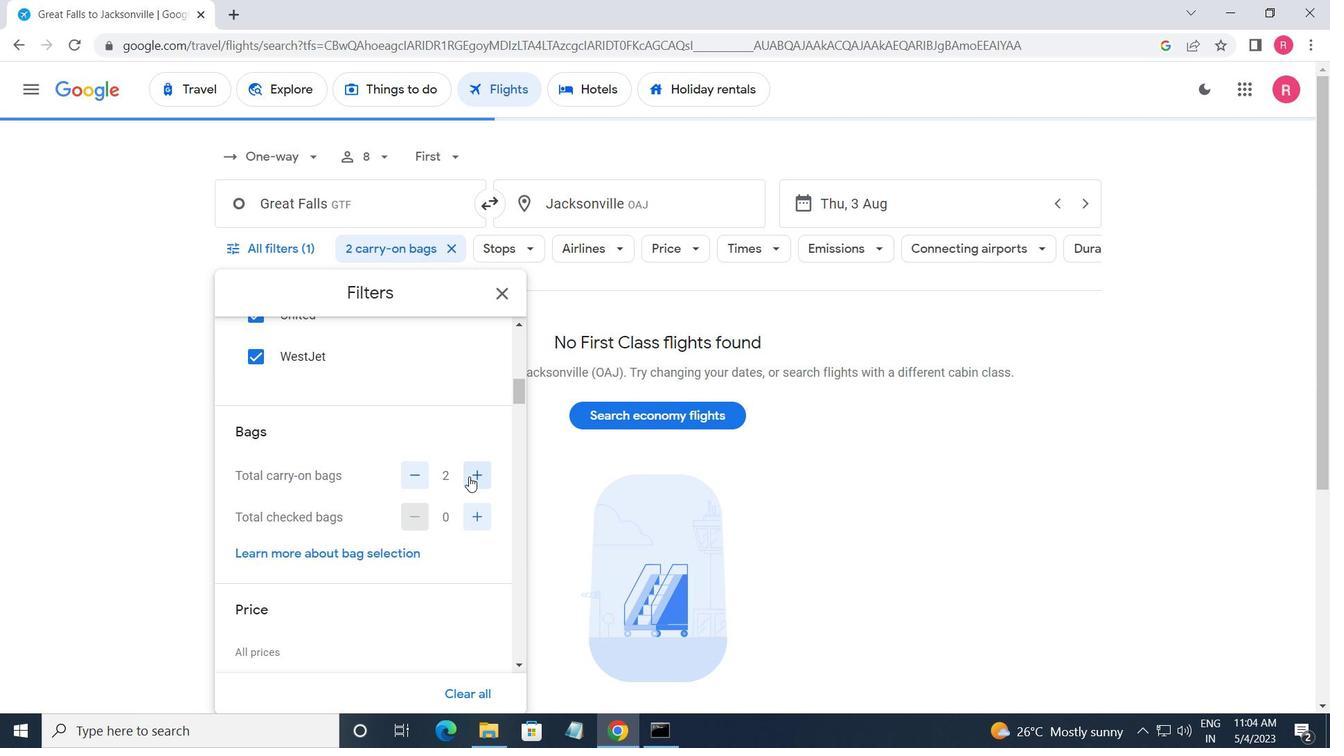 
Action: Mouse moved to (477, 448)
Screenshot: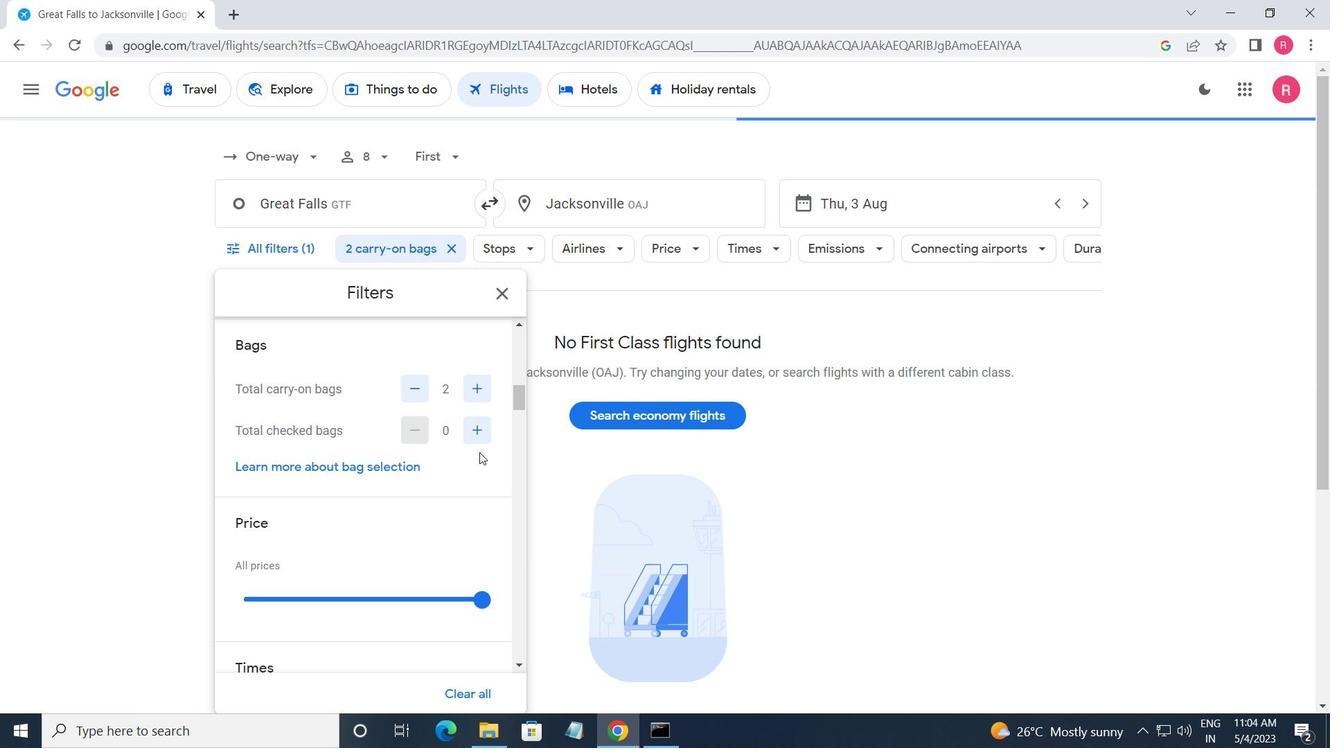 
Action: Mouse pressed left at (477, 448)
Screenshot: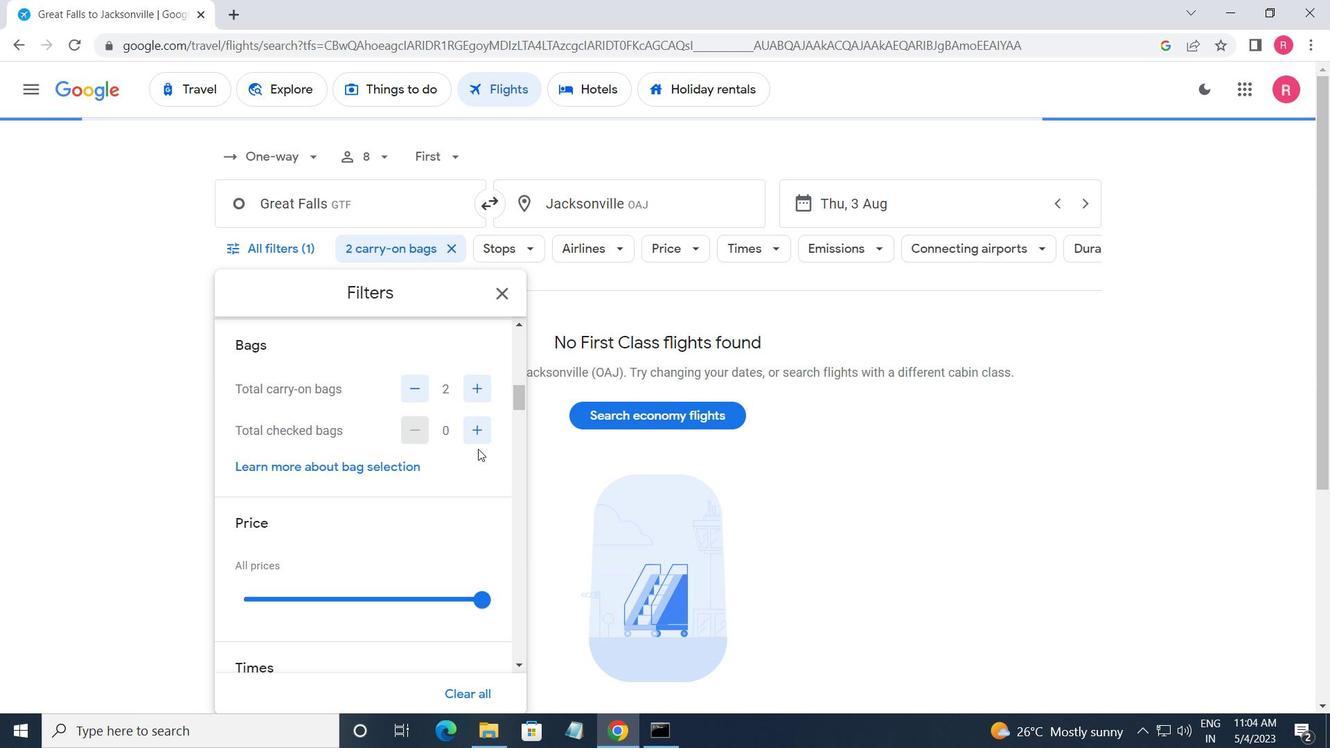 
Action: Mouse pressed left at (477, 448)
Screenshot: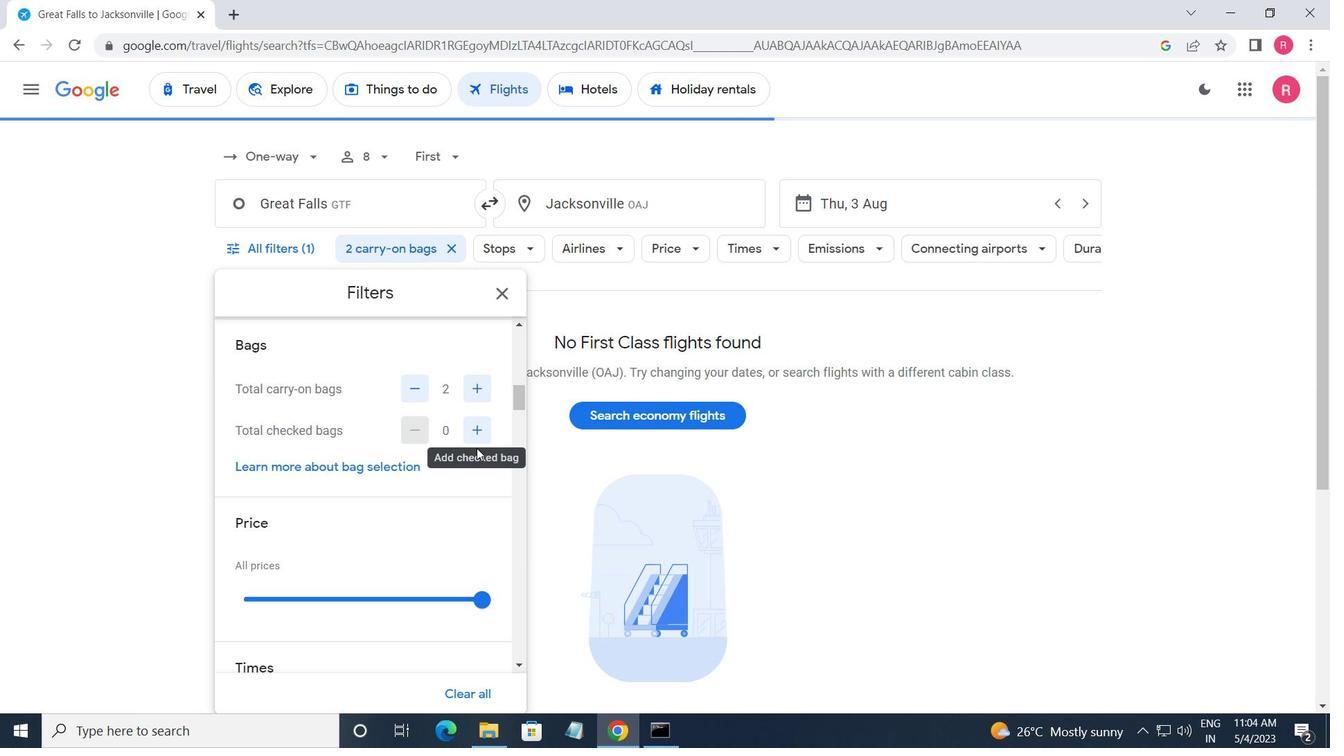
Action: Mouse moved to (277, 255)
Screenshot: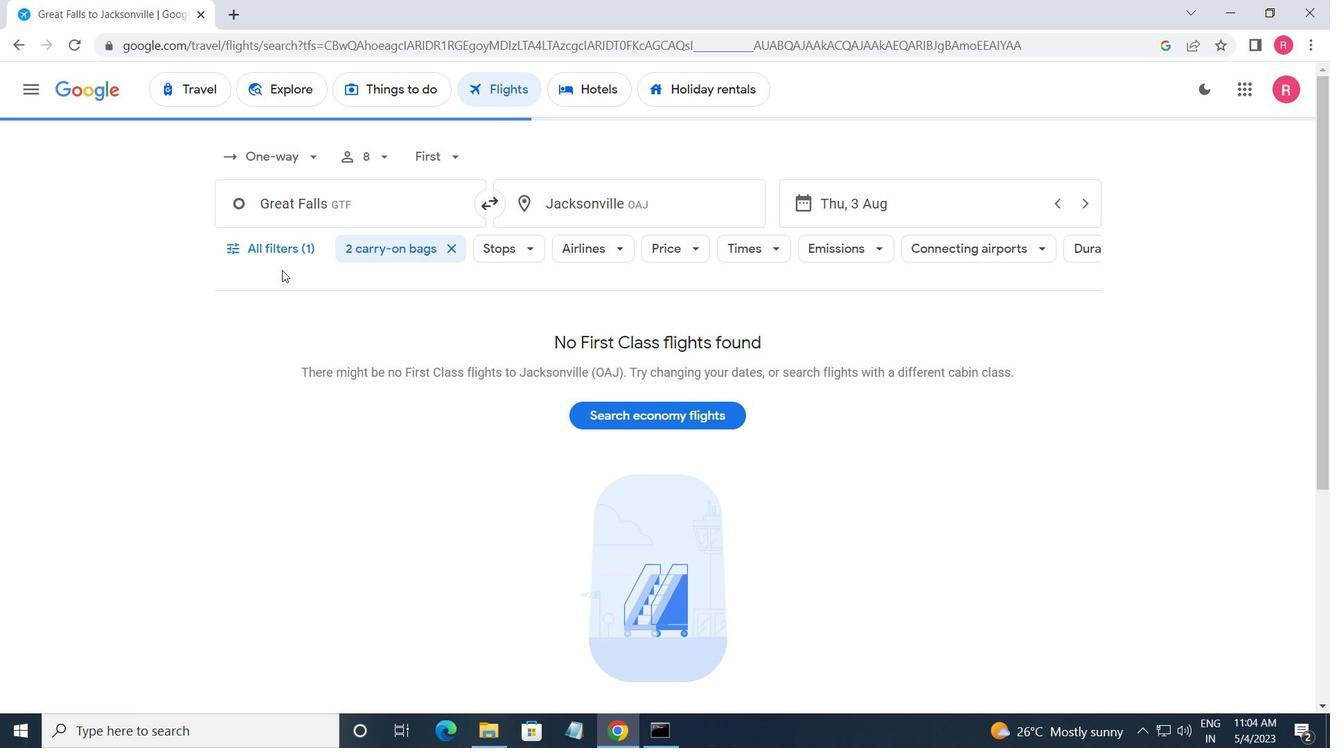 
Action: Mouse pressed left at (277, 255)
Screenshot: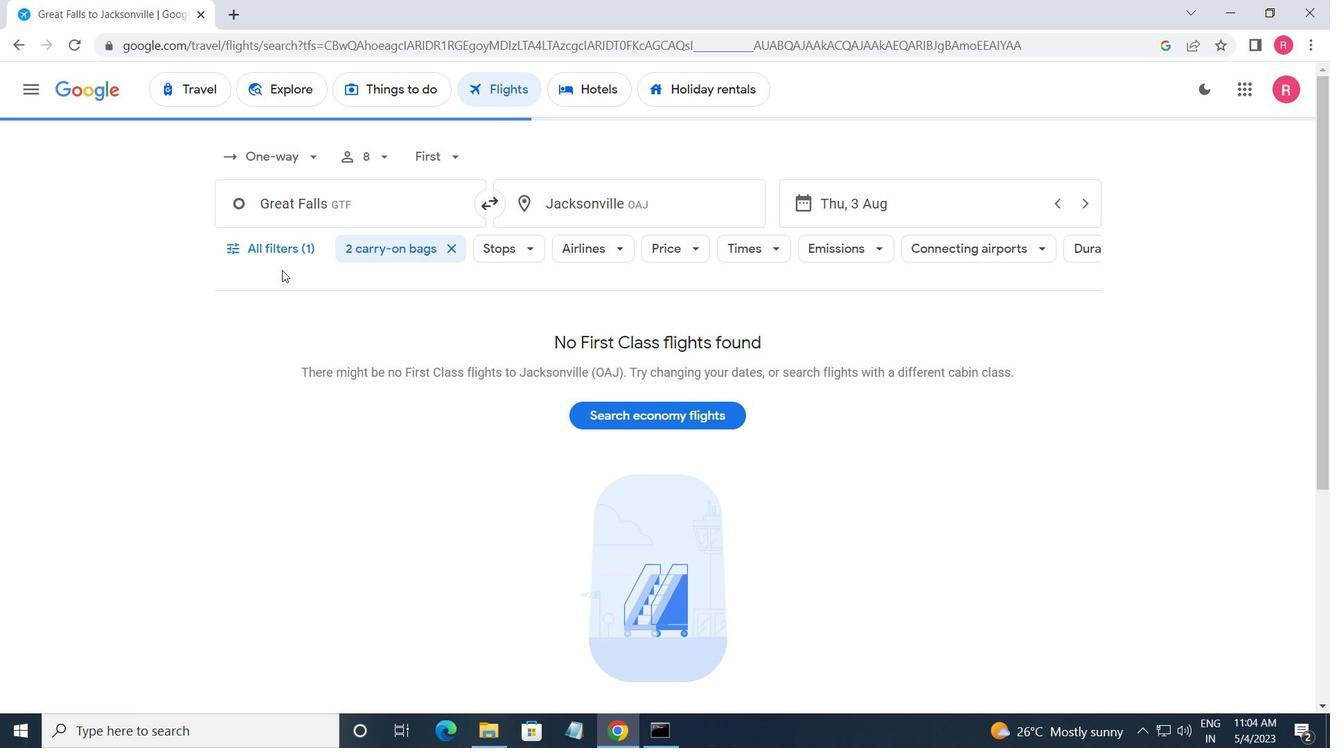 
Action: Mouse moved to (376, 494)
Screenshot: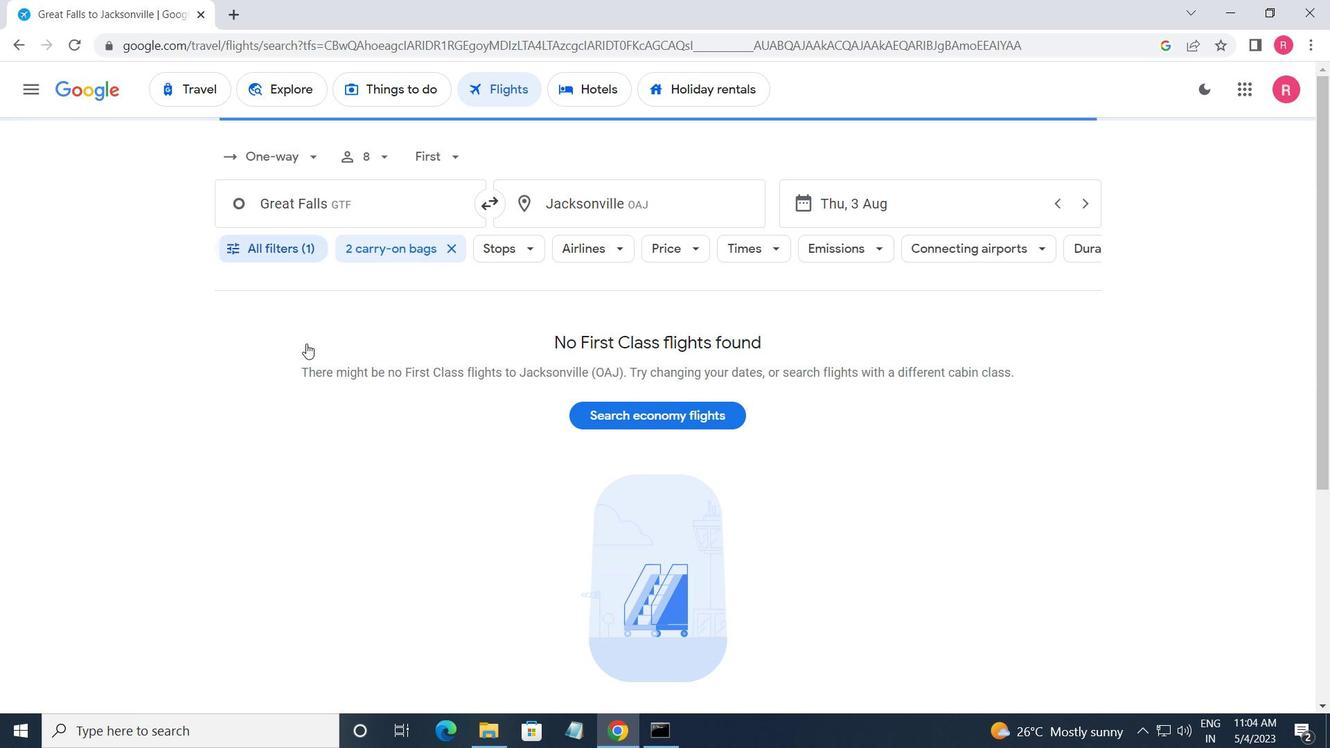 
Action: Mouse scrolled (376, 494) with delta (0, 0)
Screenshot: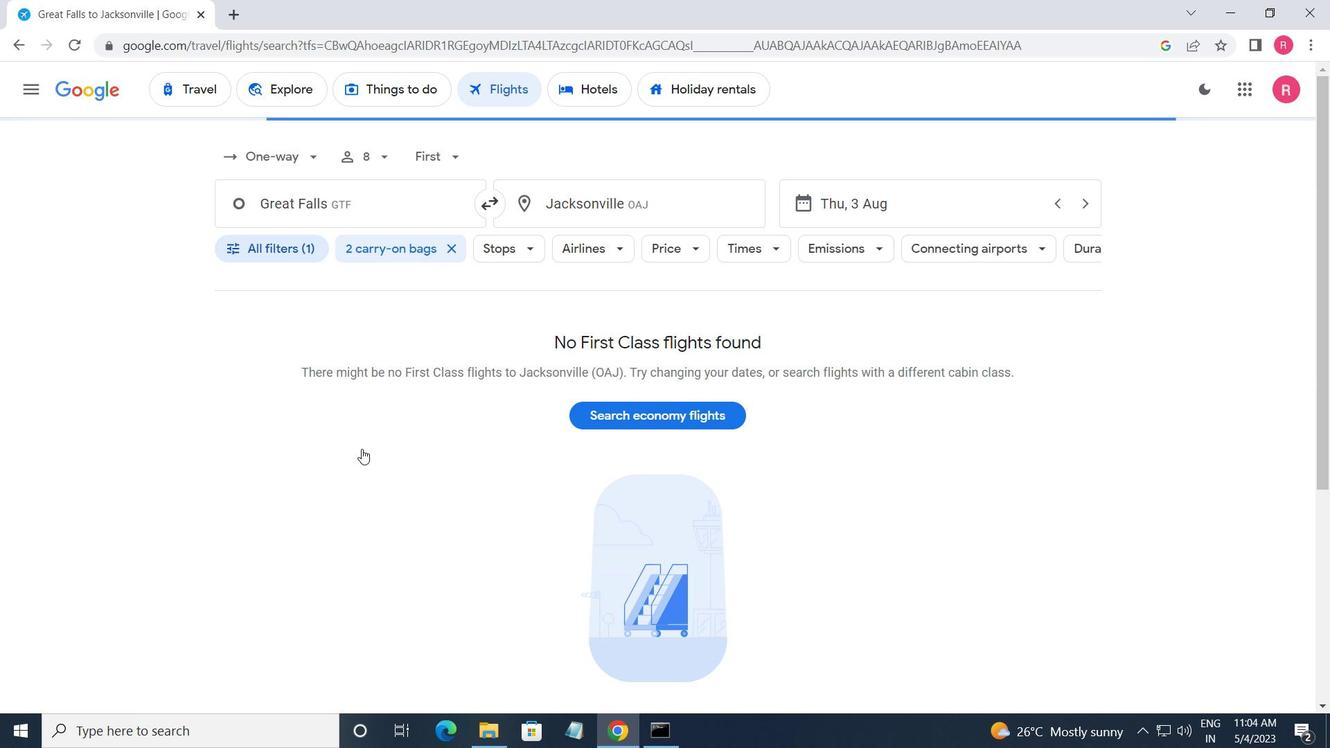 
Action: Mouse moved to (376, 497)
Screenshot: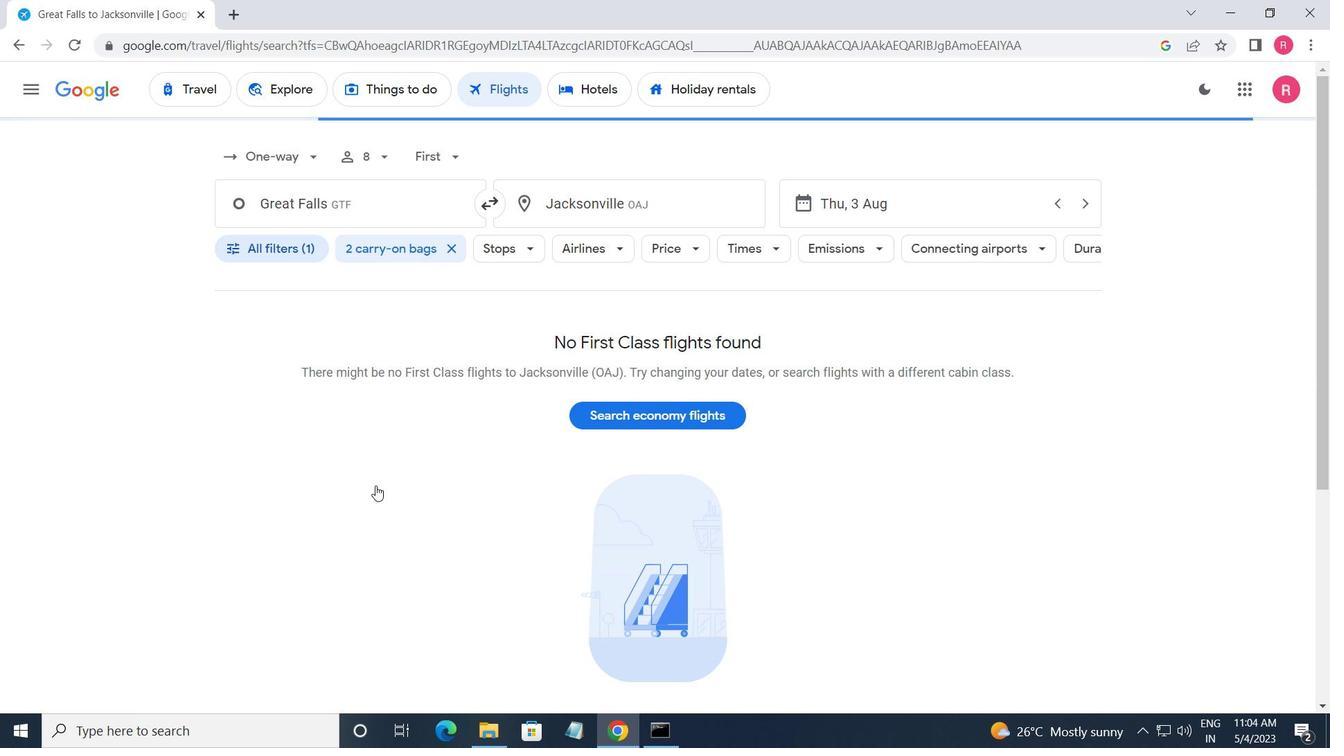 
Action: Mouse scrolled (376, 496) with delta (0, 0)
Screenshot: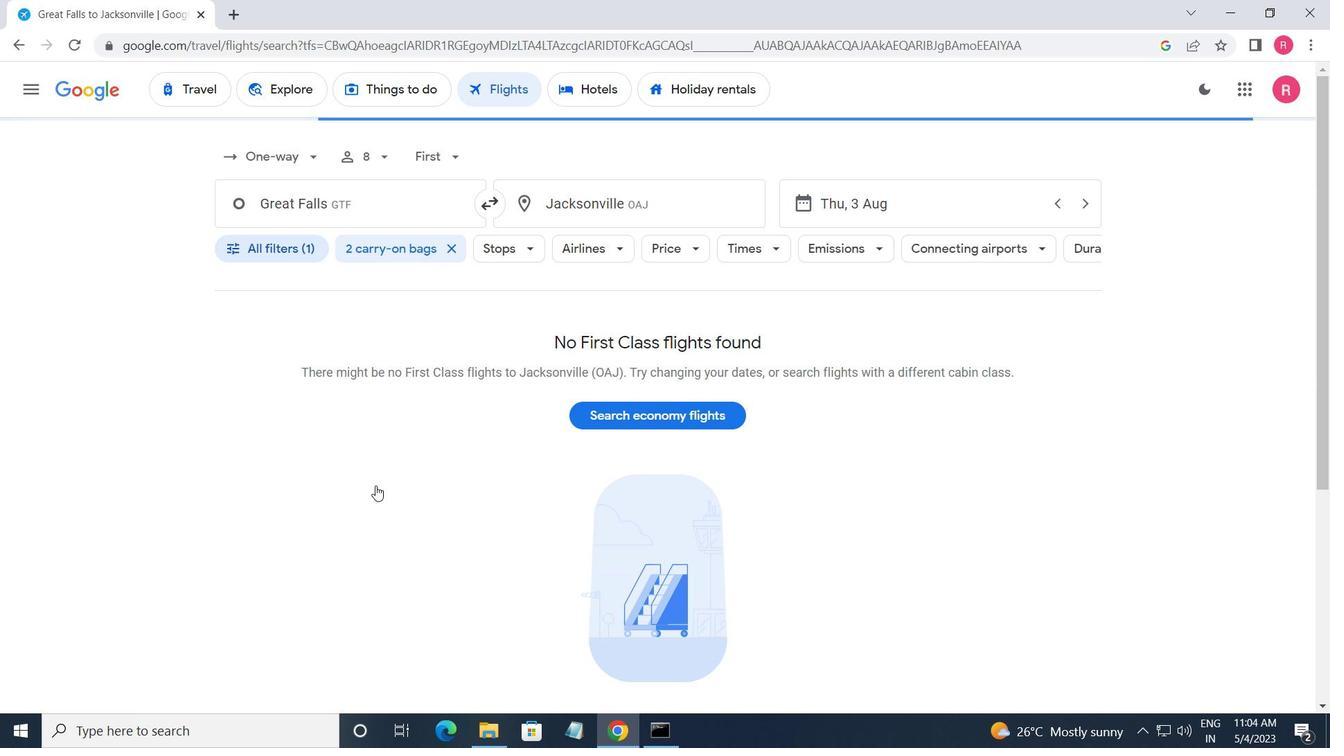 
Action: Mouse moved to (376, 498)
Screenshot: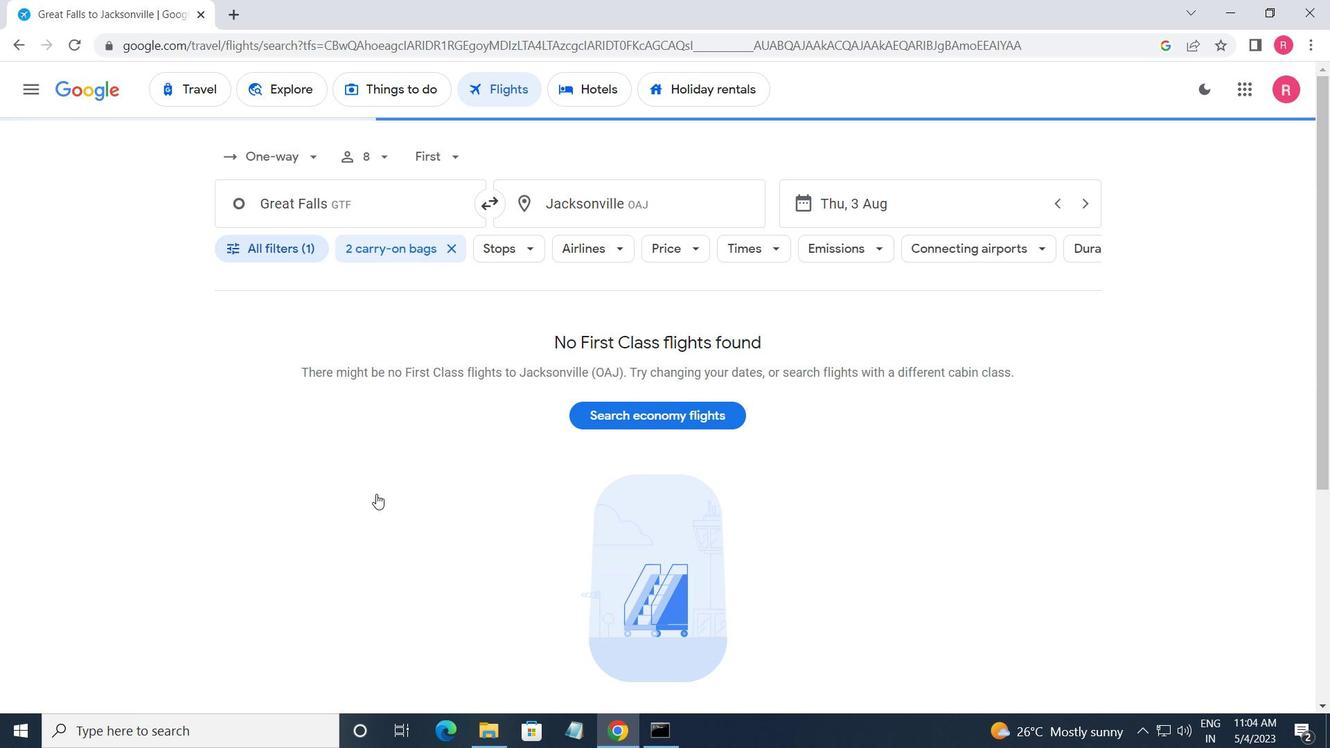 
Action: Mouse scrolled (376, 497) with delta (0, 0)
Screenshot: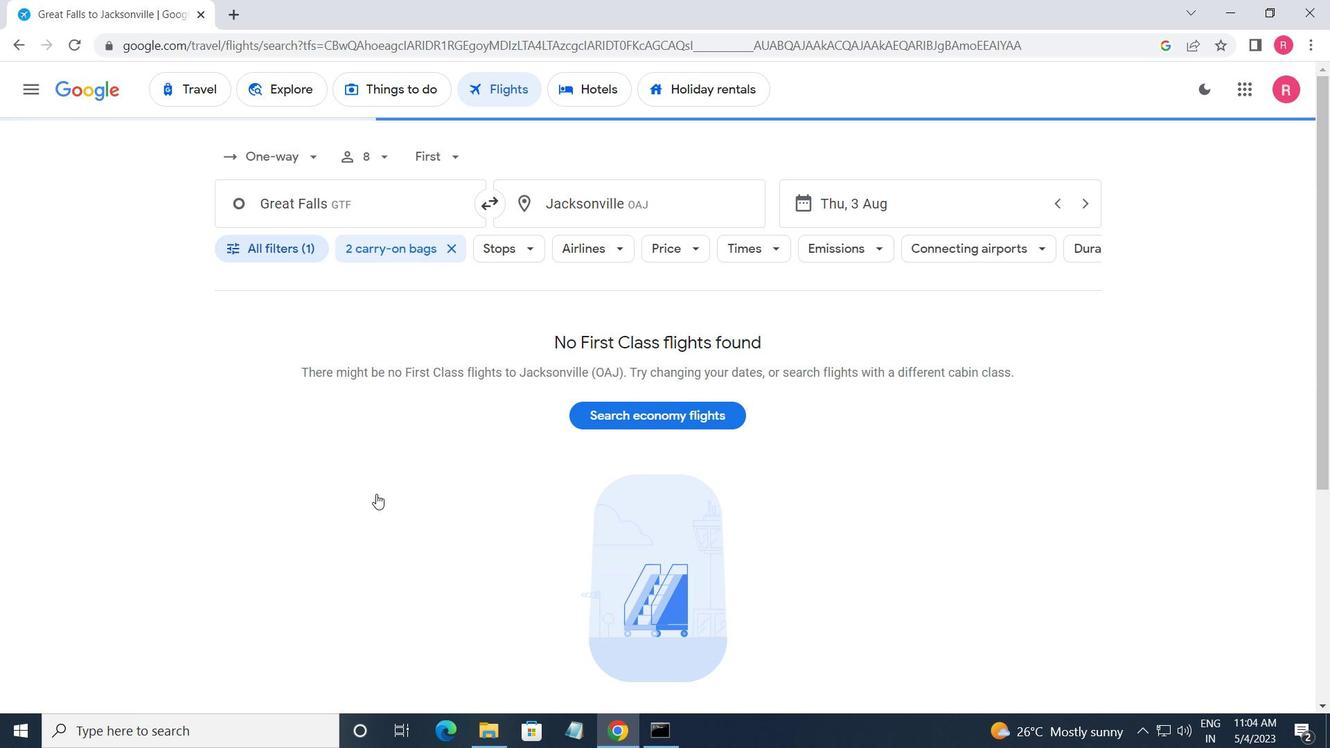 
Action: Mouse scrolled (376, 497) with delta (0, 0)
Screenshot: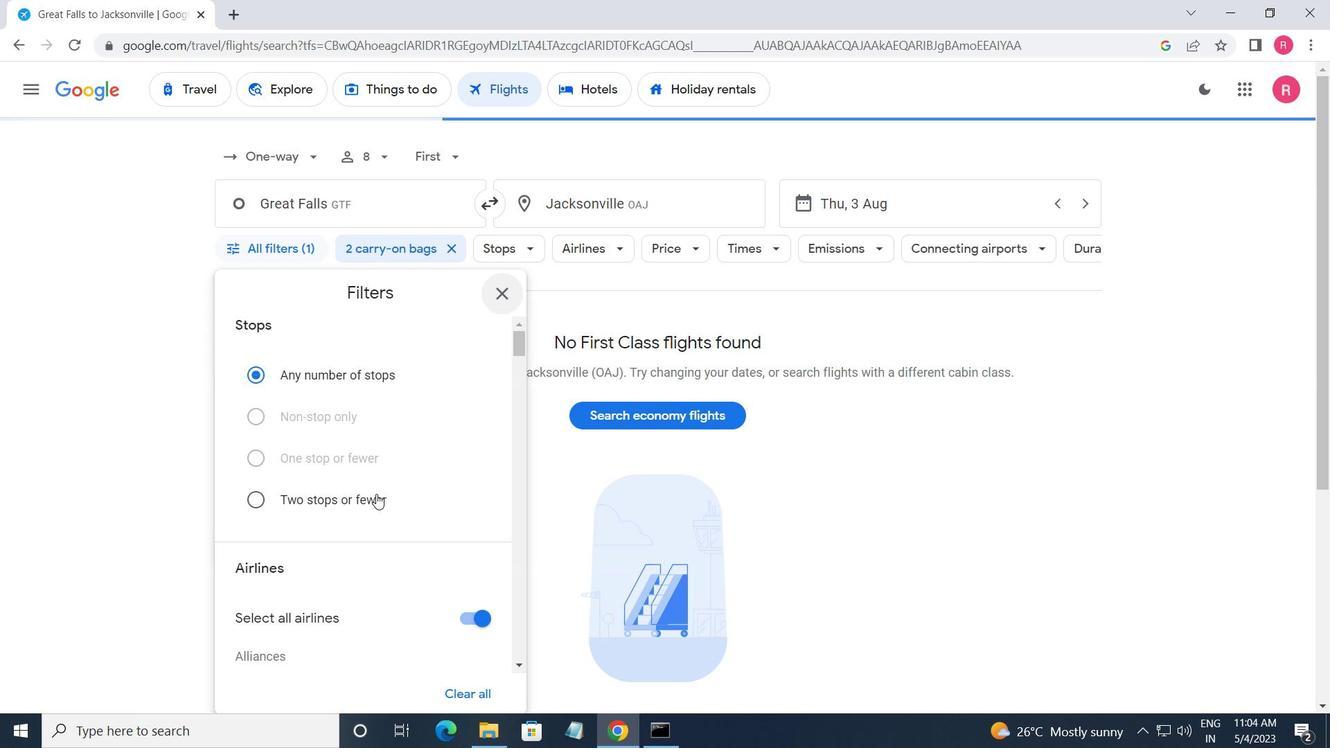 
Action: Mouse scrolled (376, 497) with delta (0, 0)
Screenshot: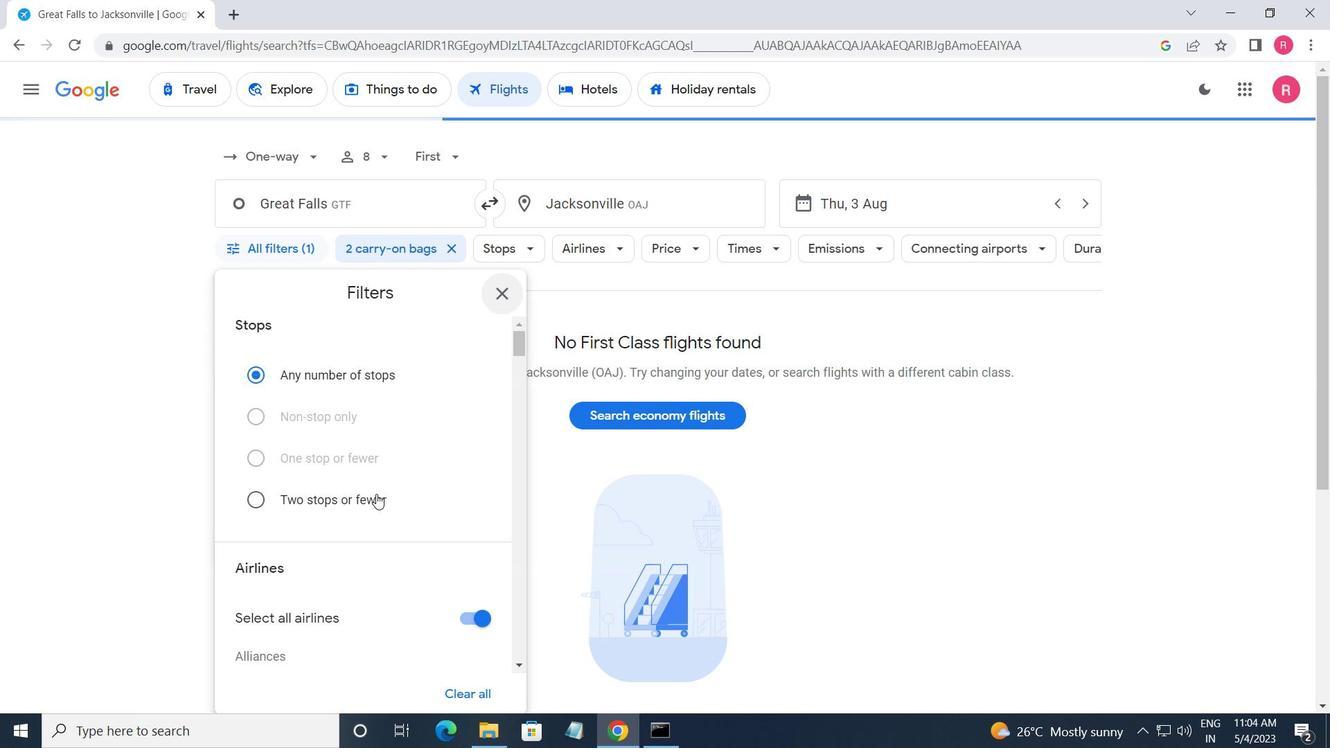 
Action: Mouse moved to (376, 499)
Screenshot: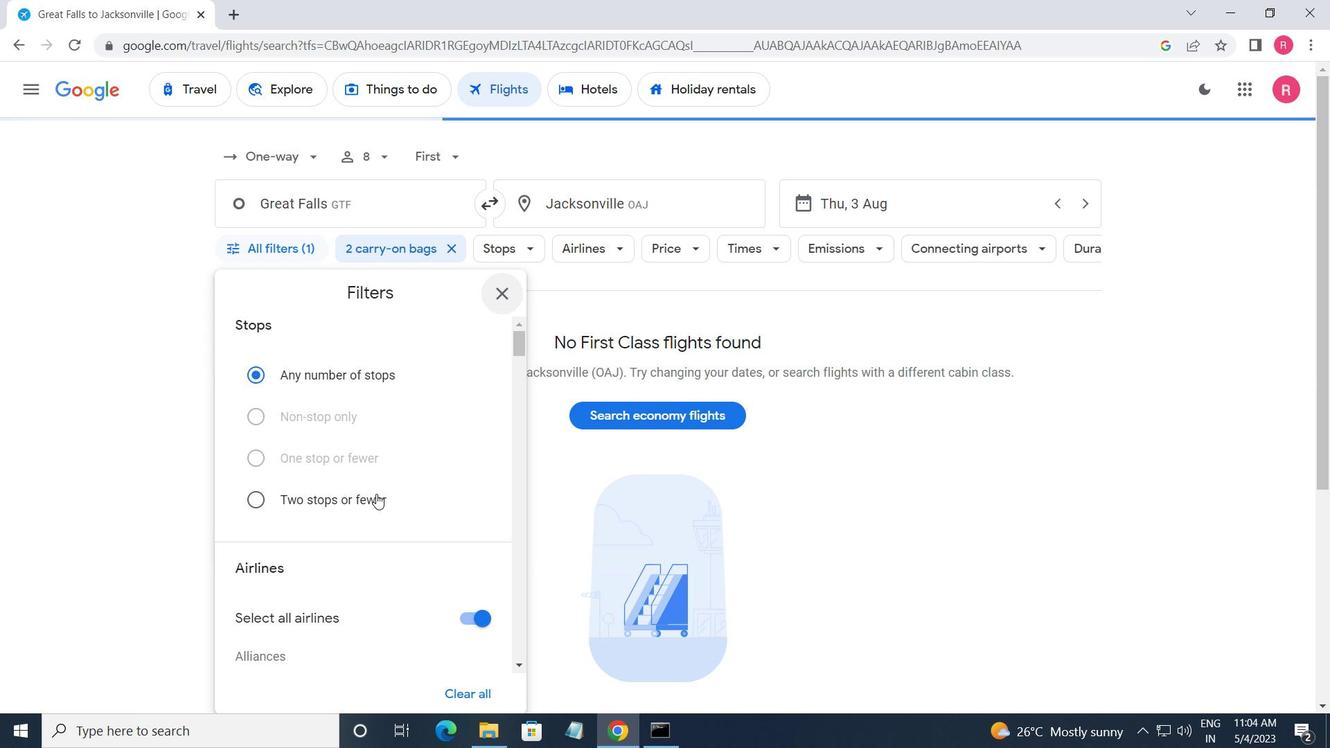 
Action: Mouse scrolled (376, 498) with delta (0, 0)
Screenshot: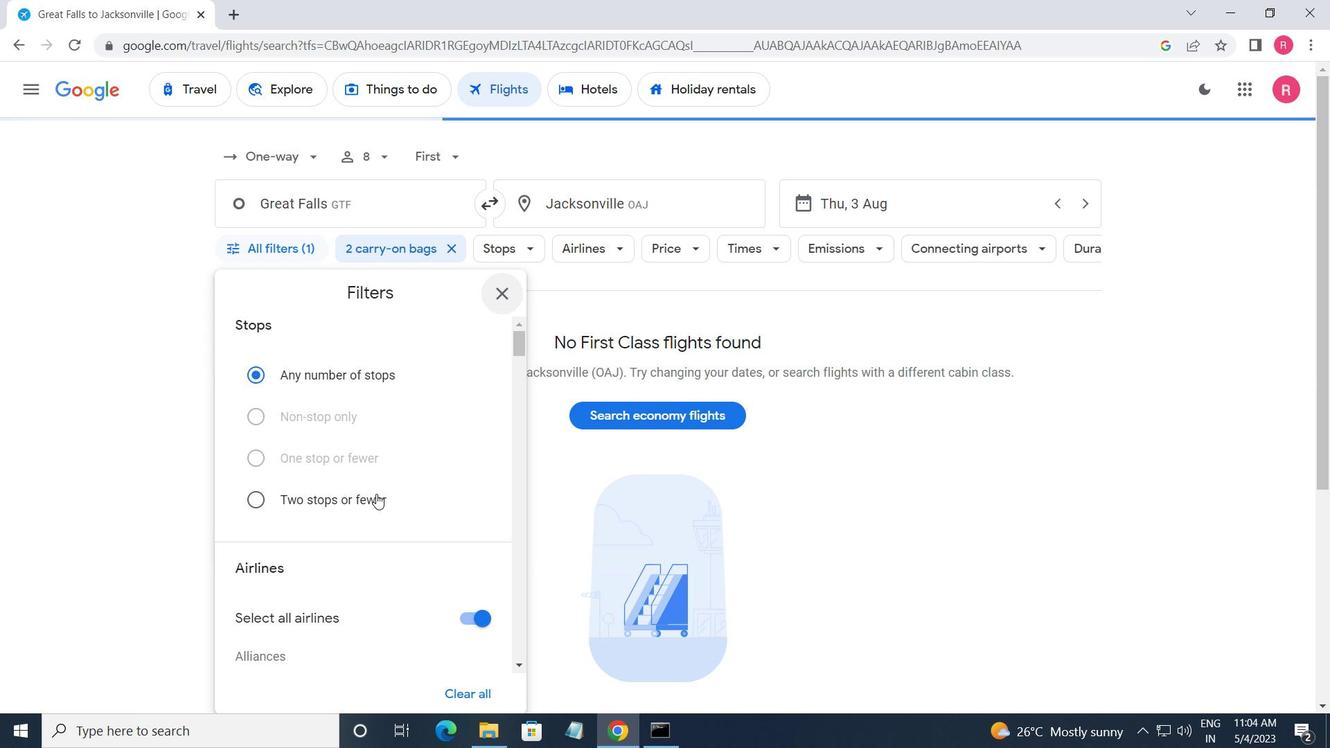 
Action: Mouse moved to (376, 502)
Screenshot: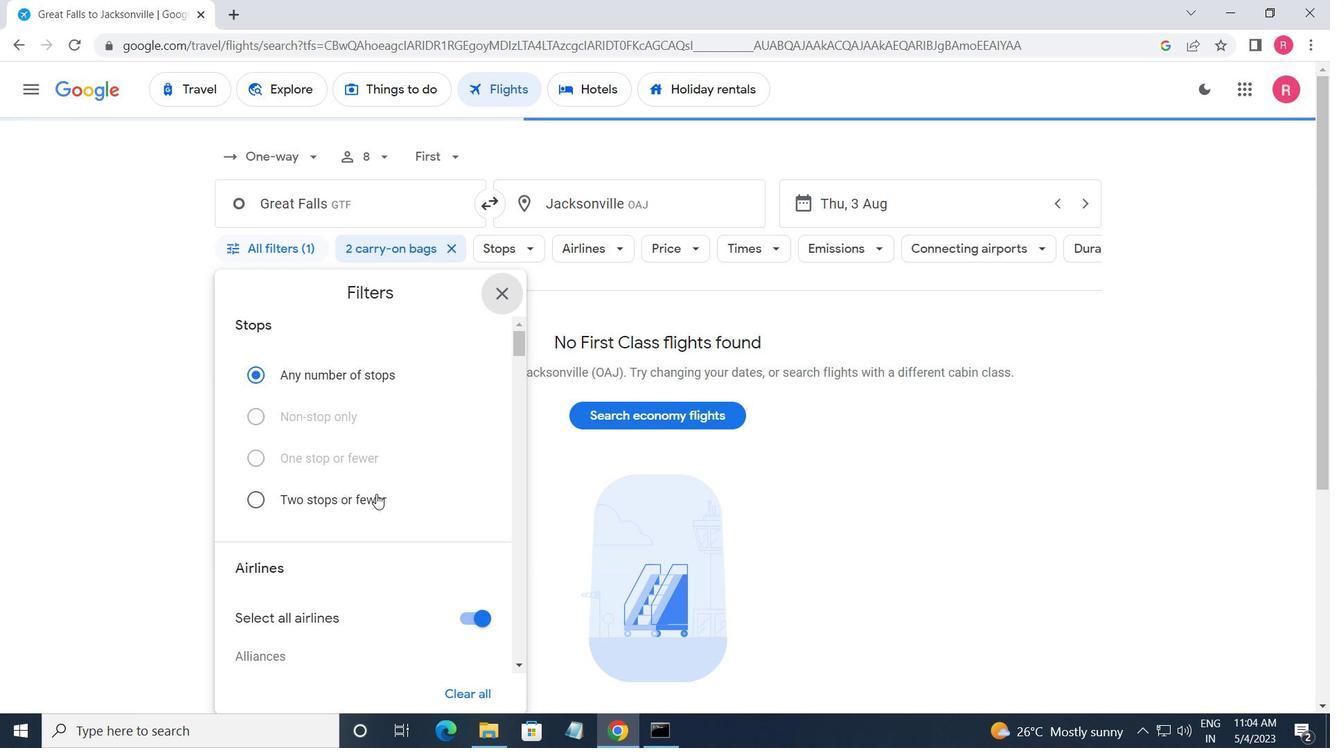 
Action: Mouse scrolled (376, 501) with delta (0, 0)
Screenshot: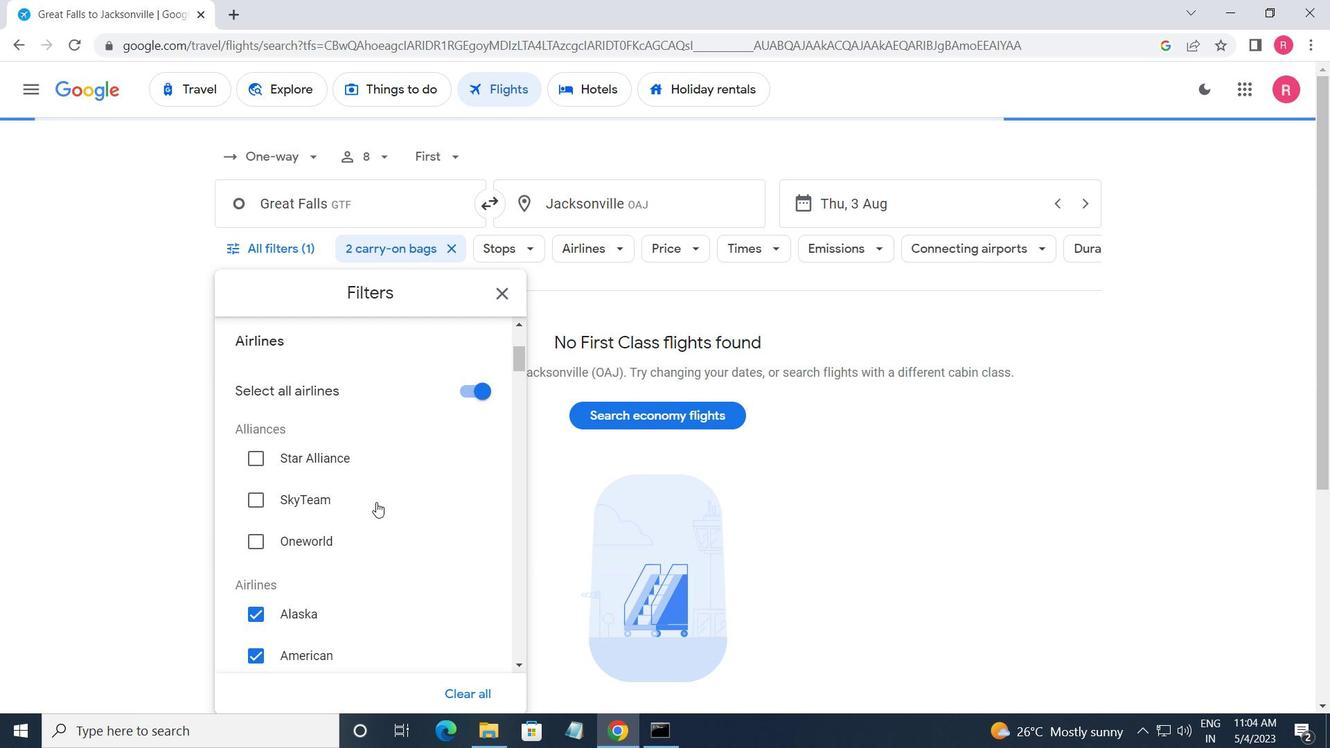 
Action: Mouse scrolled (376, 501) with delta (0, 0)
Screenshot: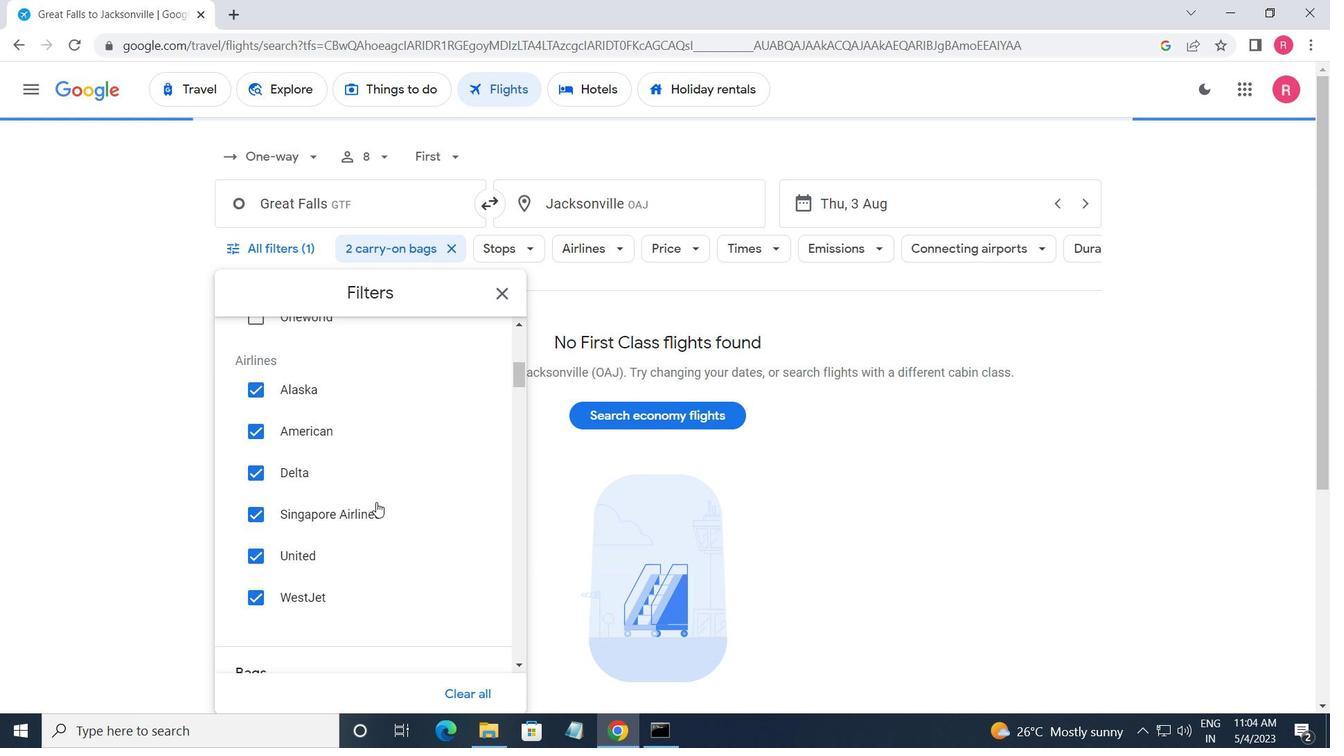 
Action: Mouse scrolled (376, 501) with delta (0, 0)
Screenshot: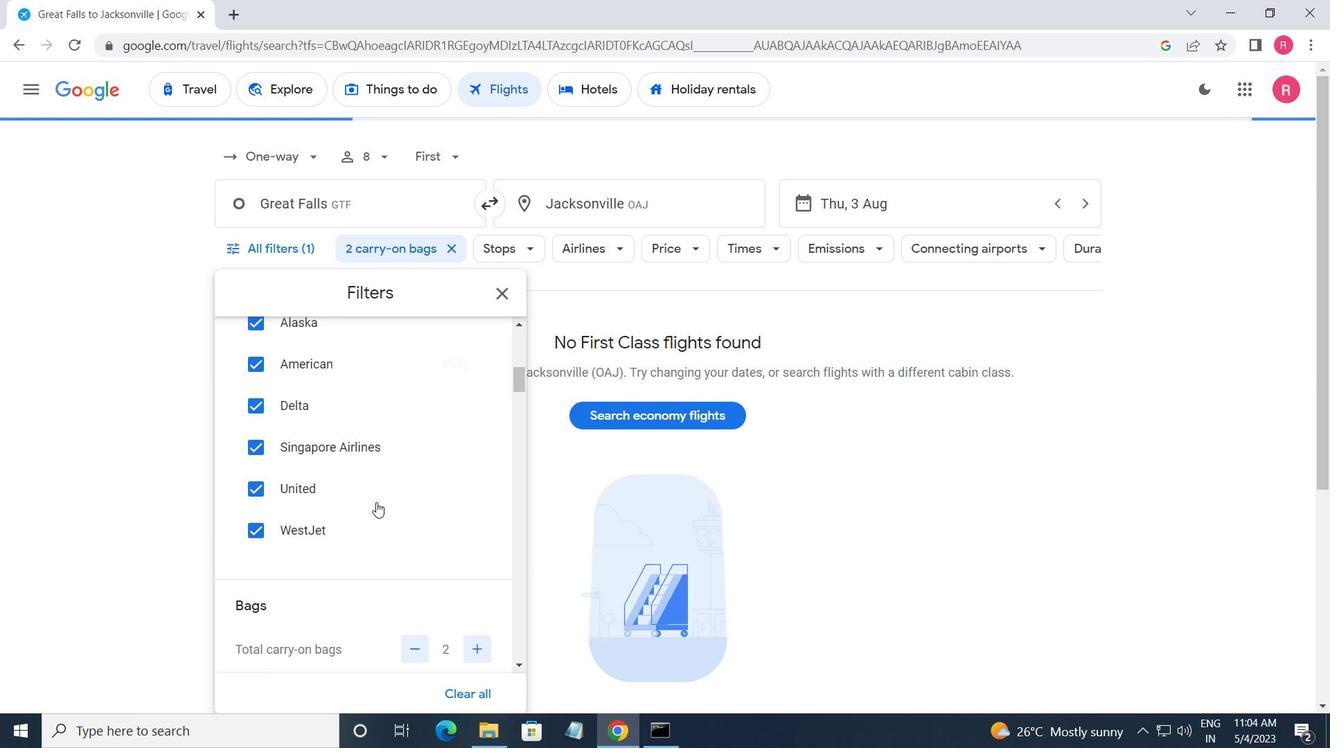 
Action: Mouse scrolled (376, 501) with delta (0, 0)
Screenshot: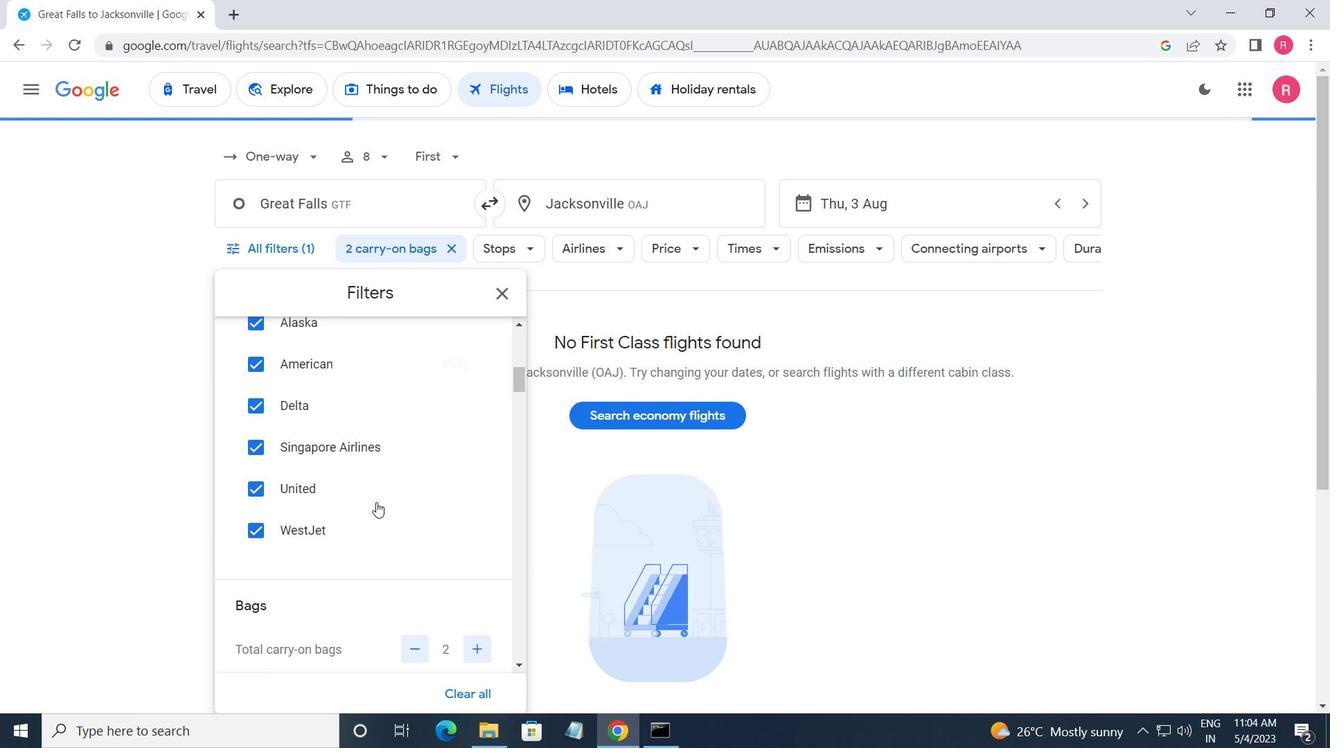 
Action: Mouse scrolled (376, 503) with delta (0, 0)
Screenshot: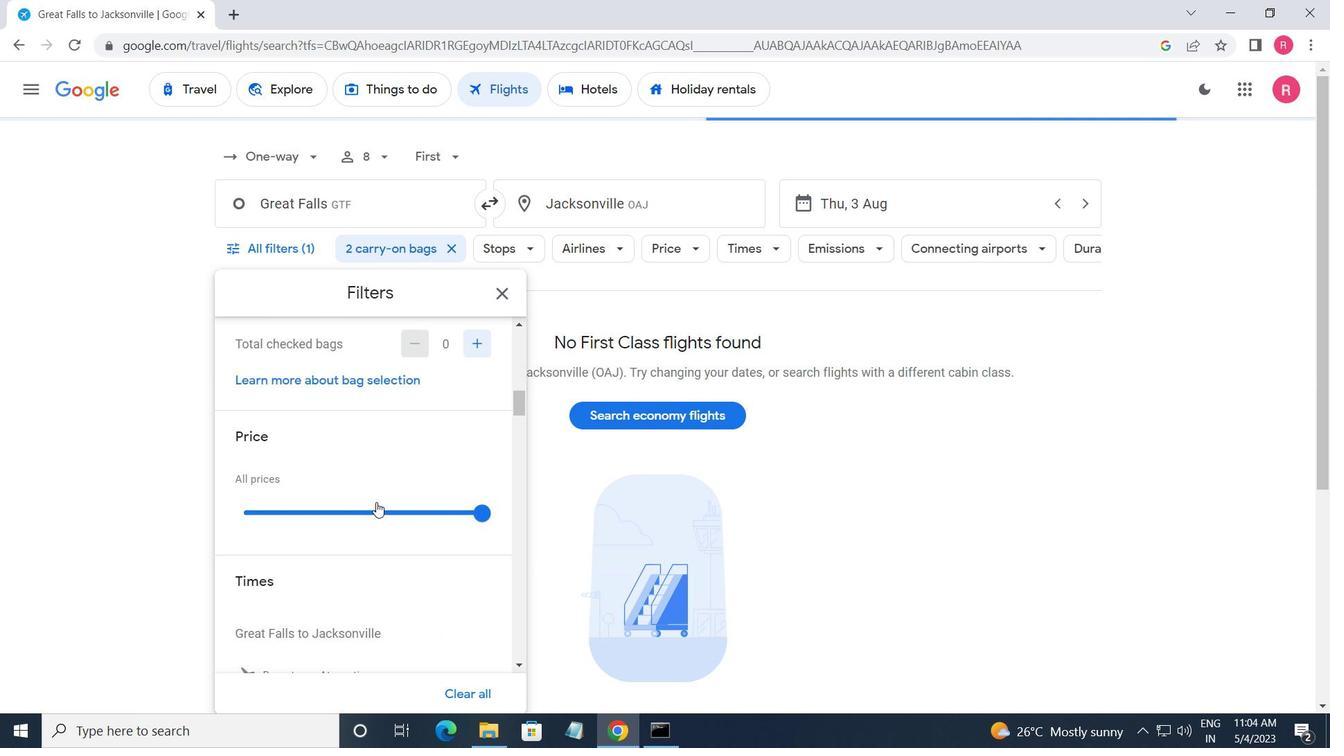 
Action: Mouse moved to (467, 433)
Screenshot: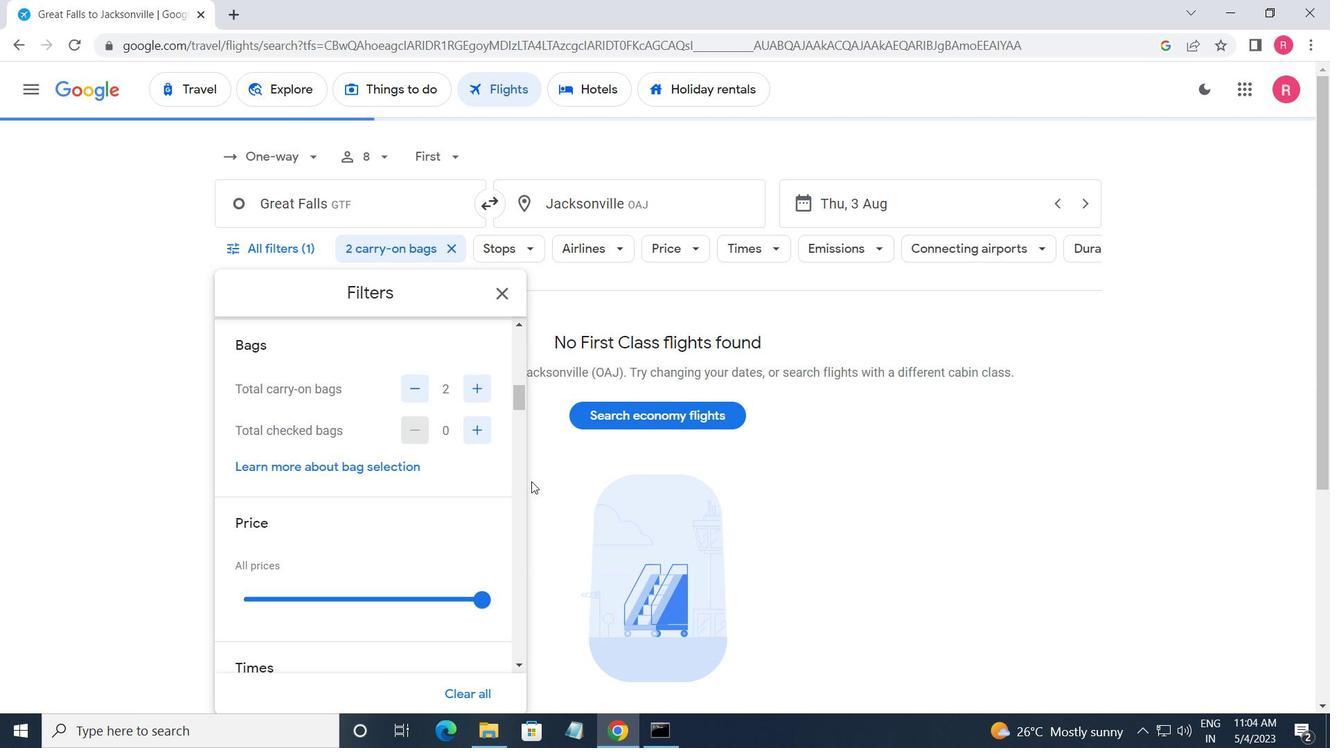 
Action: Mouse pressed left at (467, 433)
Screenshot: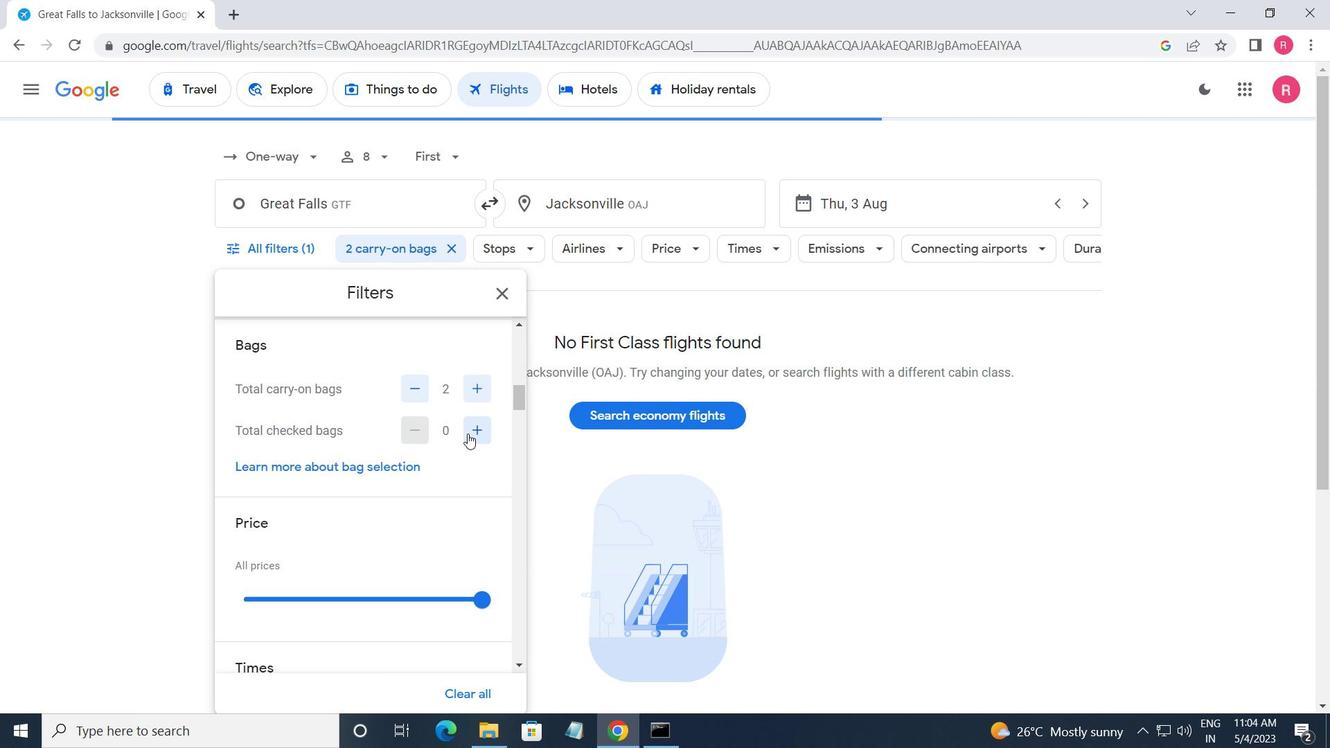 
Action: Mouse pressed left at (467, 433)
Screenshot: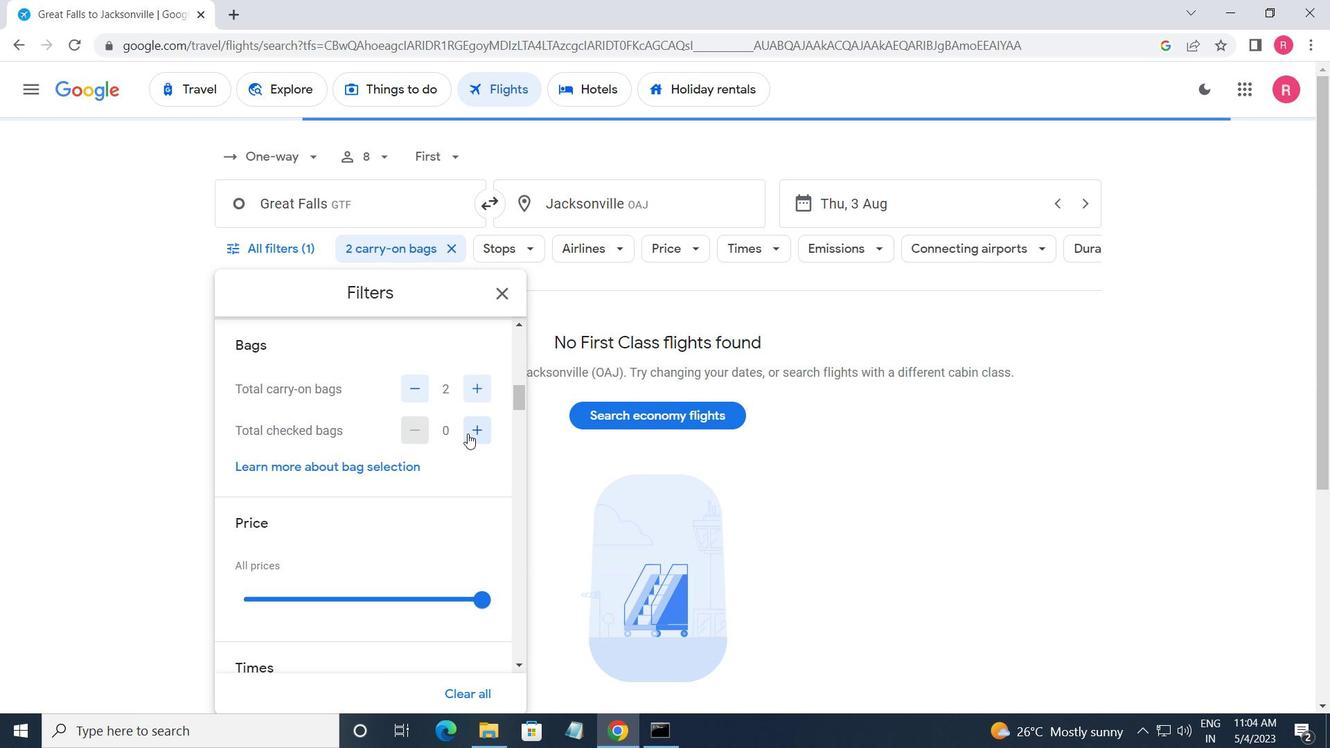 
Action: Mouse pressed left at (467, 433)
Screenshot: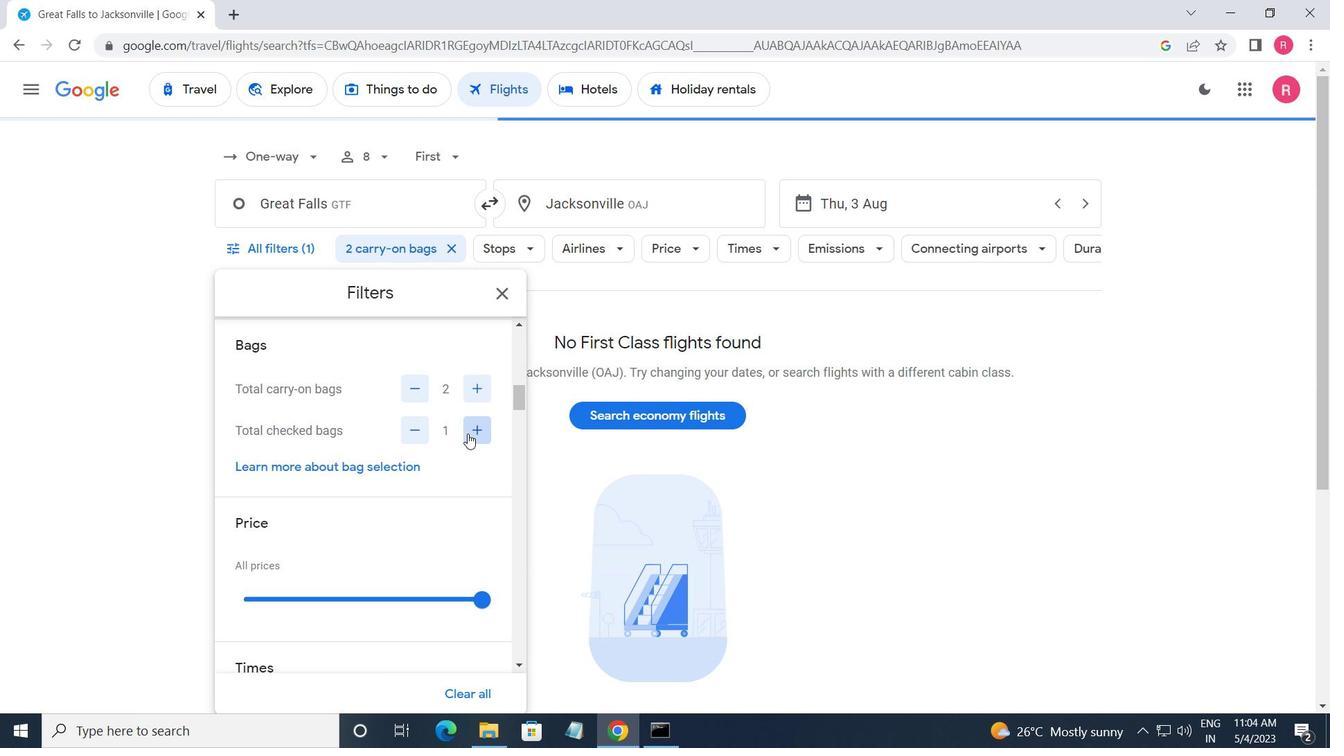 
Action: Mouse pressed left at (467, 433)
Screenshot: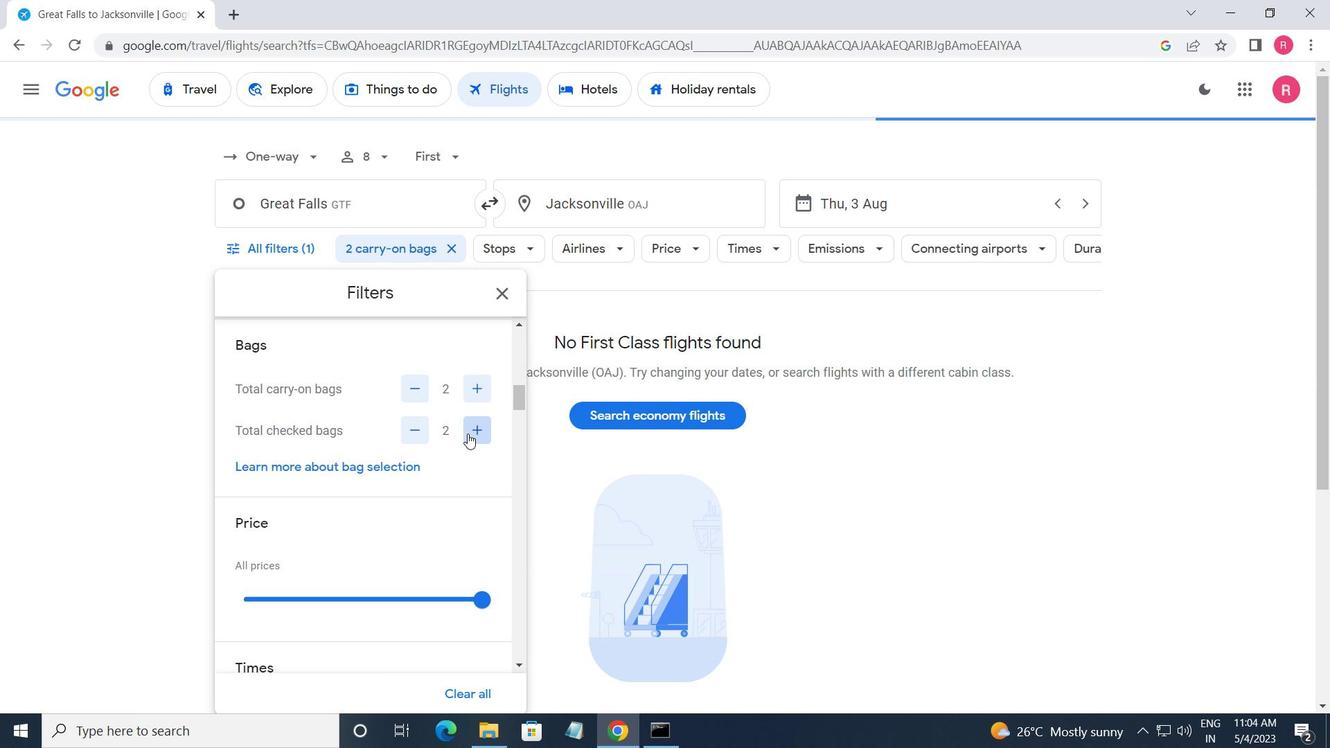 
Action: Mouse pressed left at (467, 433)
Screenshot: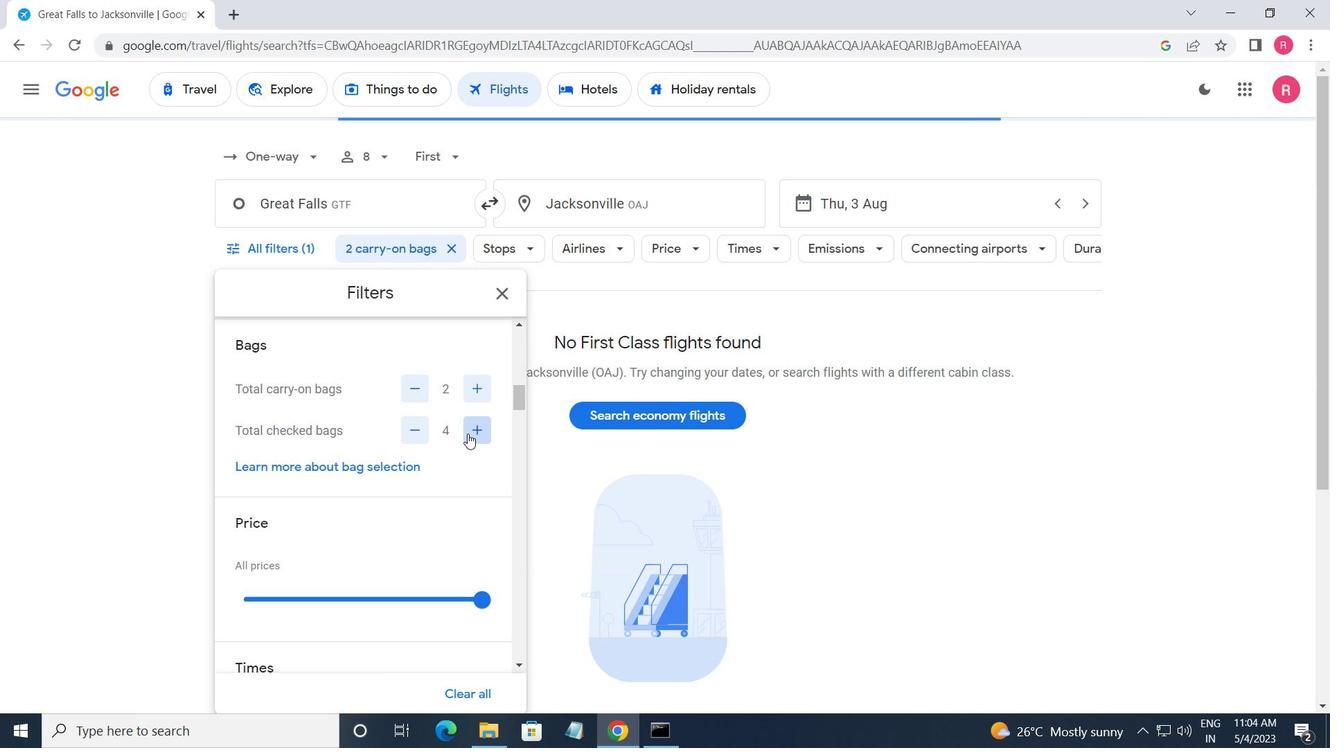 
Action: Mouse pressed left at (467, 433)
Screenshot: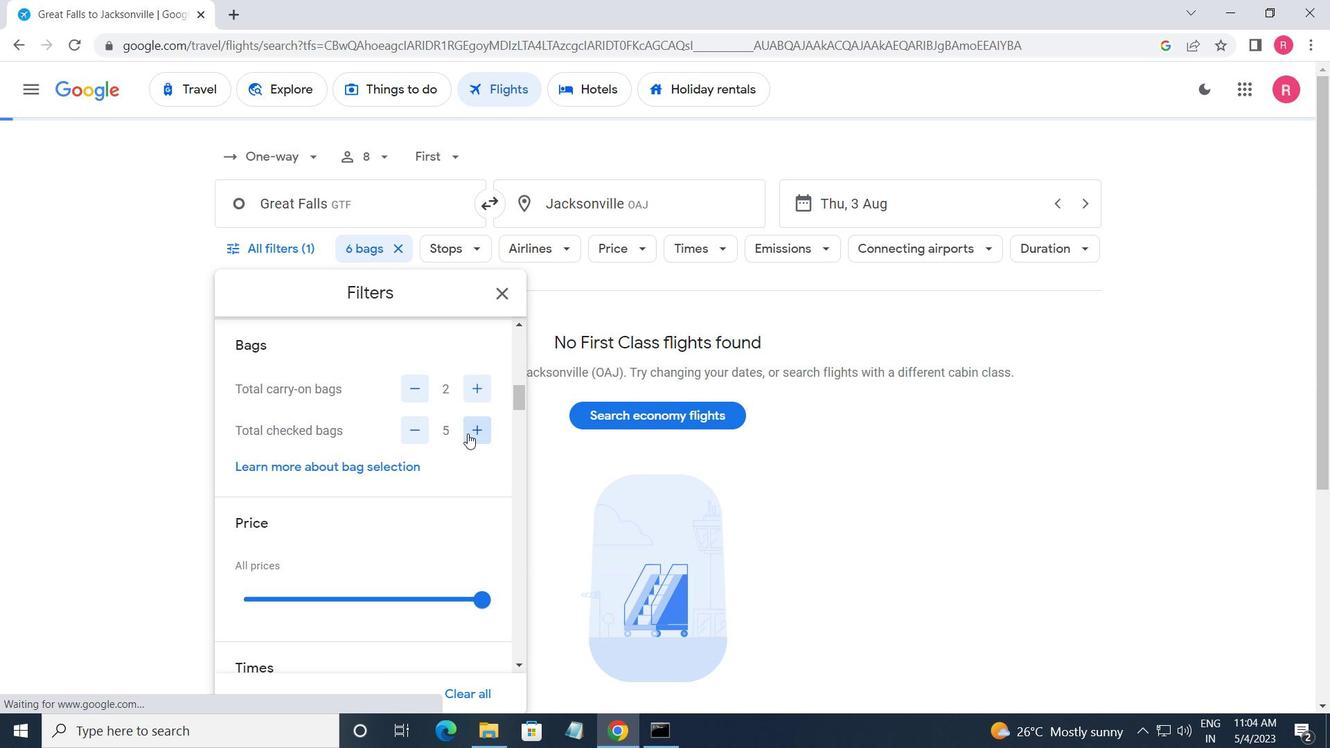 
Action: Mouse scrolled (467, 433) with delta (0, 0)
Screenshot: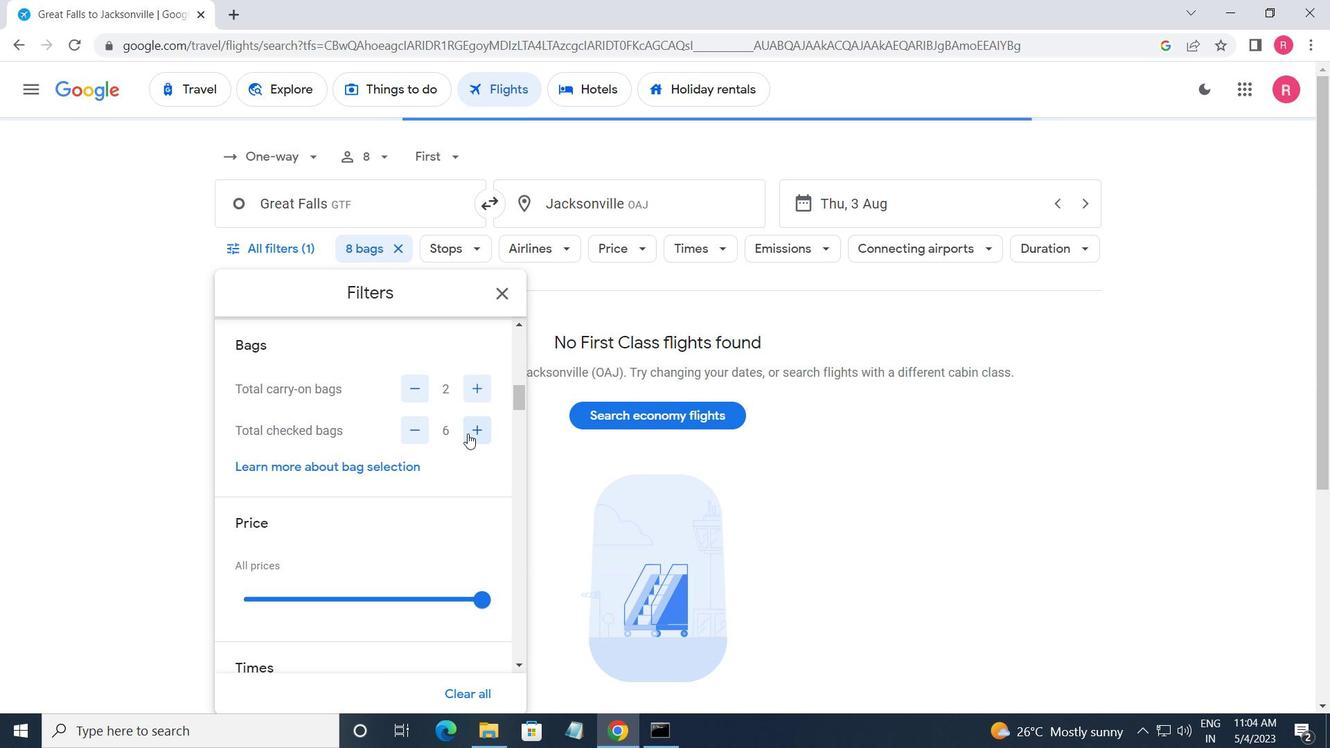 
Action: Mouse scrolled (467, 433) with delta (0, 0)
Screenshot: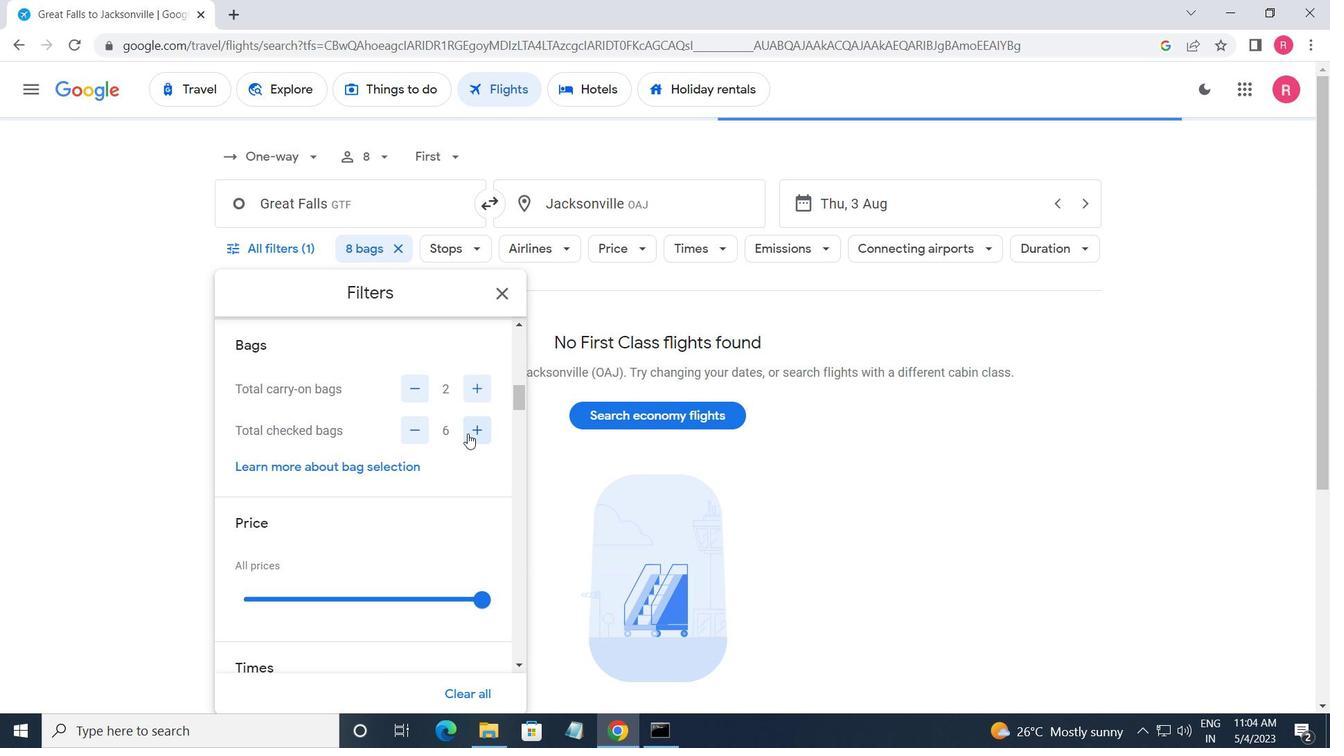 
Action: Mouse moved to (482, 426)
Screenshot: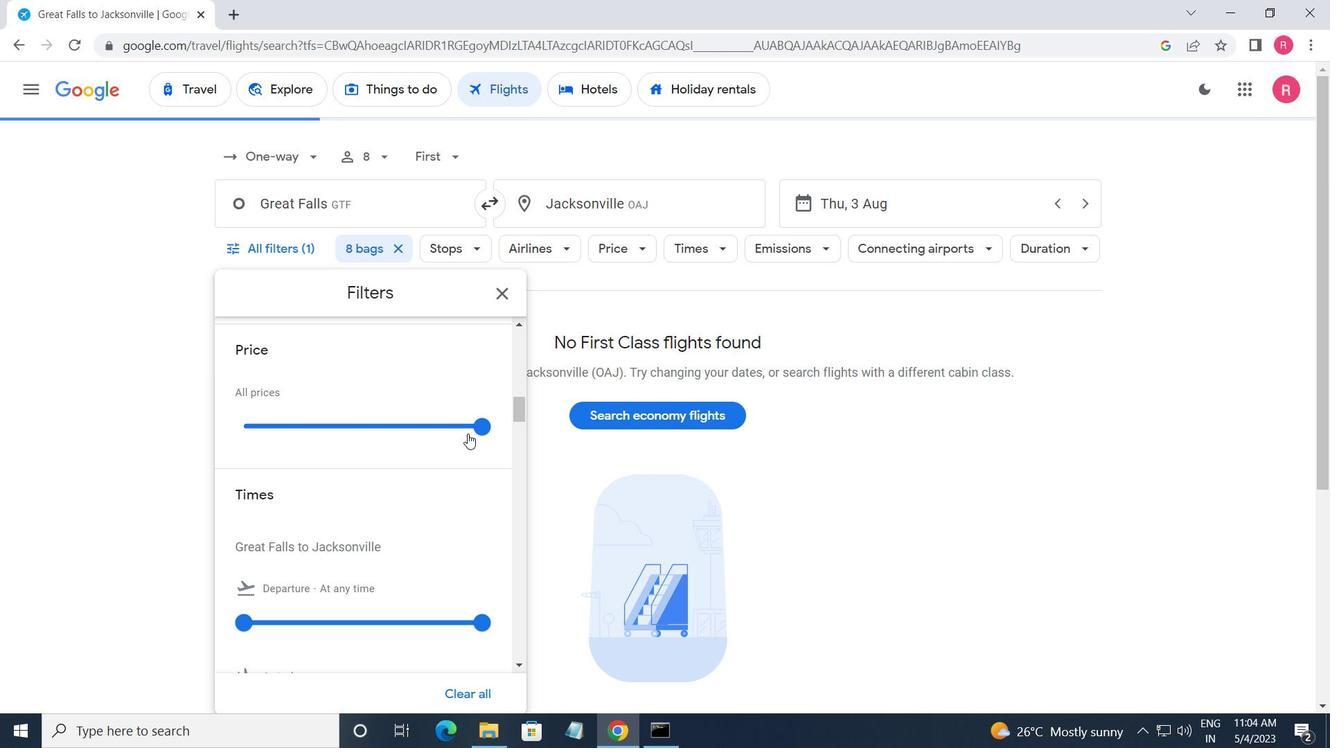 
Action: Mouse pressed left at (482, 426)
Screenshot: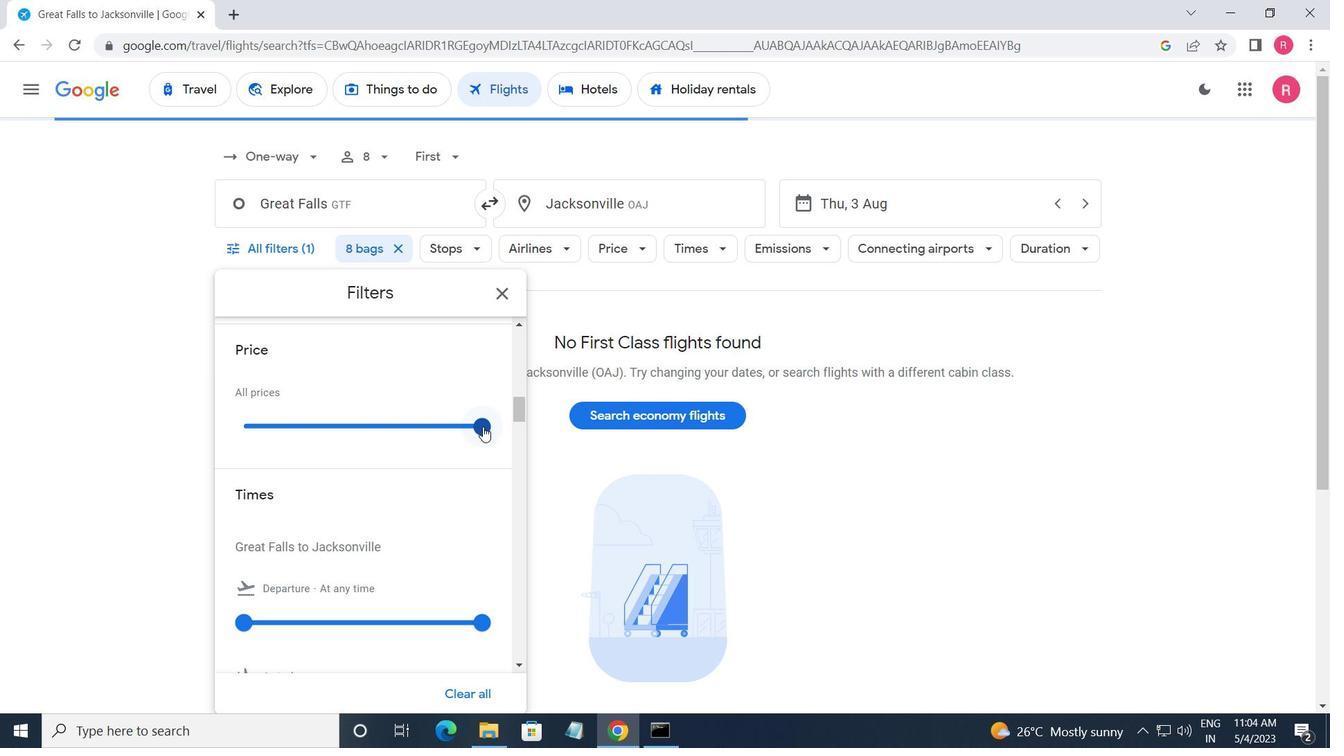 
Action: Mouse moved to (471, 502)
Screenshot: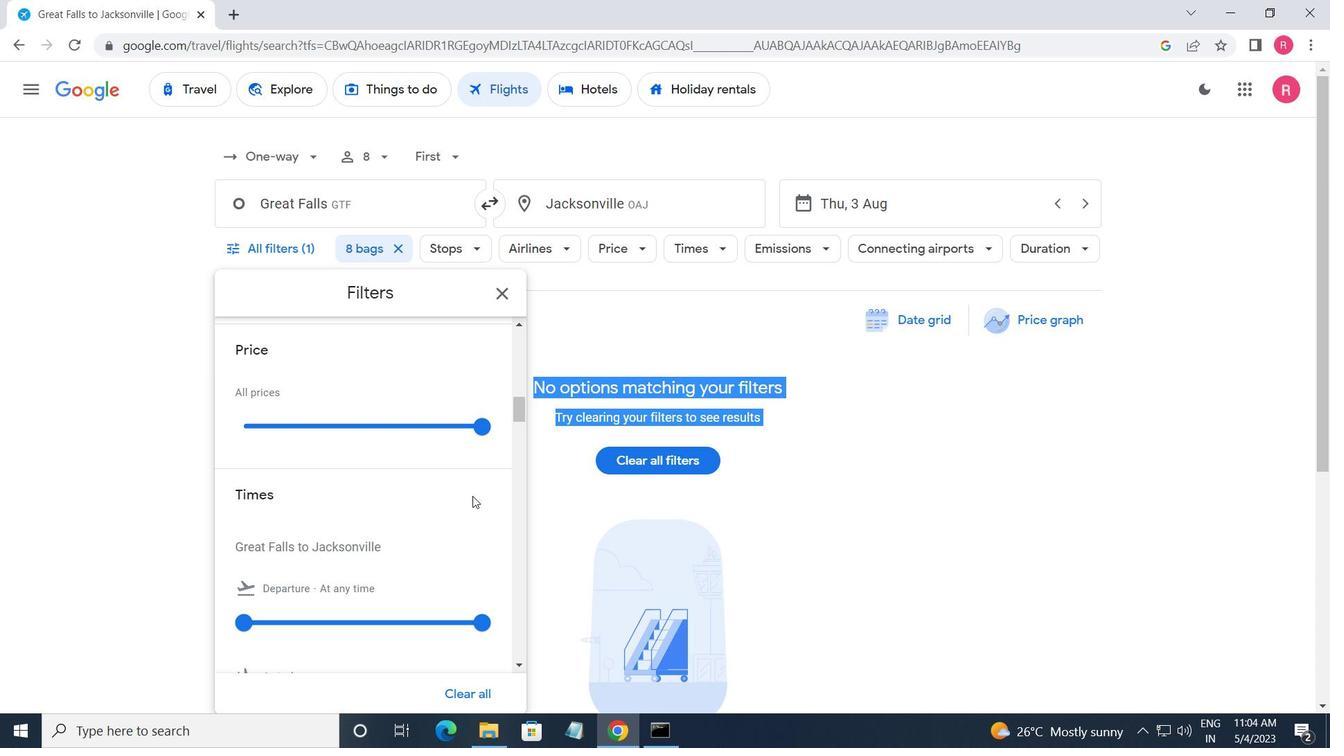 
Action: Mouse pressed left at (471, 502)
Screenshot: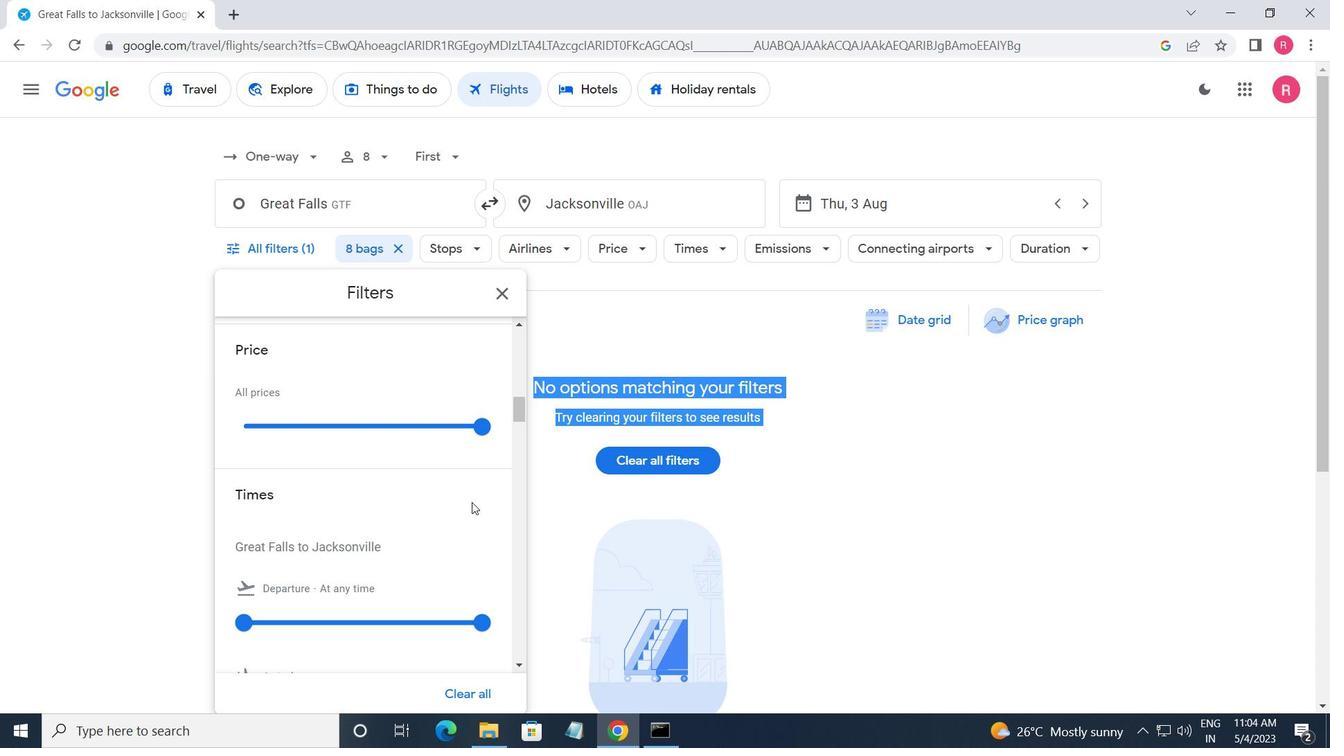 
Action: Mouse scrolled (471, 501) with delta (0, 0)
Screenshot: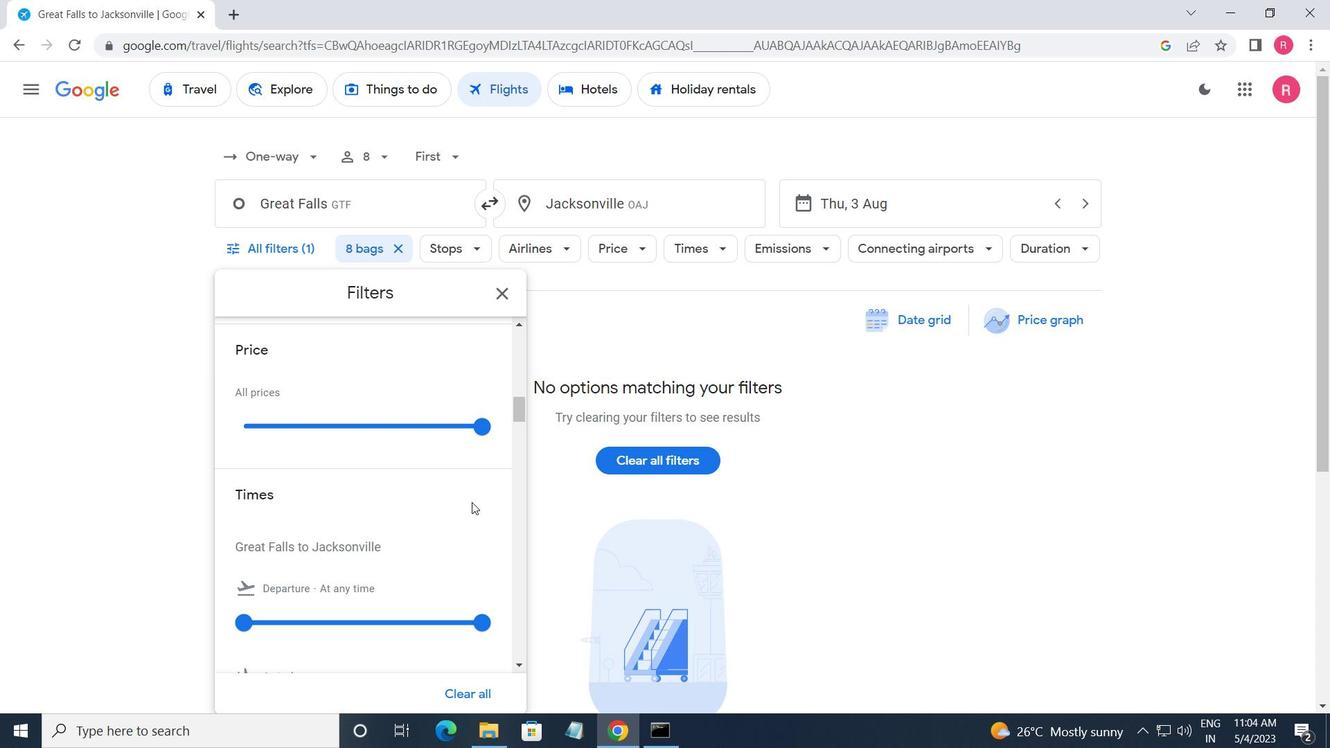 
Action: Mouse scrolled (471, 501) with delta (0, 0)
Screenshot: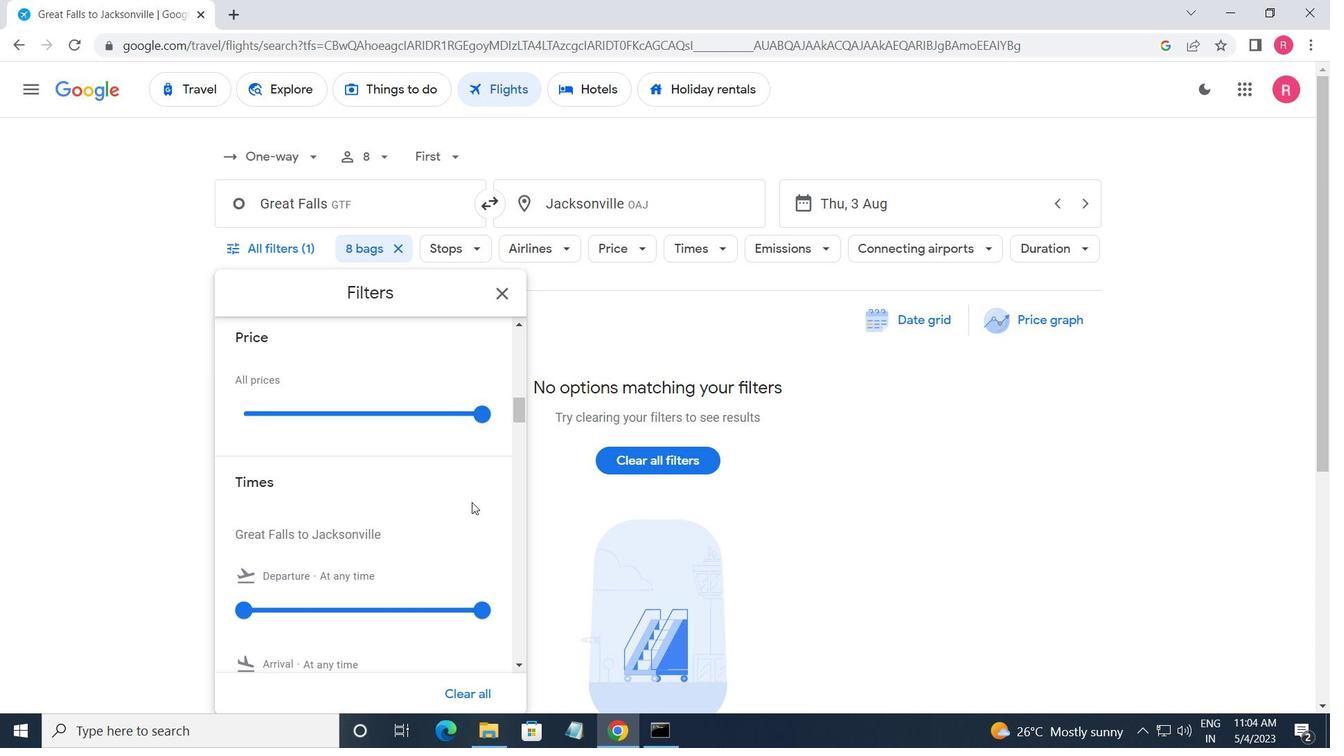 
Action: Mouse moved to (245, 453)
Screenshot: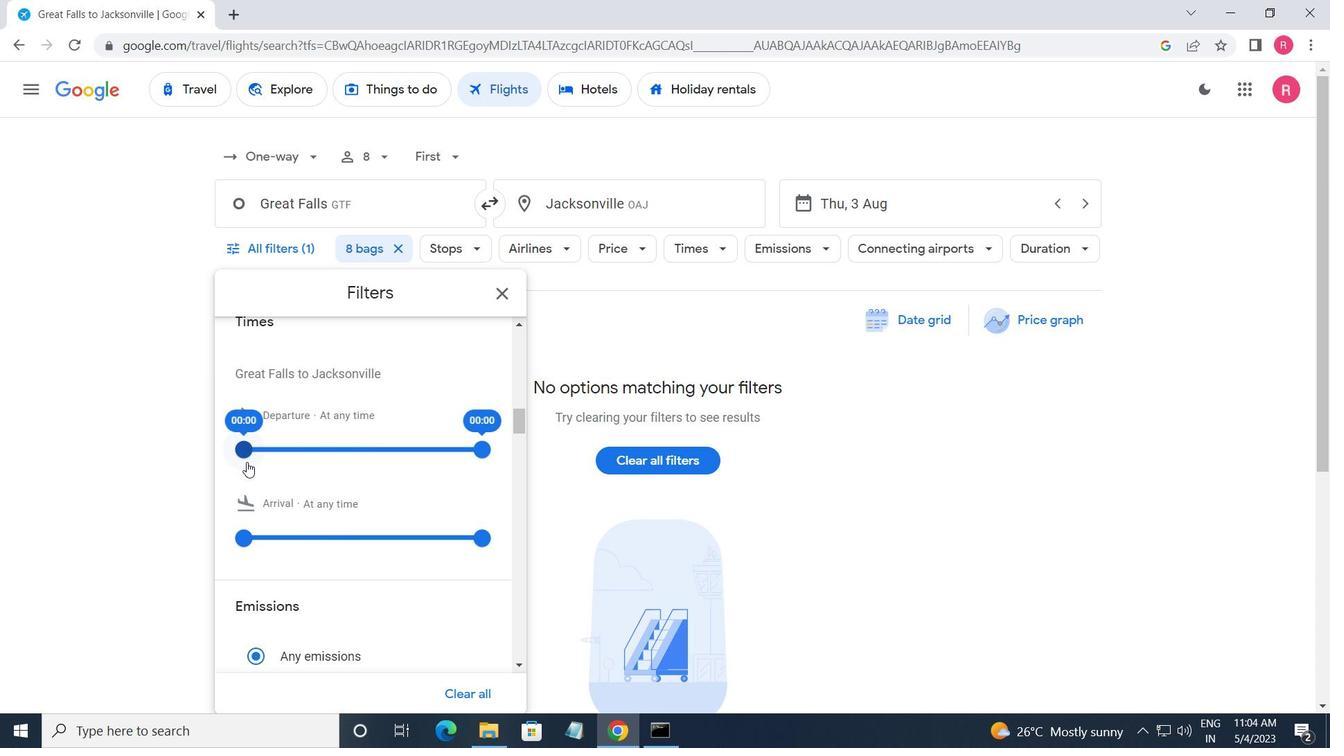 
Action: Mouse pressed left at (245, 453)
Screenshot: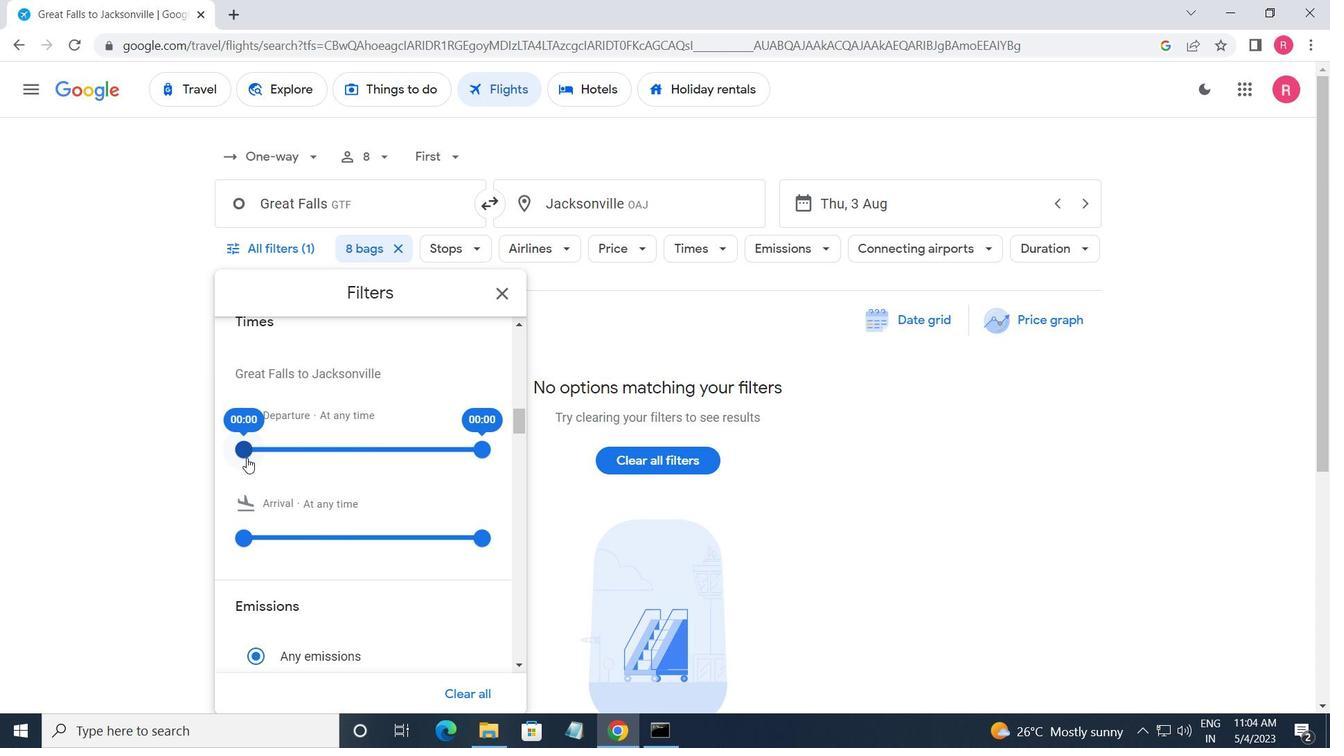 
Action: Mouse moved to (482, 450)
Screenshot: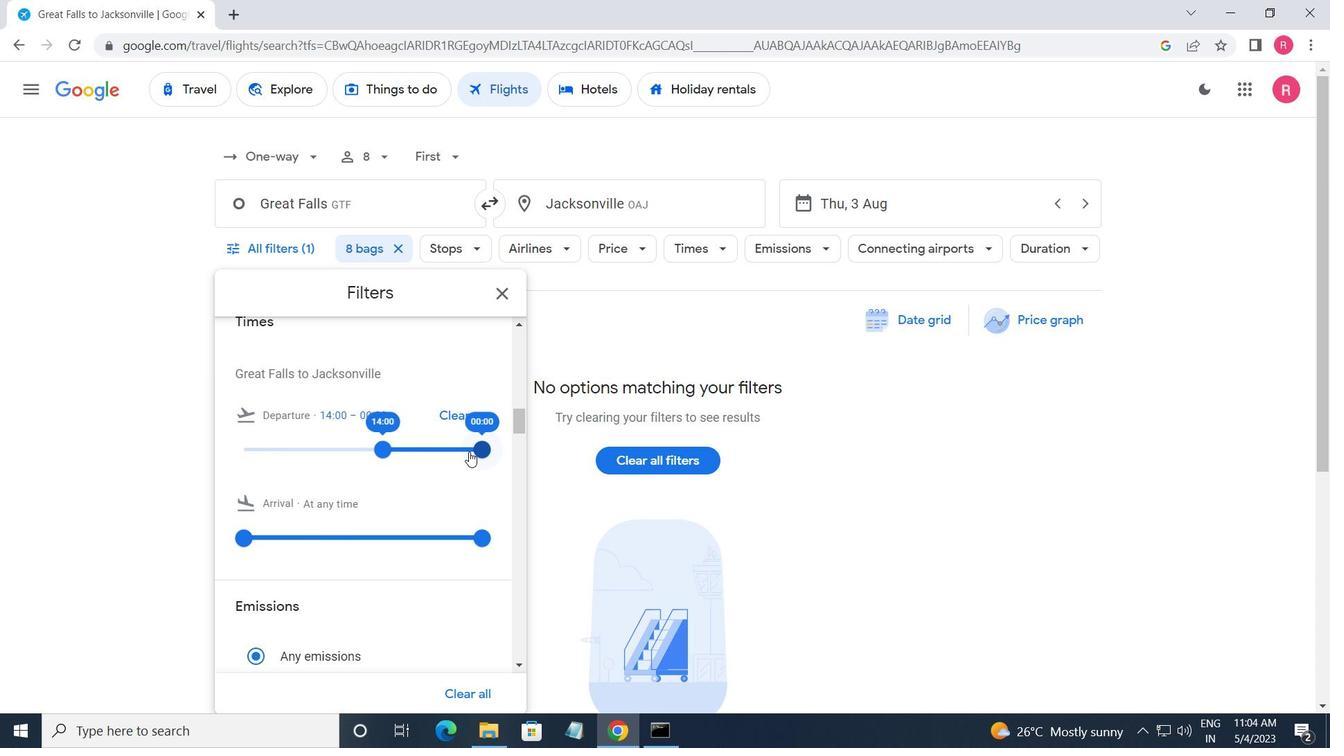 
Action: Mouse pressed left at (482, 450)
Screenshot: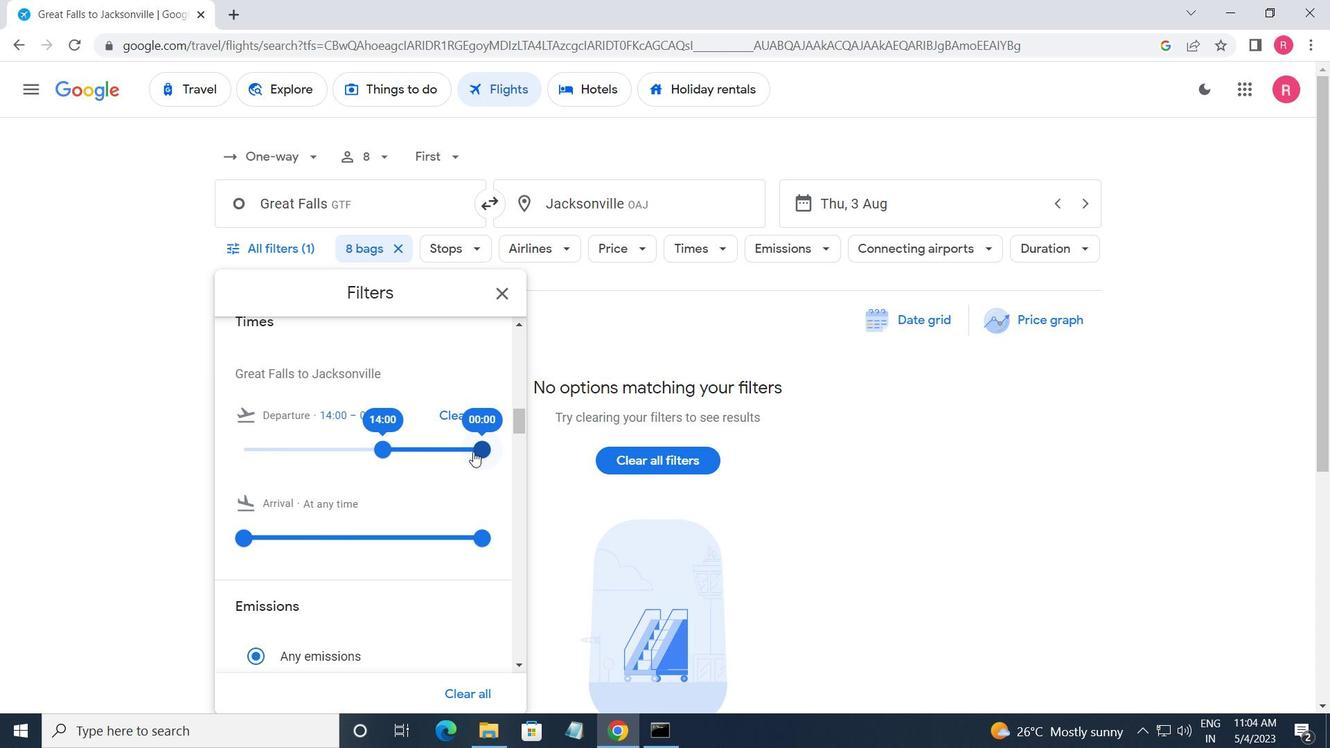 
Action: Mouse moved to (500, 294)
Screenshot: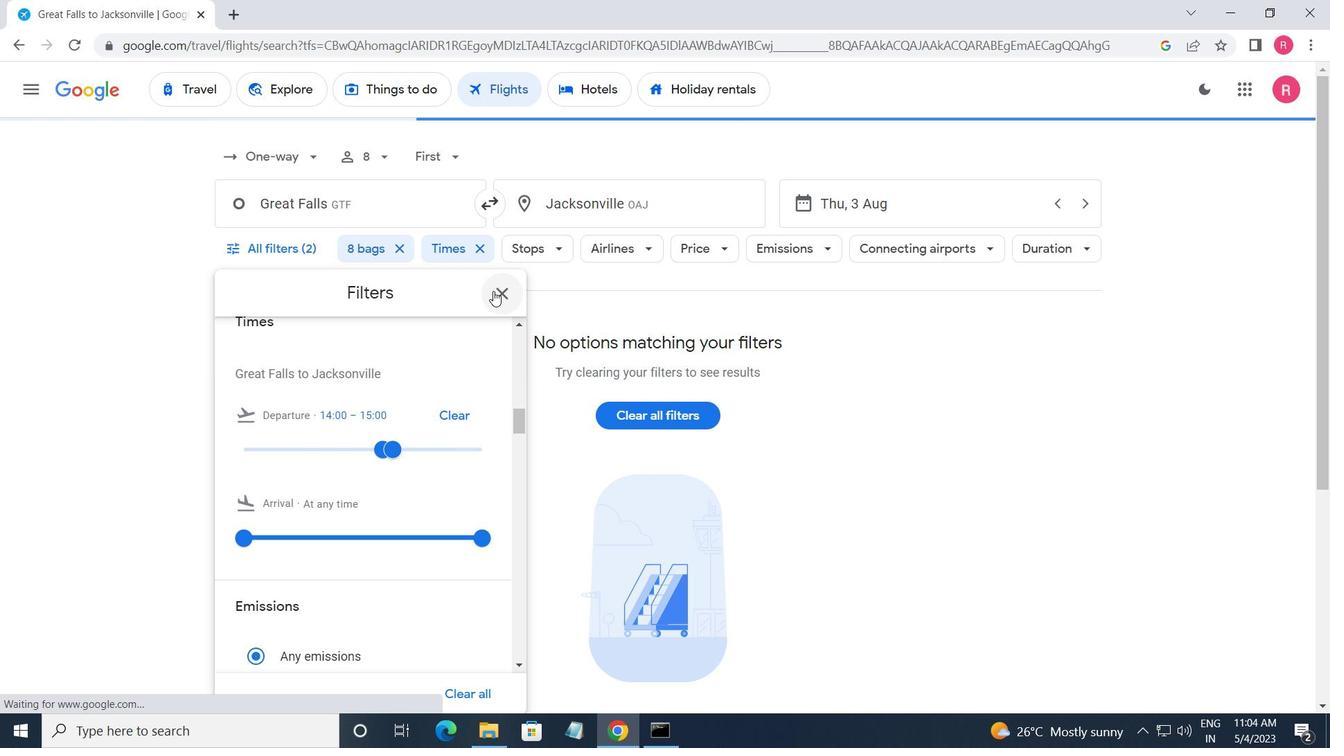 
Action: Mouse pressed left at (500, 294)
Screenshot: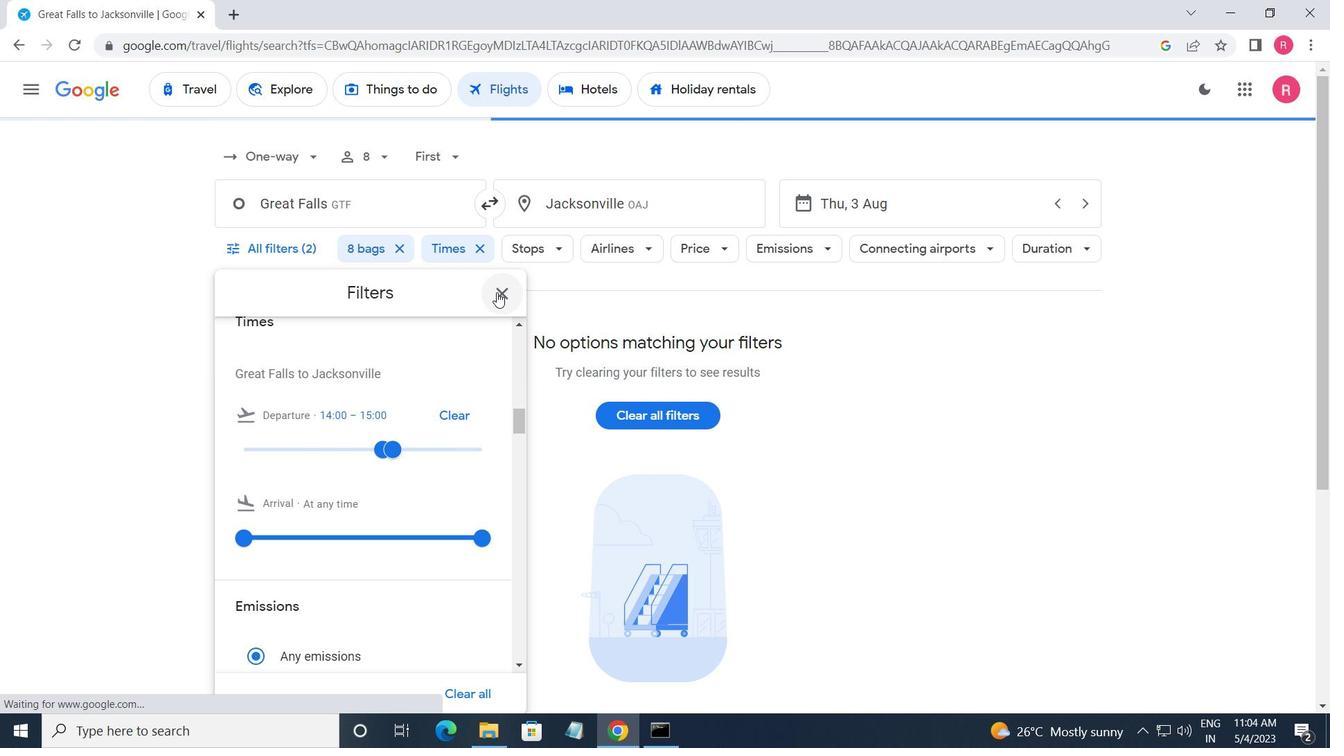 
Action: Mouse moved to (500, 299)
Screenshot: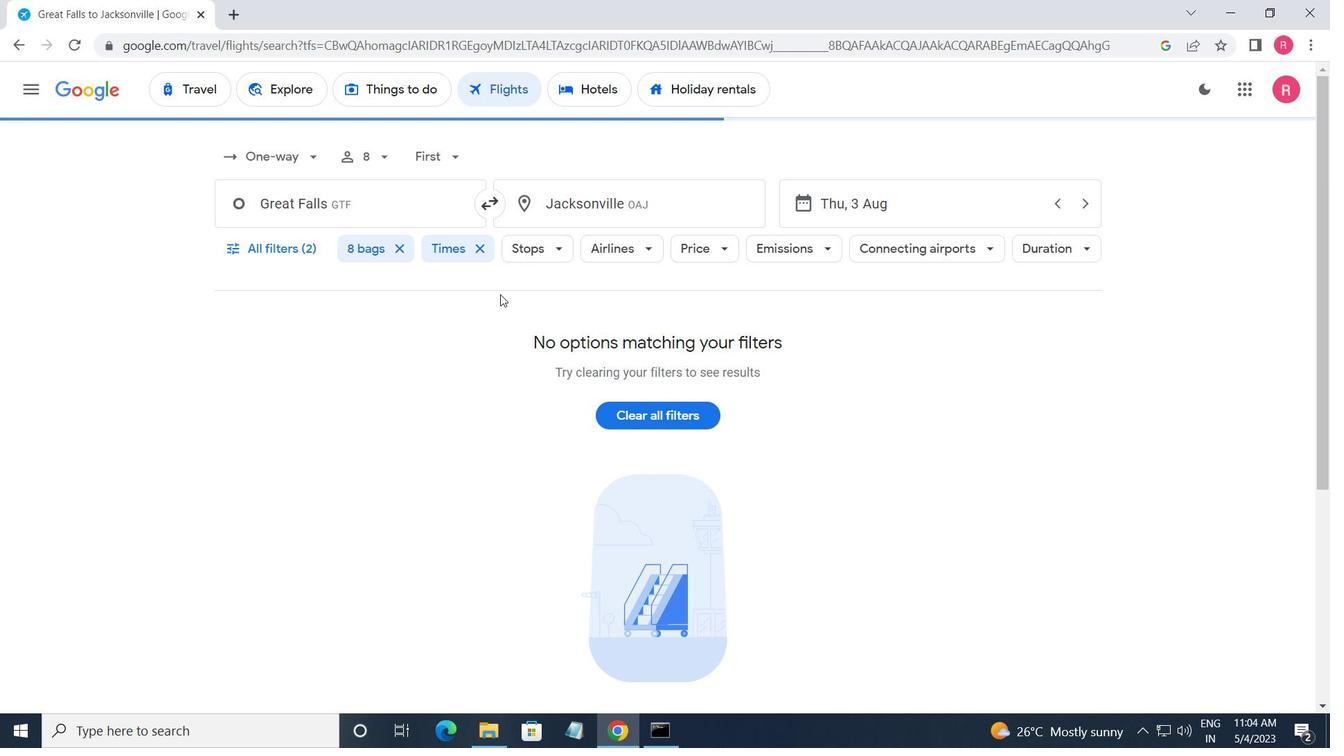 
